 Task: Open Card Design Critique Meeting in Board Market Entry Feasibility Analysis to Workspace Human Resources and add a team member Softage.1@softage.net, a label Yellow, a checklist Event Planning, an attachment from your google drive, a color Yellow and finally, add a card description 'Plan and execute company team-building retreat with a focus on work-life integration' and a comment 'Let us approach this task with a sense of curiosity and a willingness to explore new ideas and approaches.'. Add a start date 'Jan 09, 1900' with a due date 'Jan 16, 1900'
Action: Mouse moved to (972, 537)
Screenshot: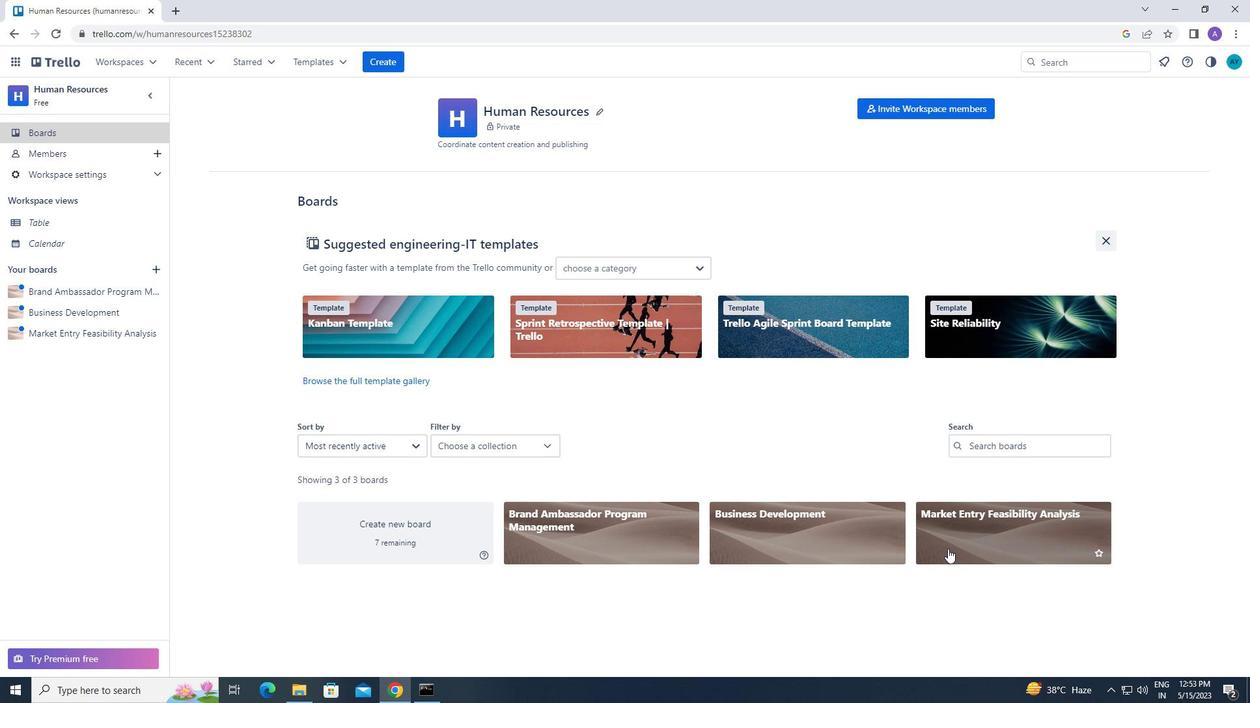 
Action: Mouse pressed left at (972, 537)
Screenshot: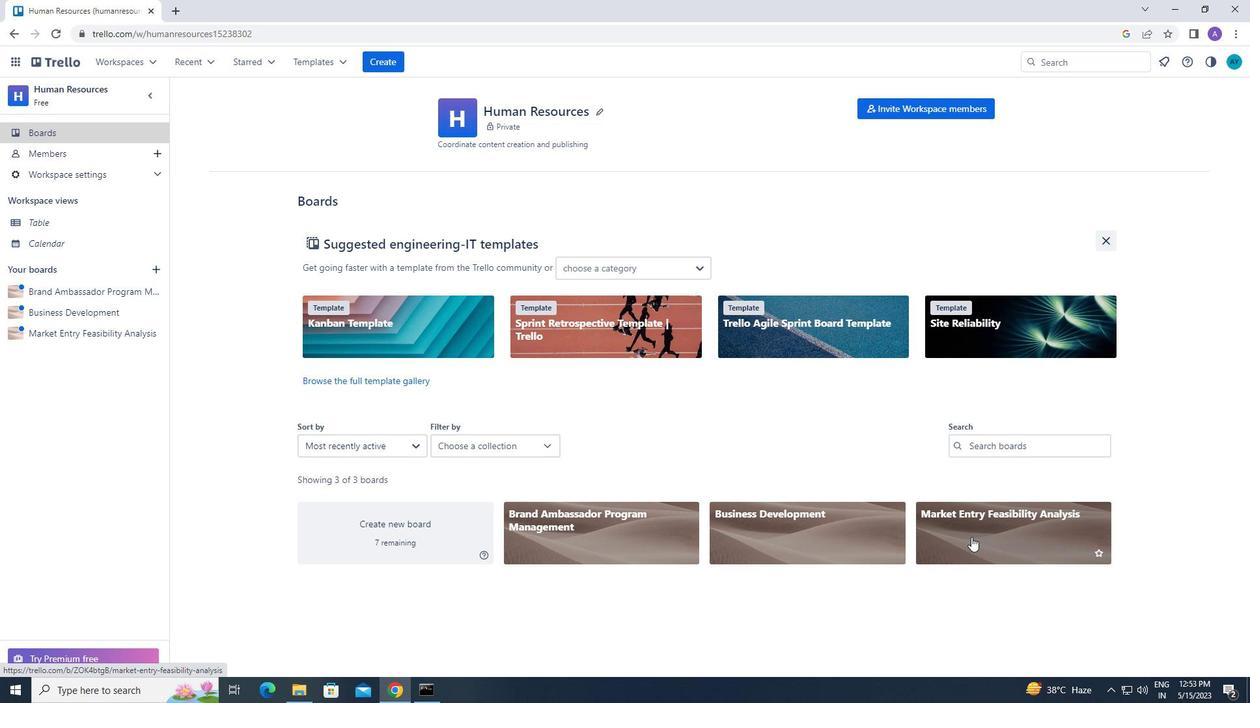 
Action: Mouse moved to (591, 162)
Screenshot: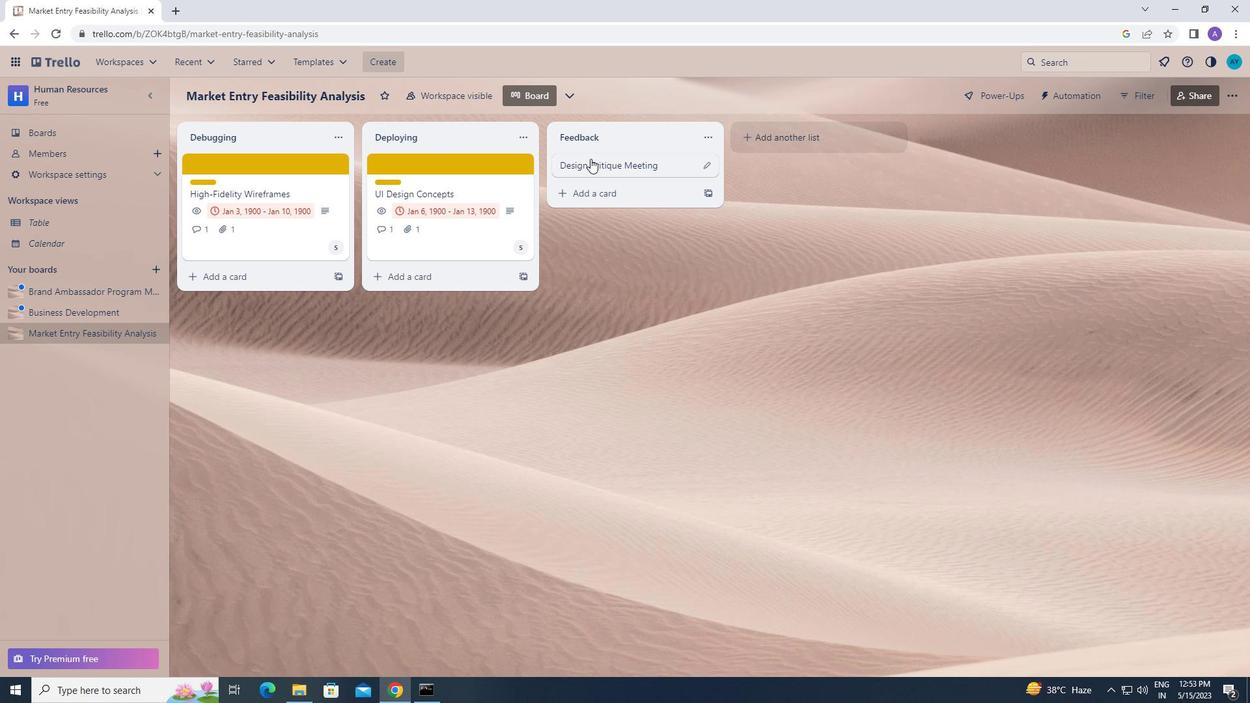 
Action: Mouse pressed left at (591, 162)
Screenshot: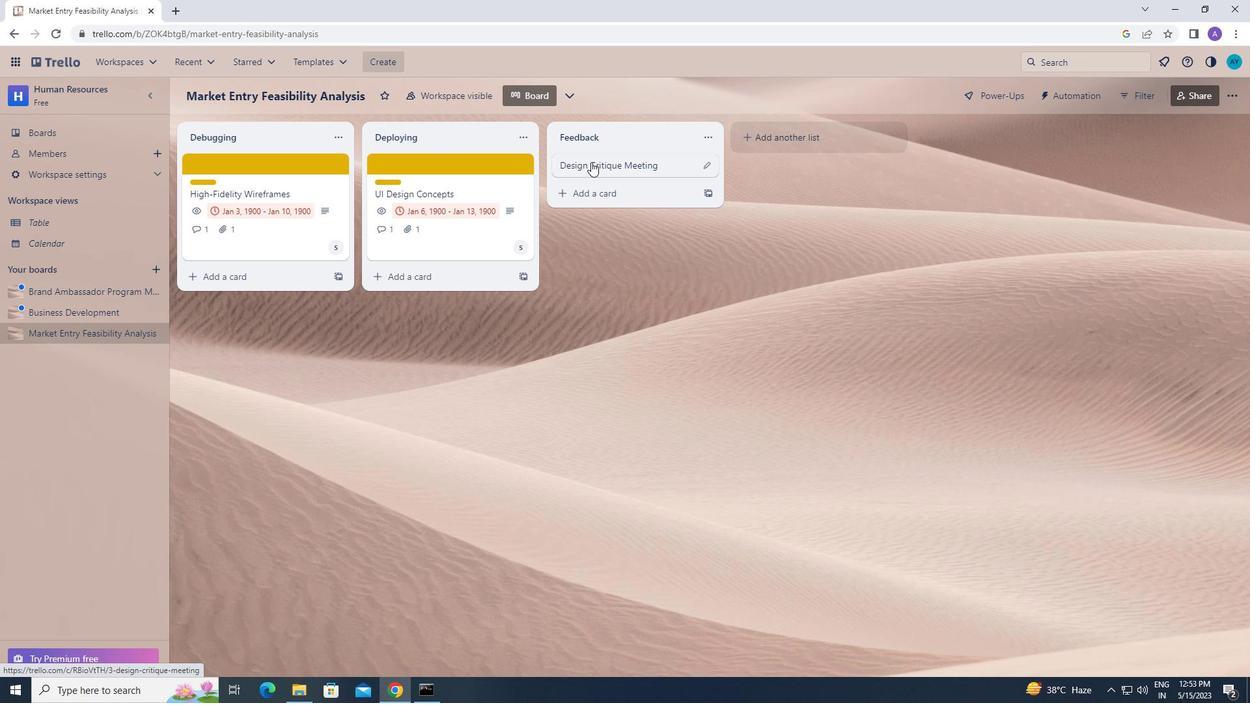 
Action: Mouse moved to (772, 212)
Screenshot: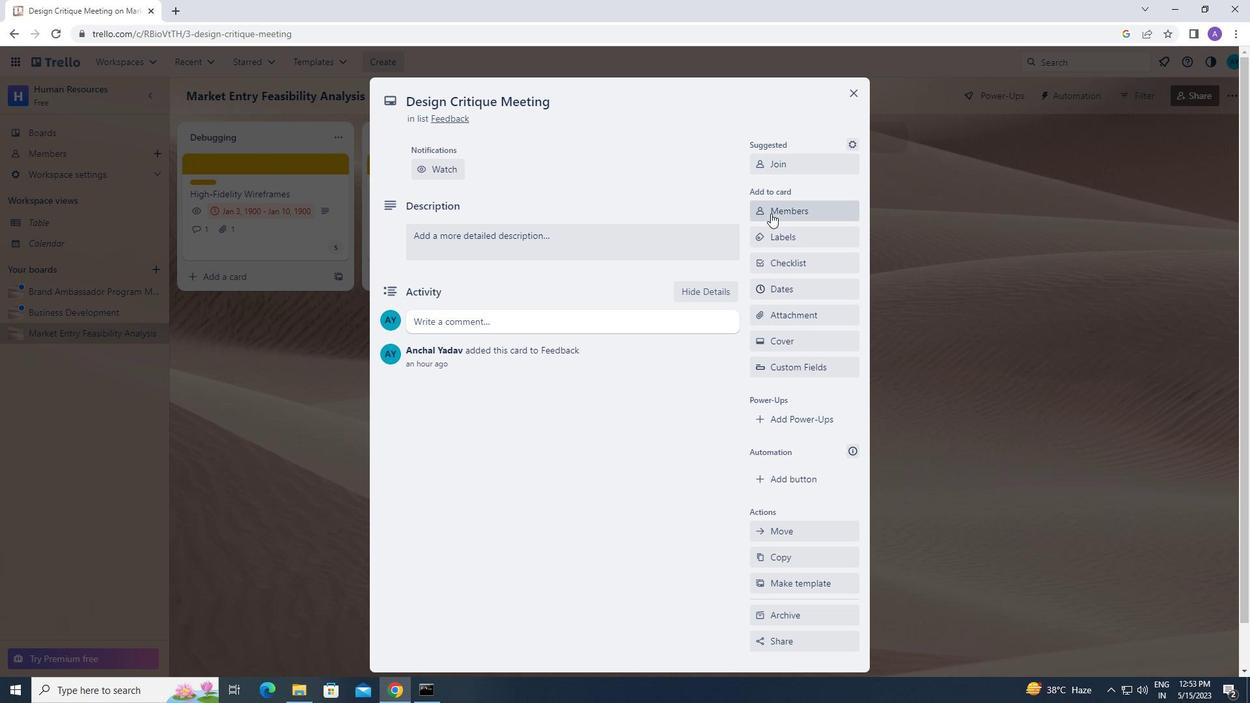 
Action: Mouse pressed left at (772, 212)
Screenshot: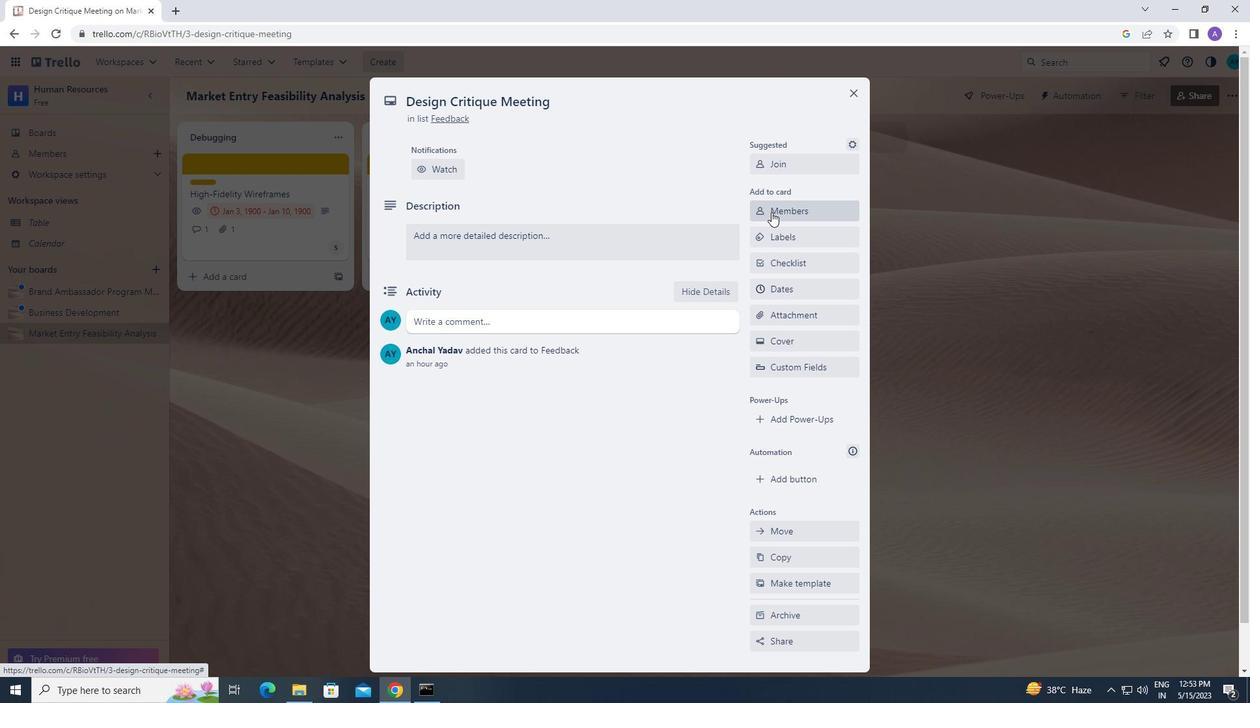 
Action: Mouse moved to (791, 265)
Screenshot: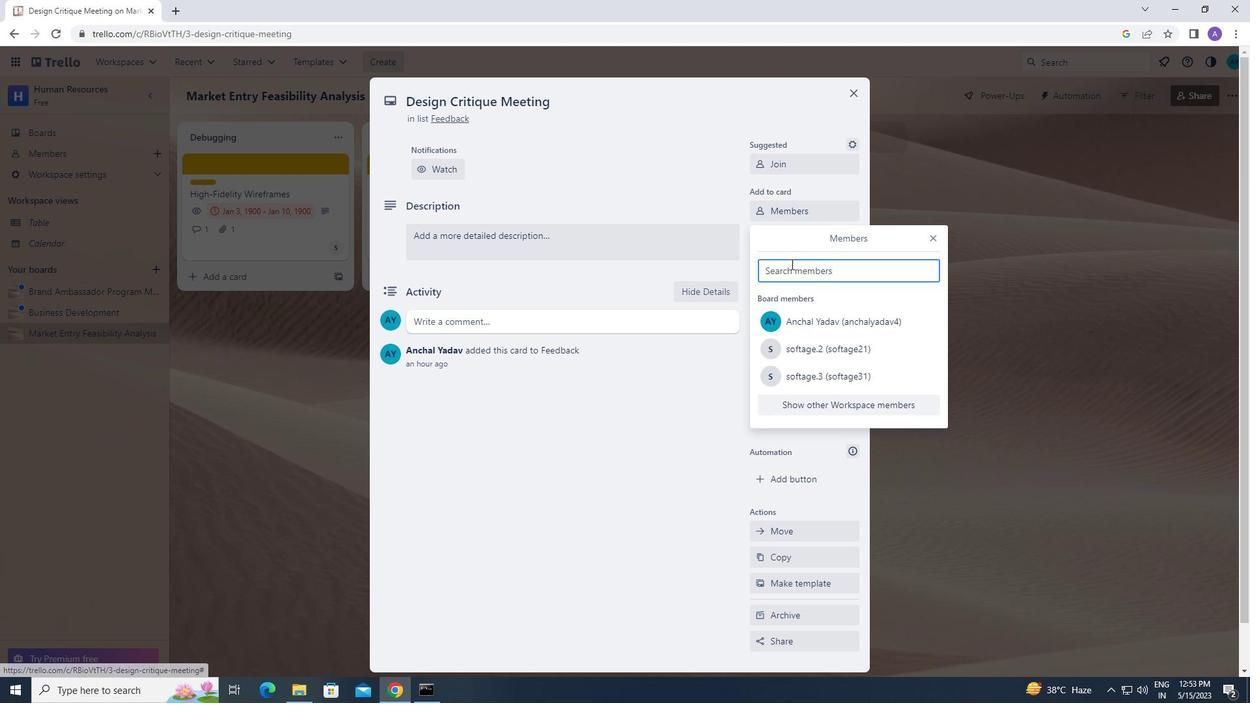 
Action: Mouse pressed left at (791, 265)
Screenshot: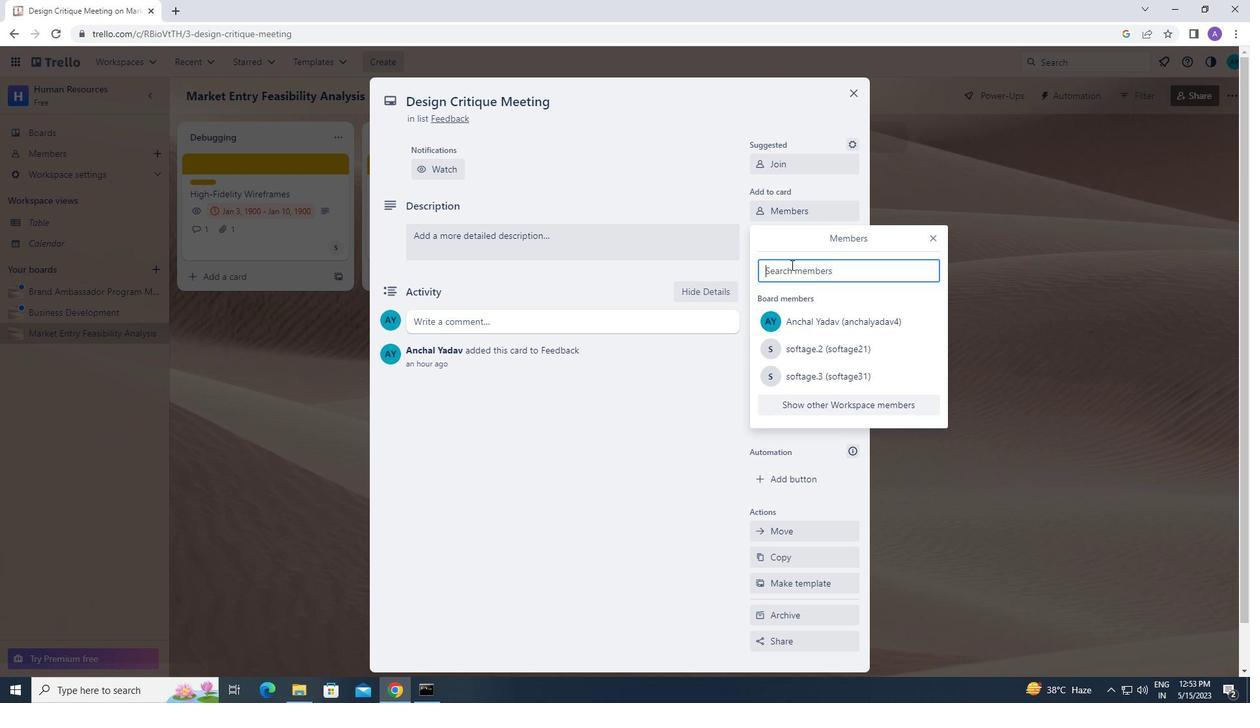 
Action: Key pressed s<Key.caps_lock>oftage
Screenshot: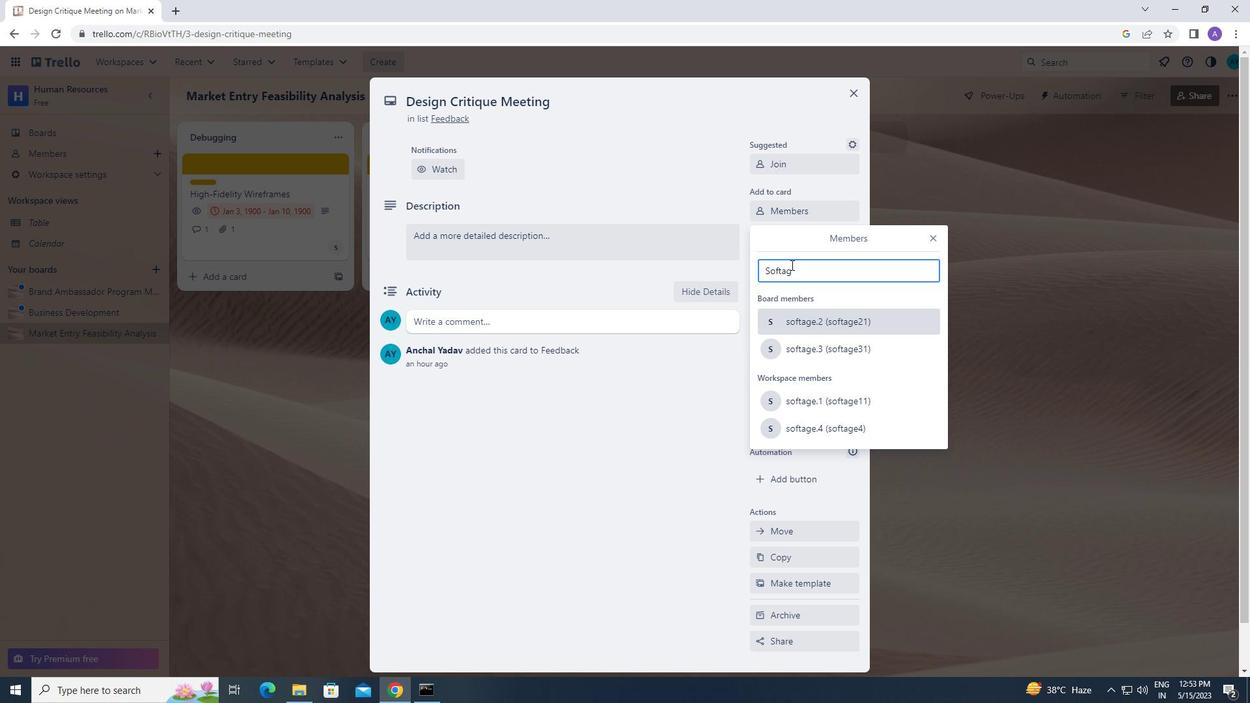 
Action: Mouse moved to (905, 301)
Screenshot: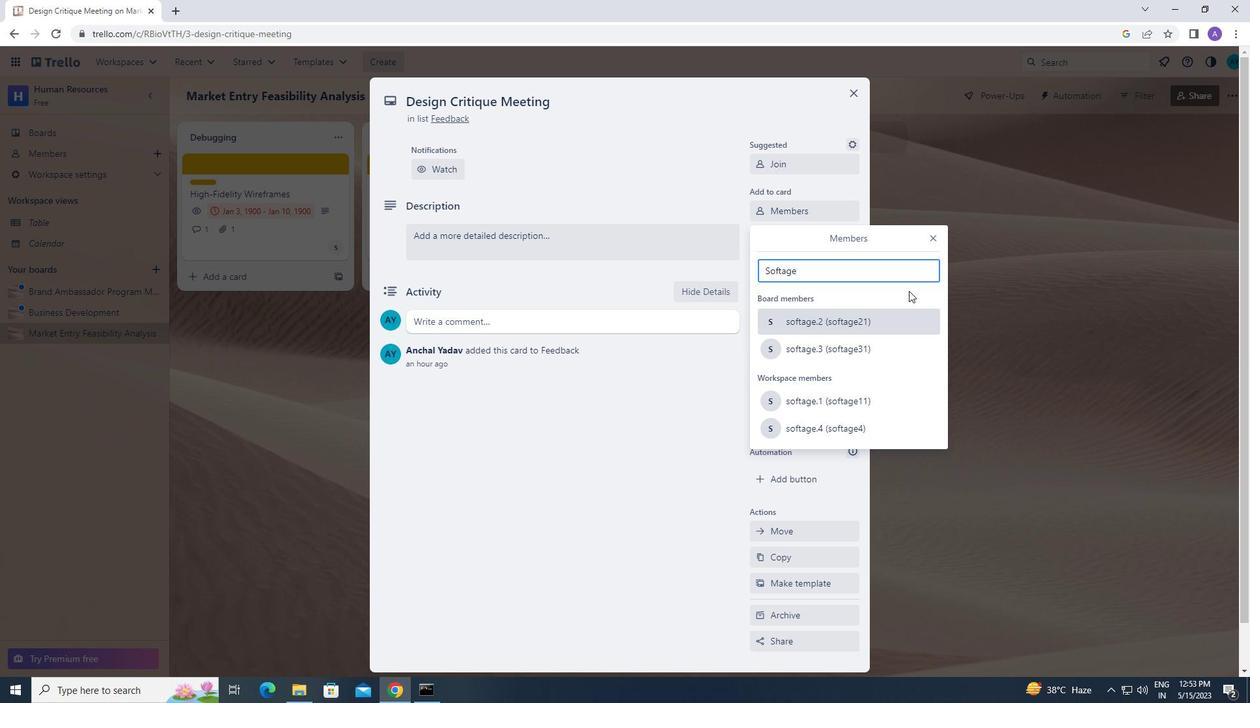 
Action: Key pressed .
Screenshot: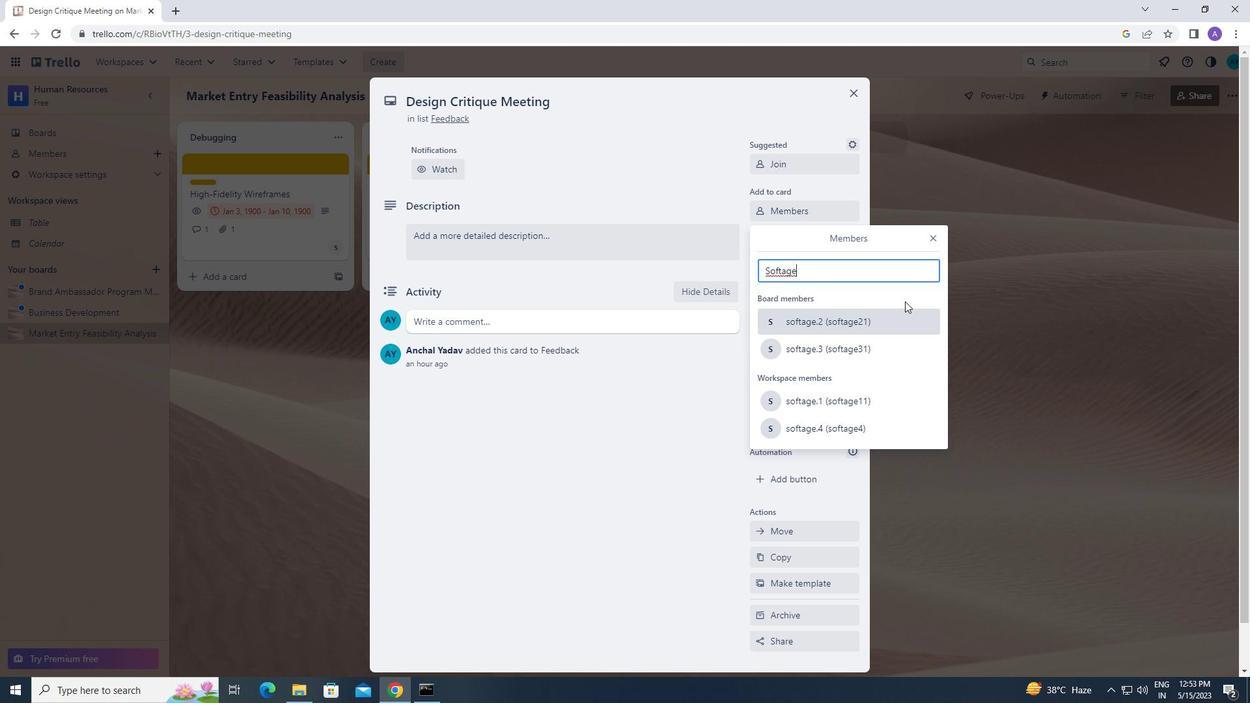 
Action: Mouse moved to (904, 301)
Screenshot: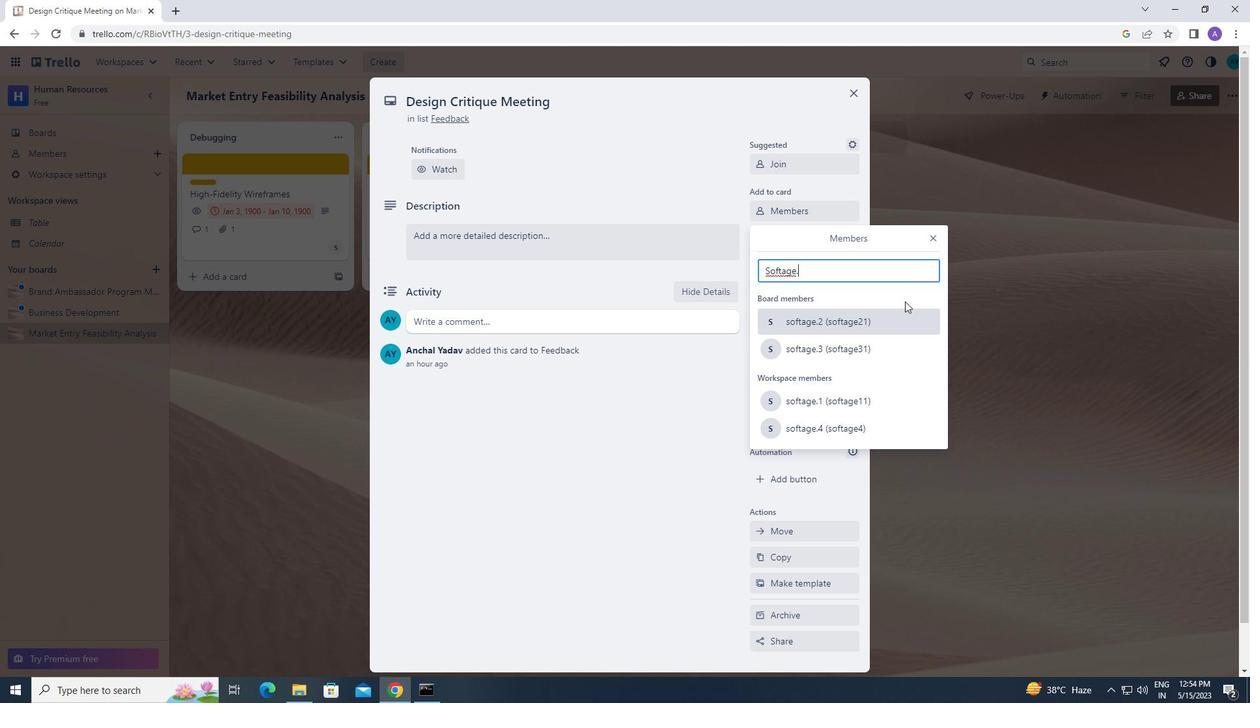 
Action: Key pressed 1<Key.shift_r>@softage.net
Screenshot: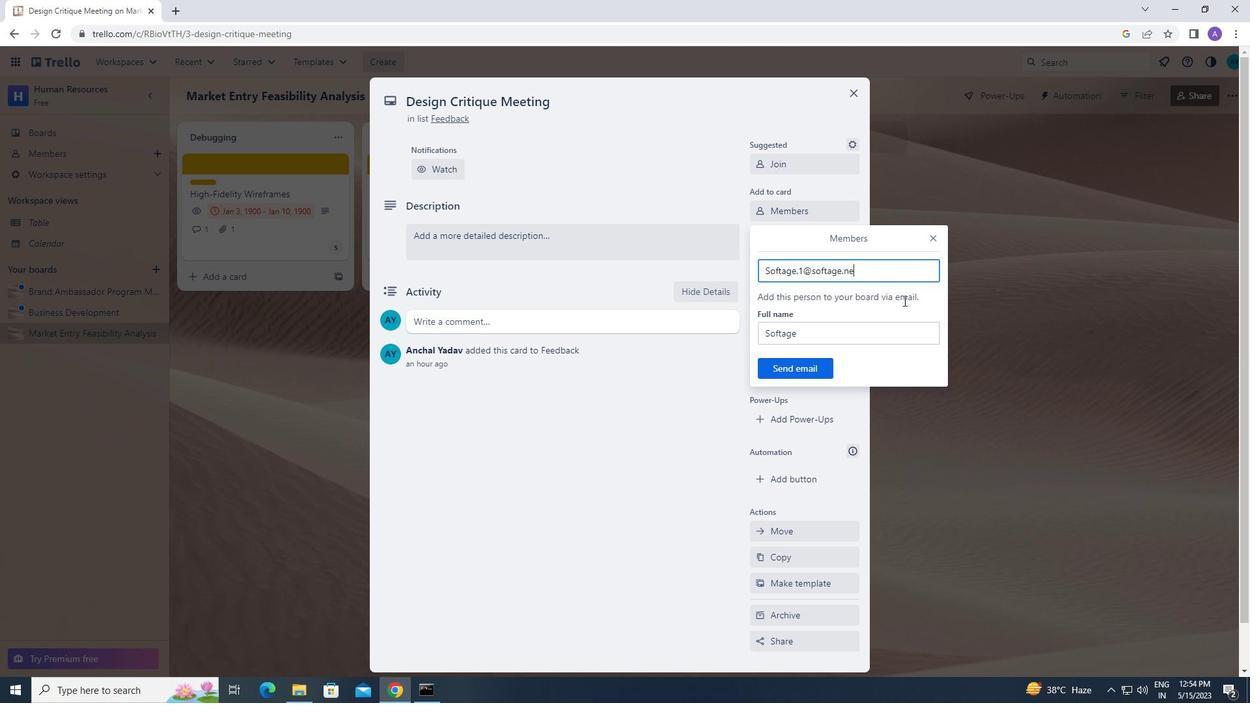 
Action: Mouse moved to (799, 370)
Screenshot: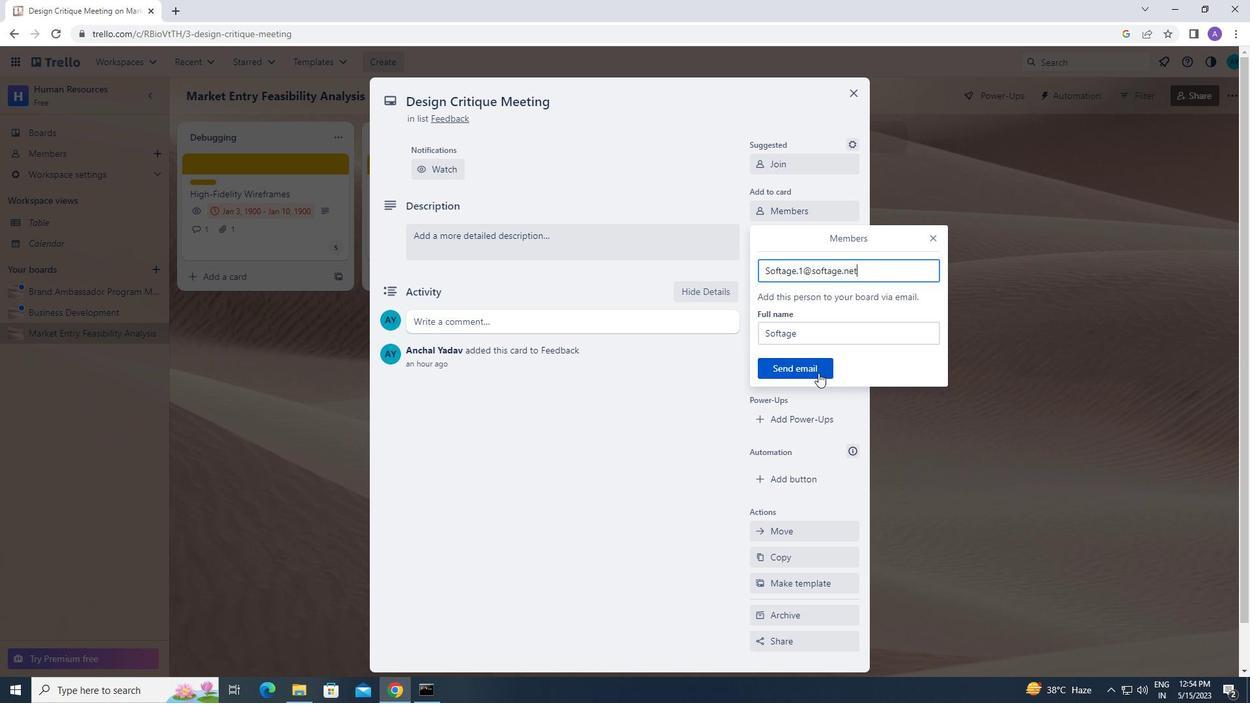 
Action: Mouse pressed left at (799, 370)
Screenshot: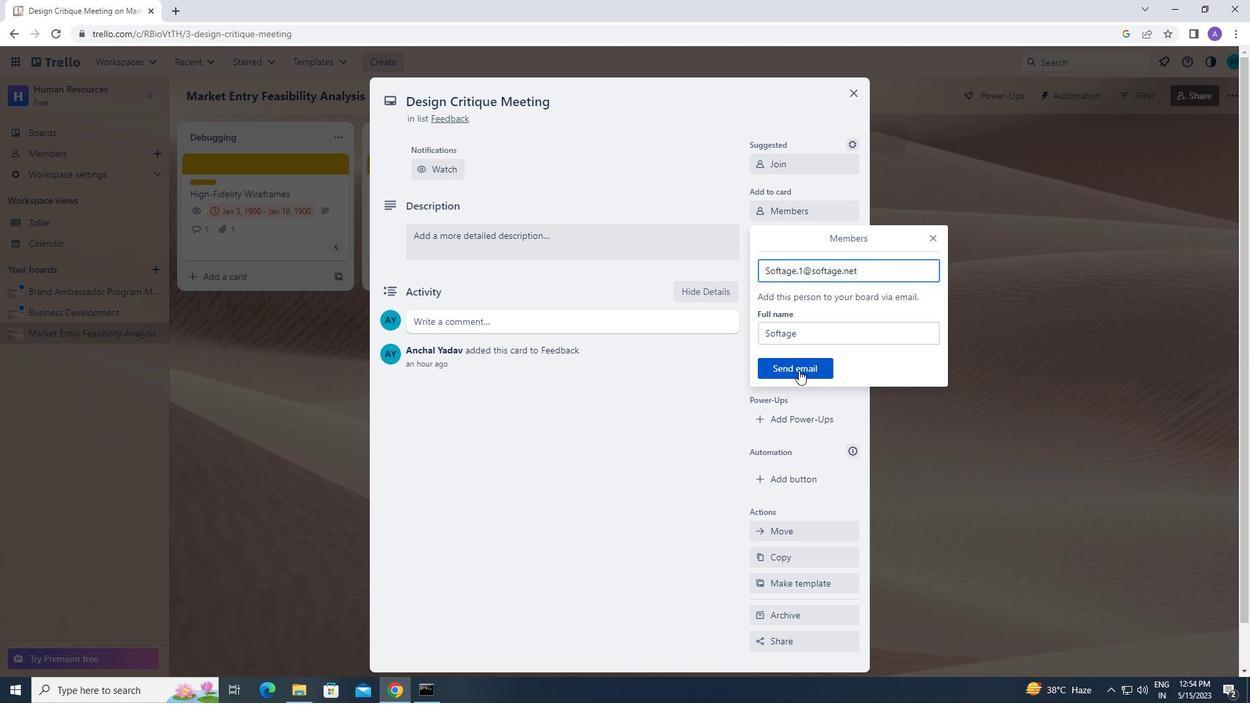 
Action: Mouse moved to (811, 240)
Screenshot: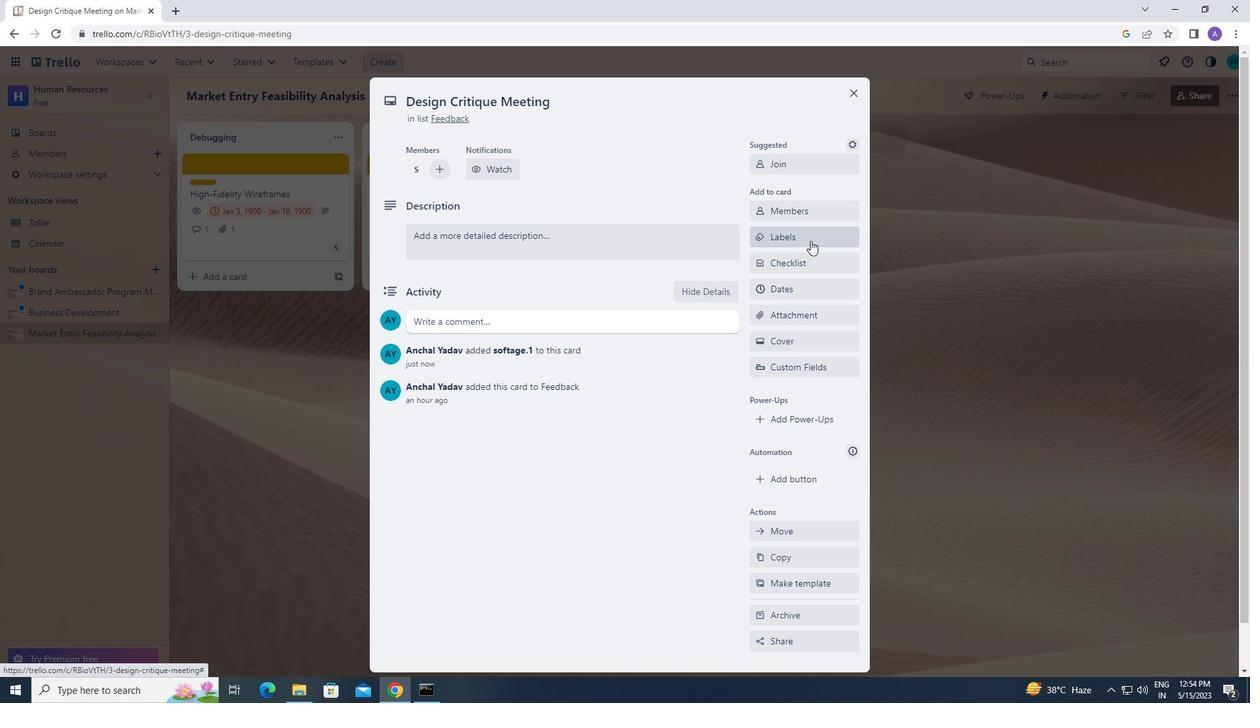 
Action: Mouse pressed left at (811, 240)
Screenshot: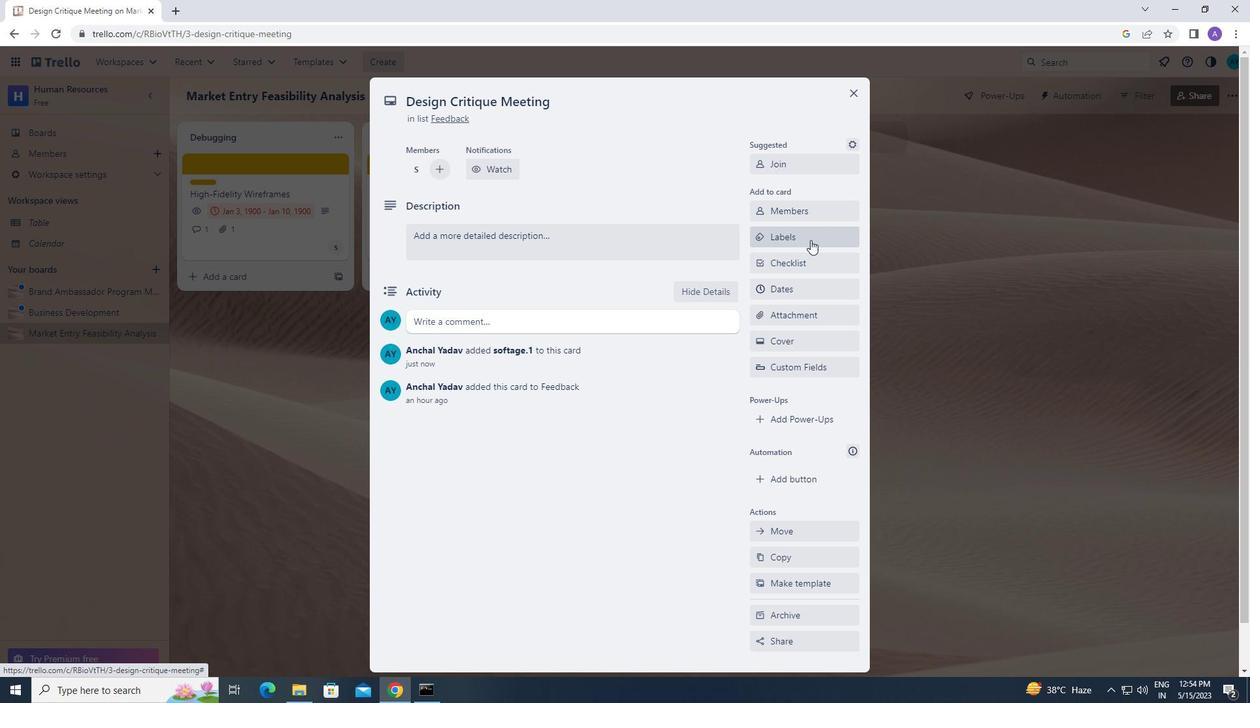 
Action: Mouse moved to (827, 491)
Screenshot: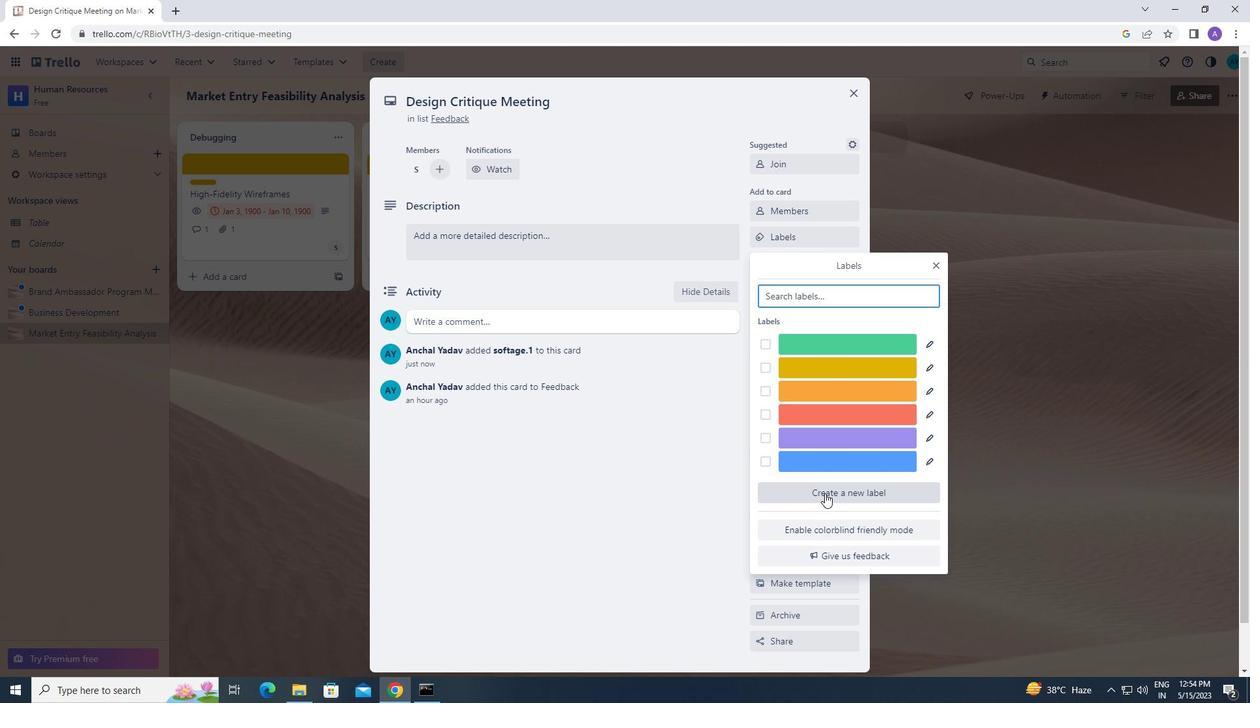 
Action: Mouse pressed left at (827, 491)
Screenshot: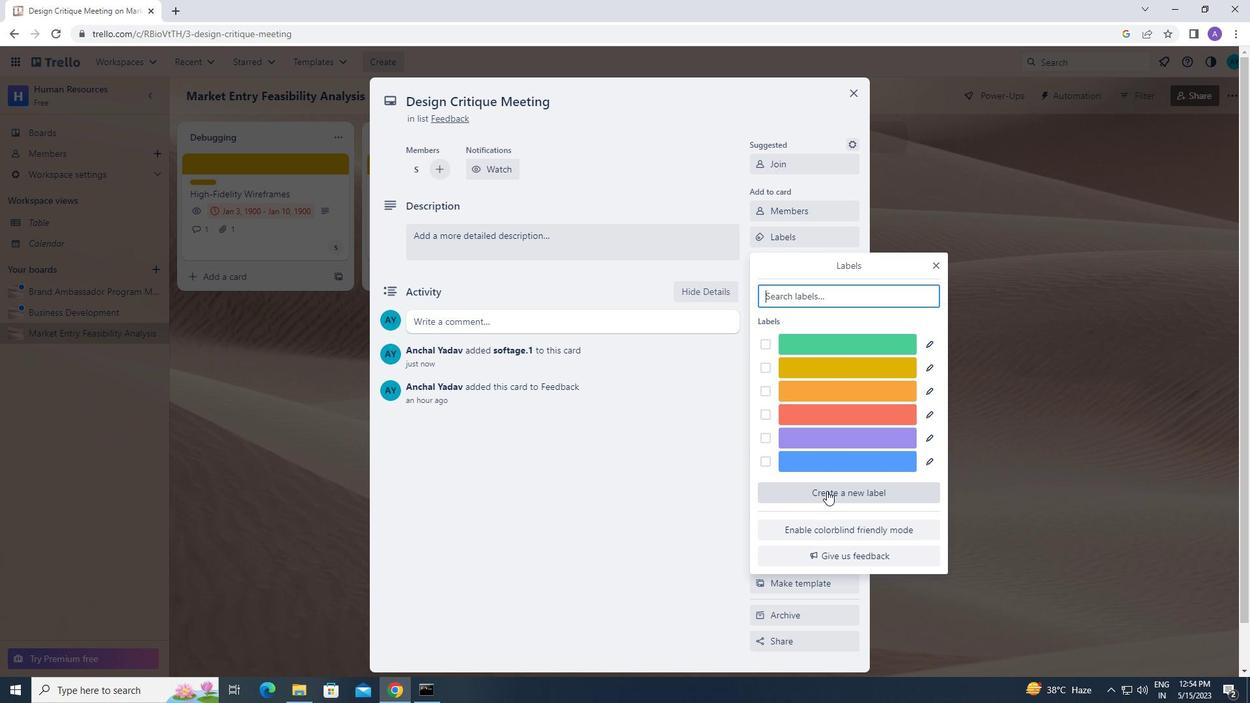 
Action: Mouse moved to (815, 450)
Screenshot: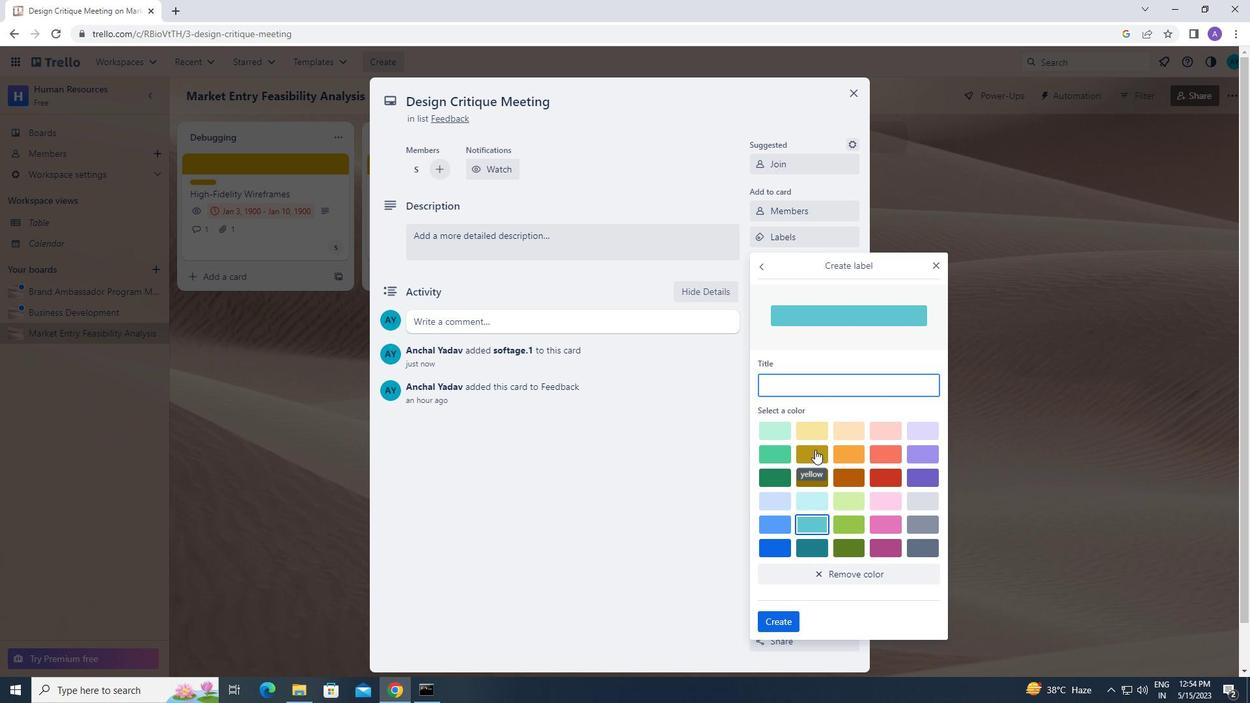 
Action: Mouse pressed left at (815, 450)
Screenshot: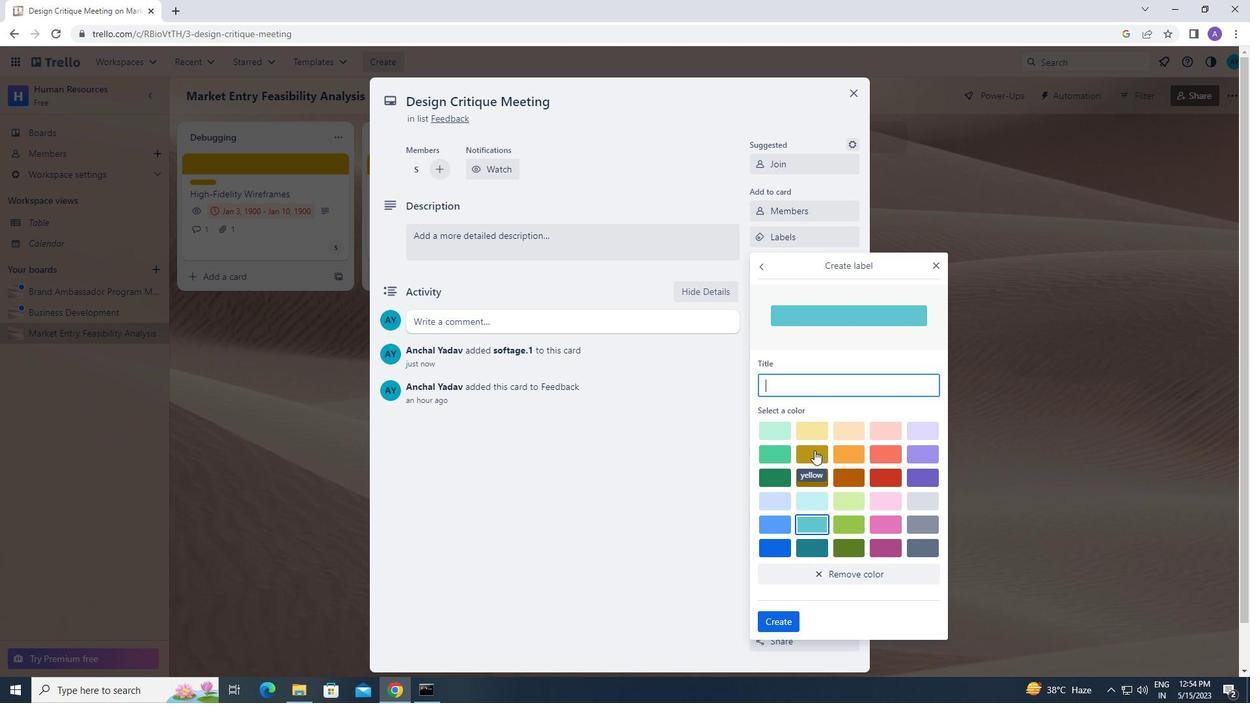 
Action: Mouse moved to (774, 613)
Screenshot: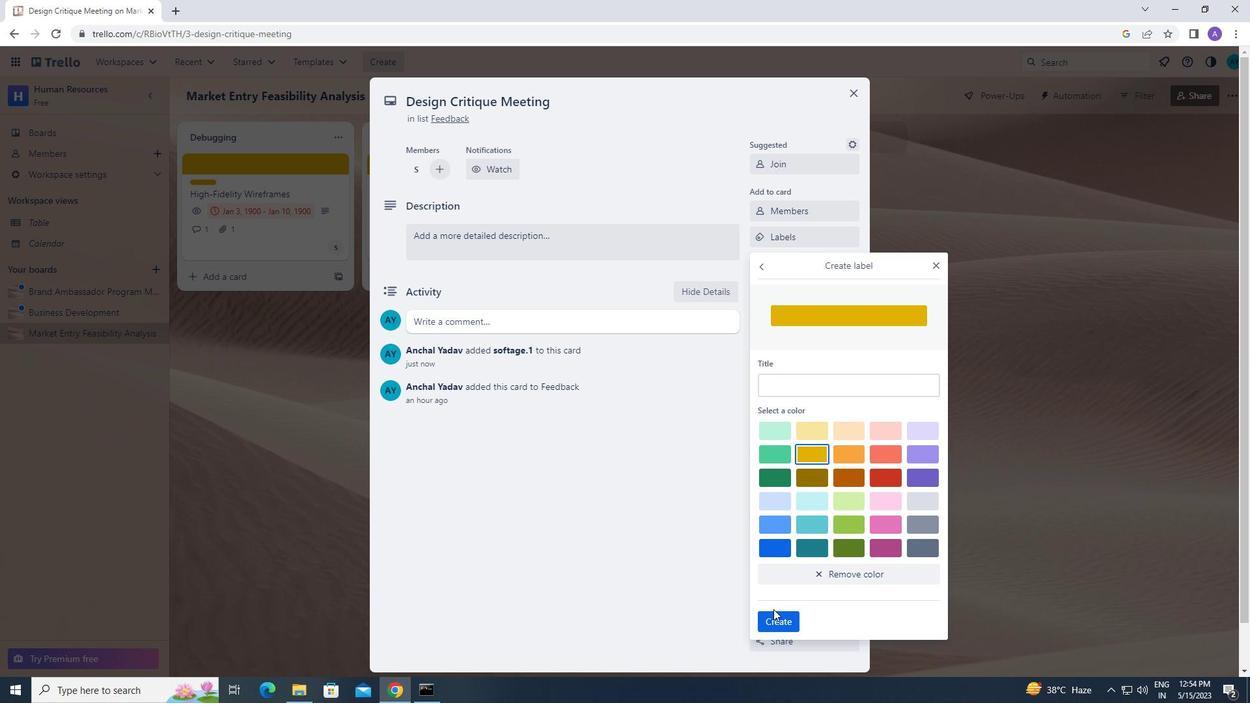 
Action: Mouse pressed left at (774, 613)
Screenshot: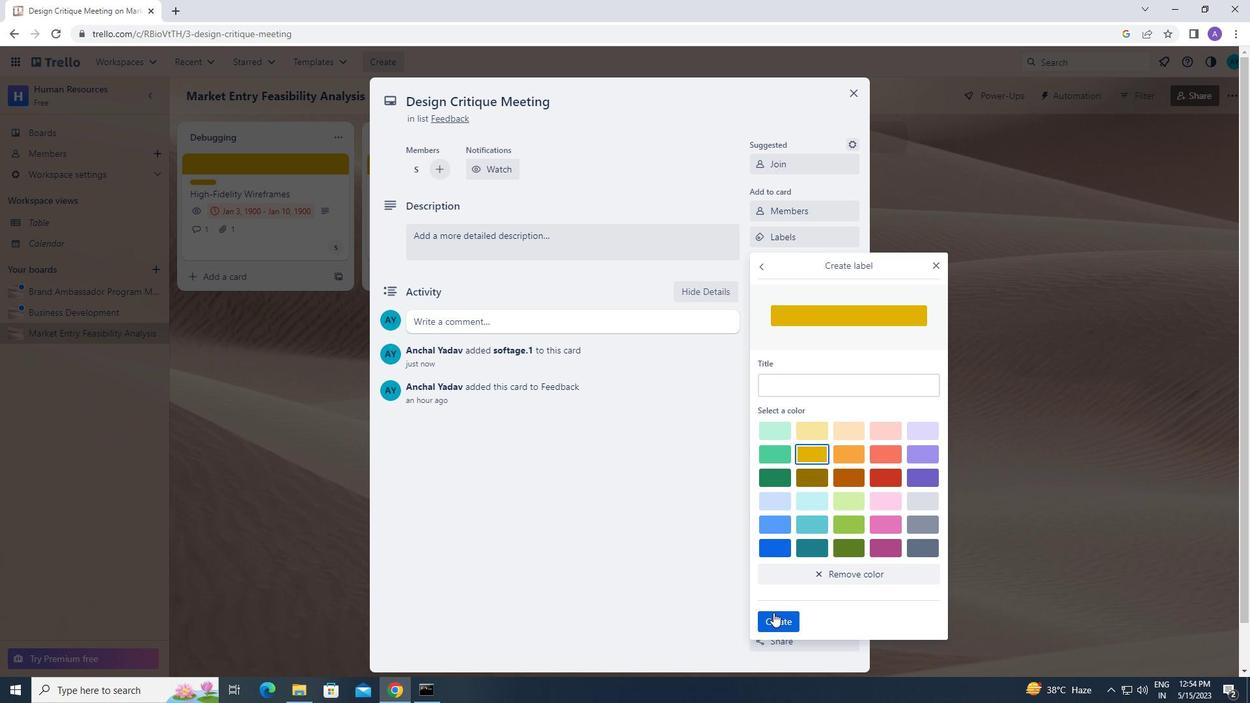 
Action: Mouse moved to (940, 259)
Screenshot: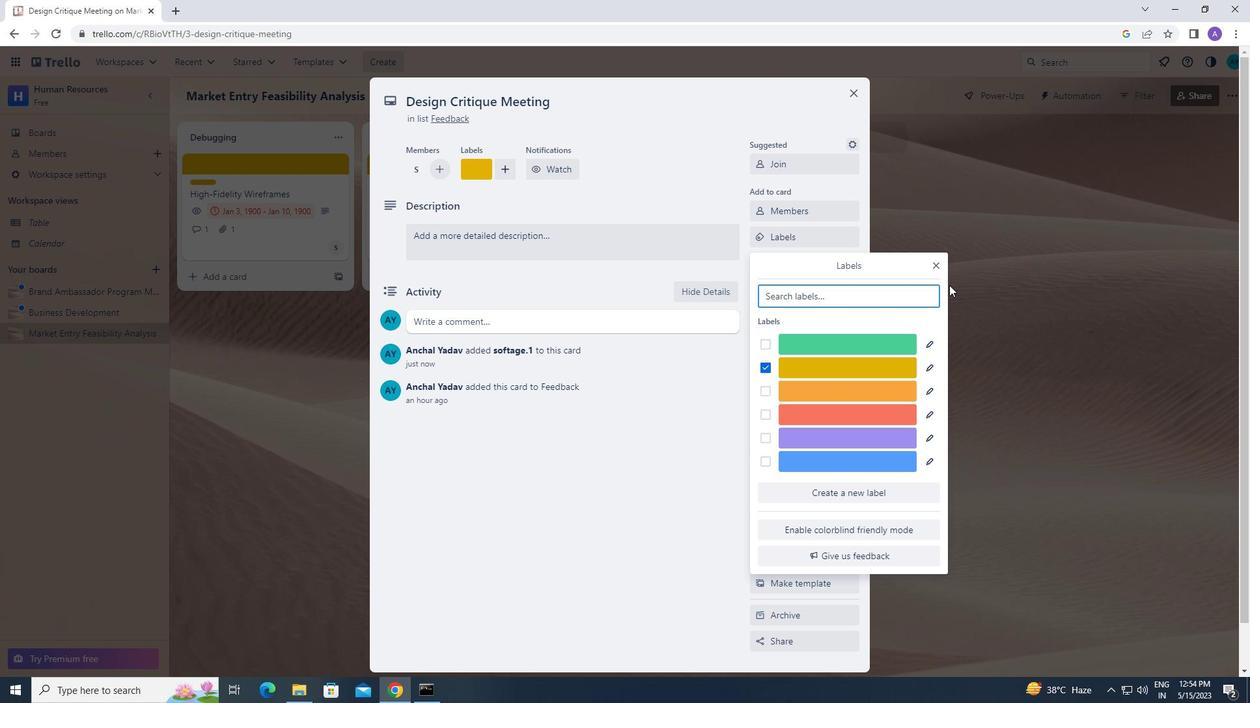 
Action: Mouse pressed left at (940, 259)
Screenshot: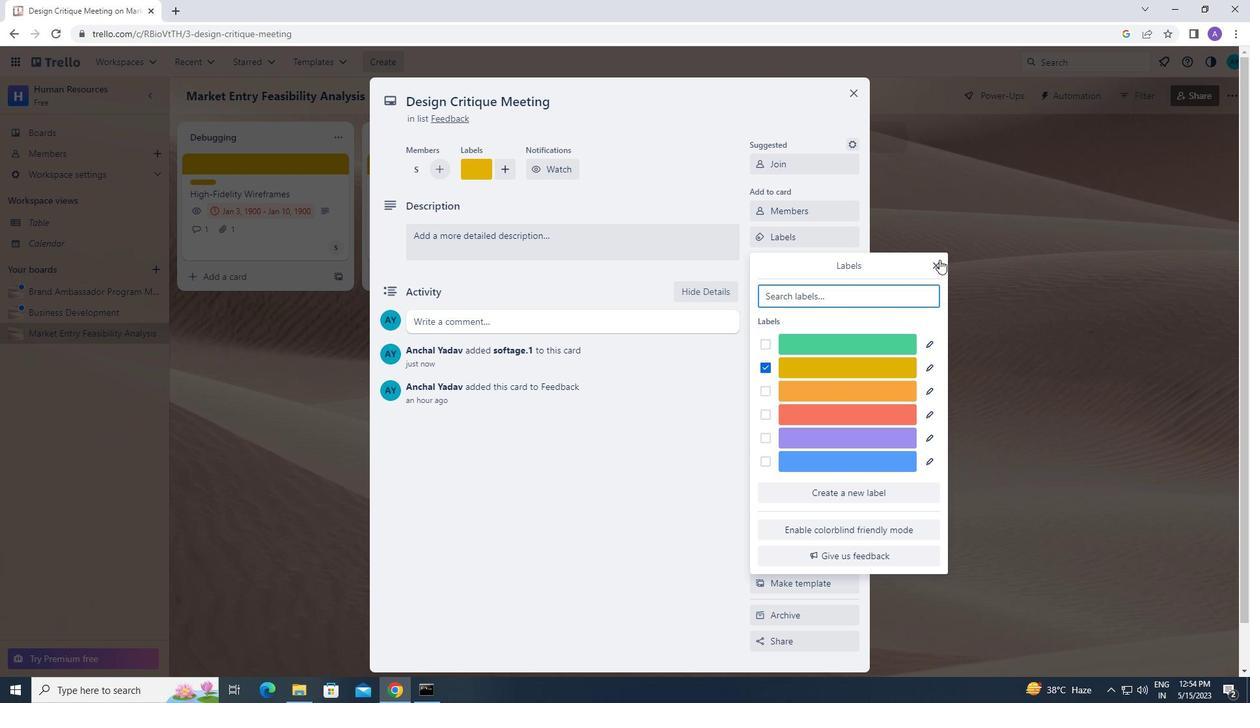 
Action: Mouse moved to (807, 264)
Screenshot: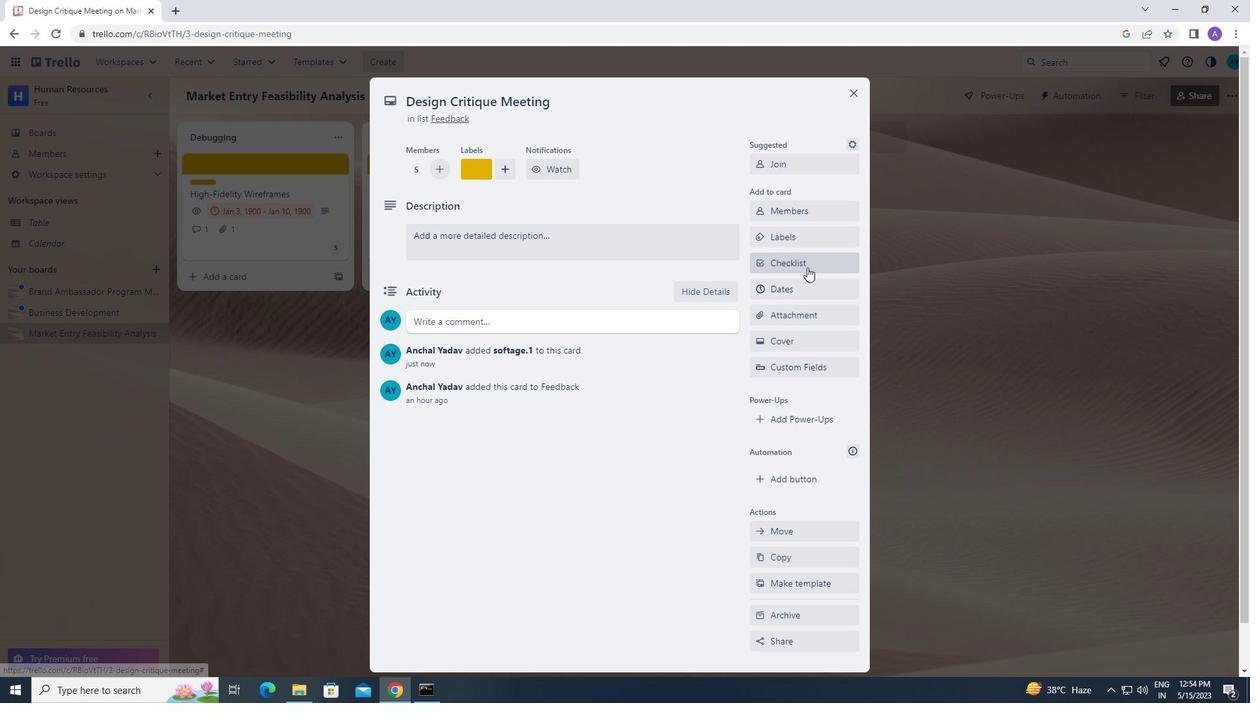 
Action: Mouse pressed left at (807, 264)
Screenshot: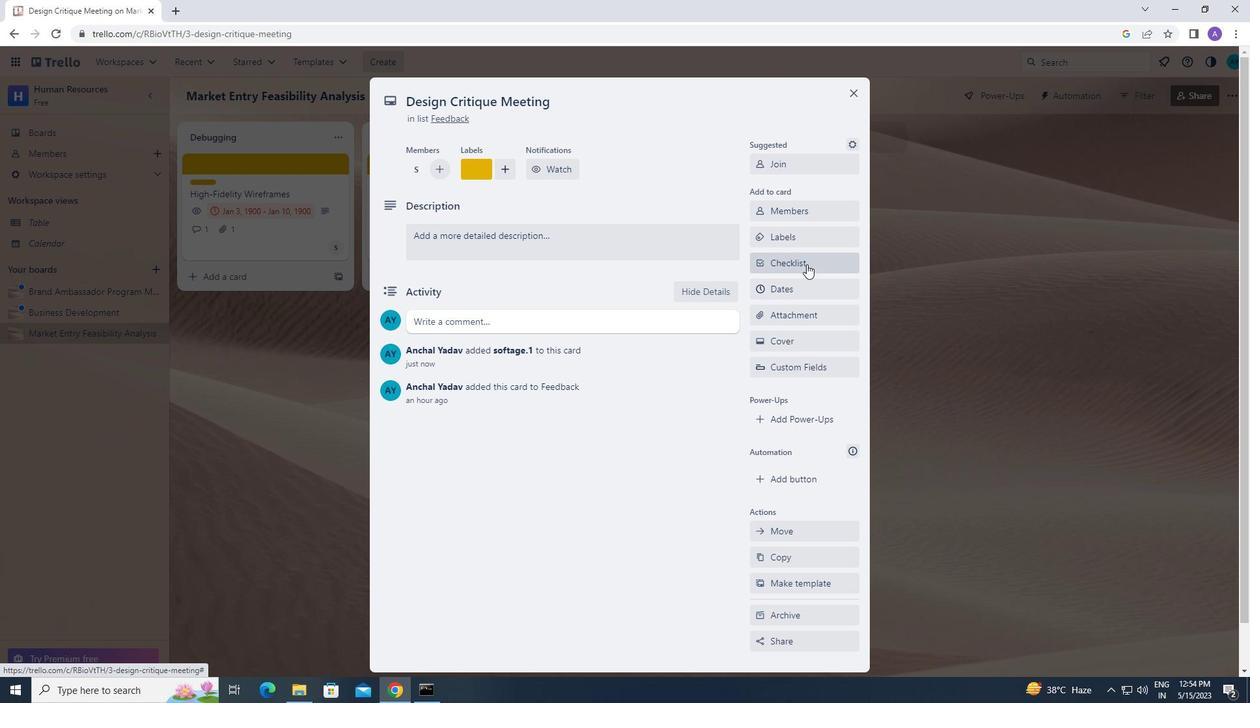
Action: Mouse moved to (796, 319)
Screenshot: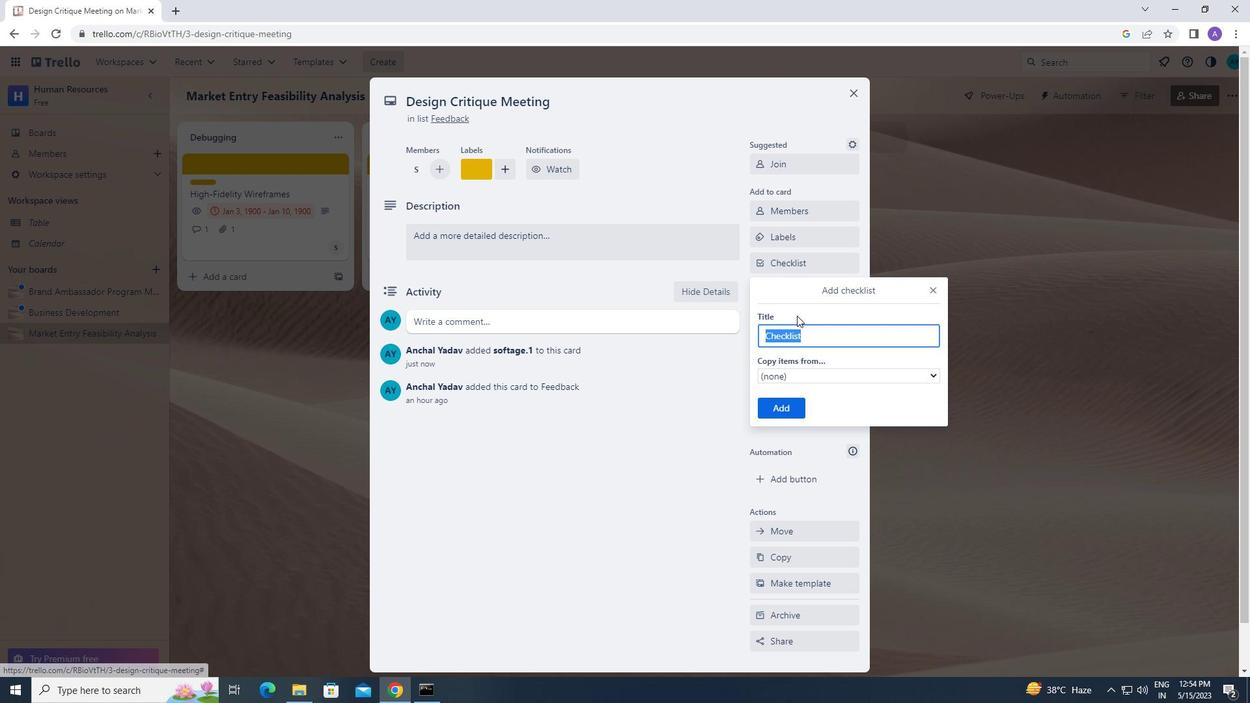 
Action: Key pressed <Key.caps_lock>e<Key.caps_lock>vent<Key.space><Key.caps_lock>p<Key.caps_lock>
Screenshot: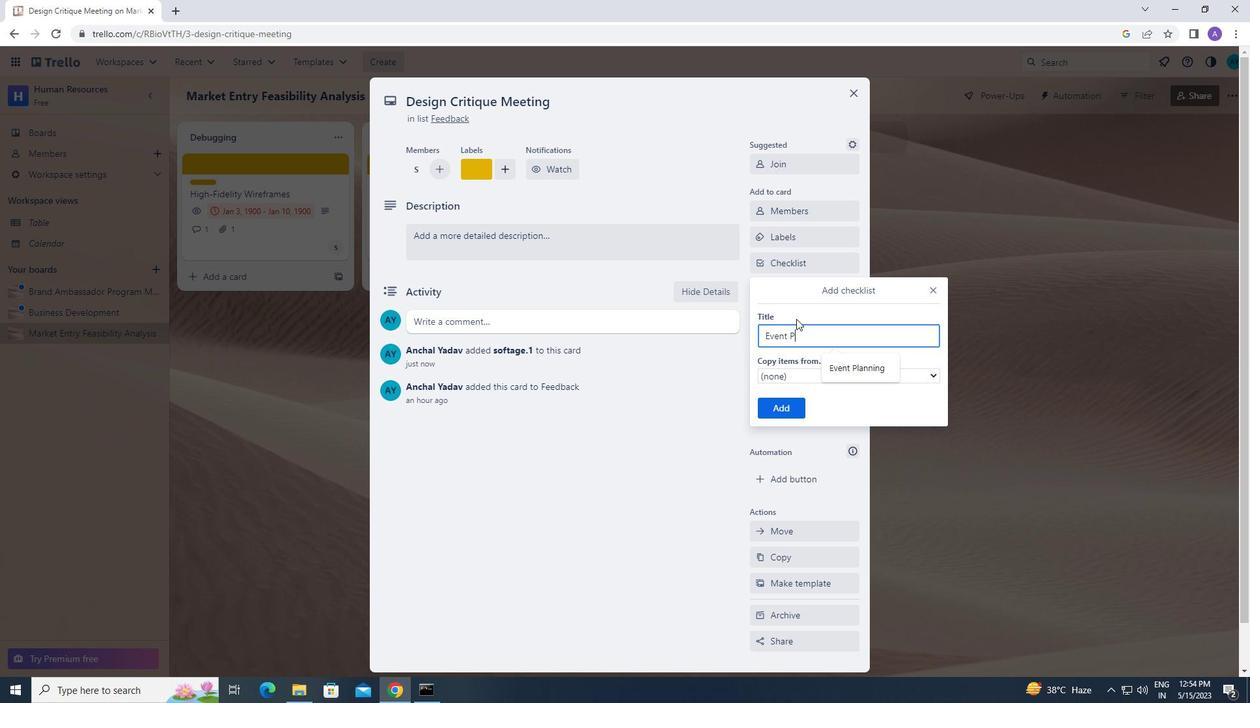 
Action: Mouse moved to (1140, 416)
Screenshot: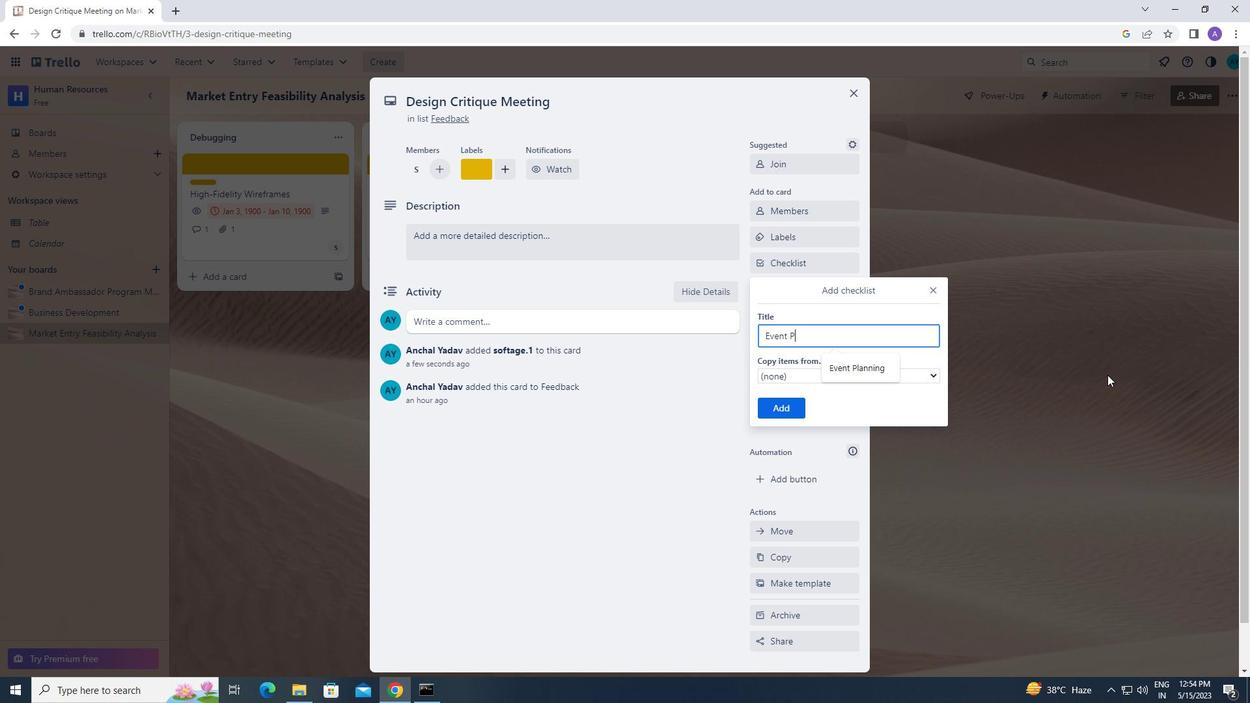 
Action: Key pressed lanning
Screenshot: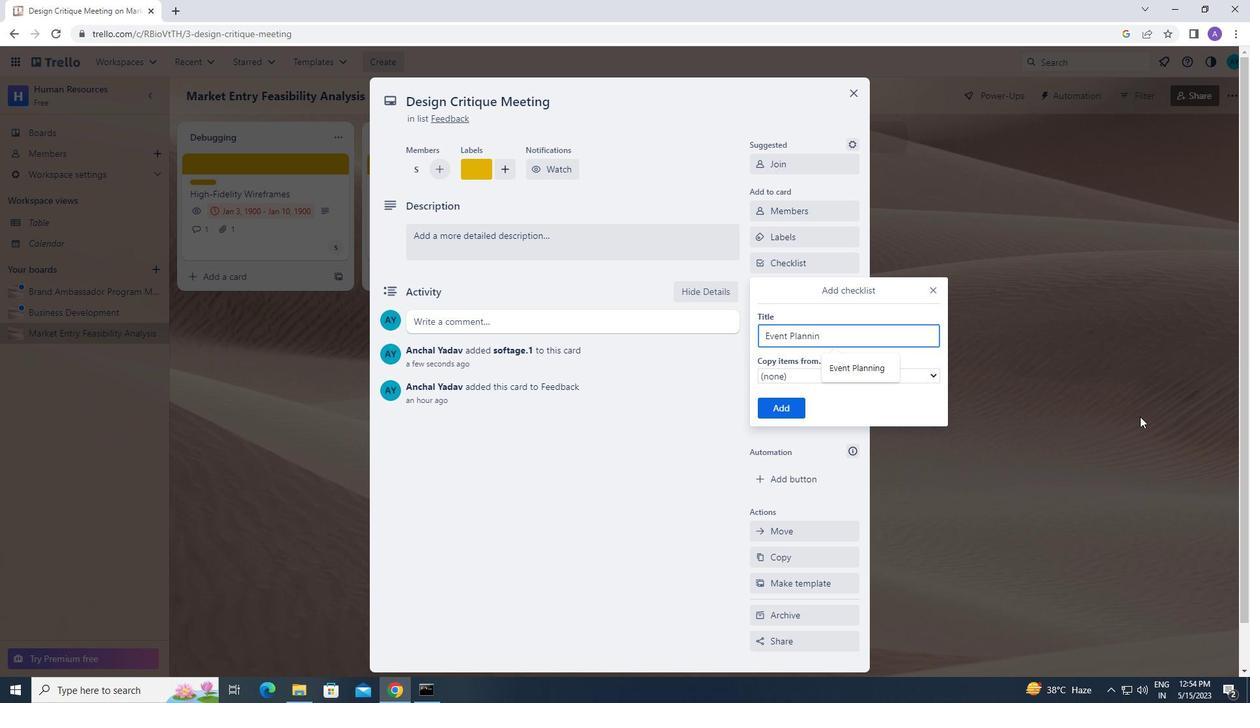 
Action: Mouse moved to (793, 411)
Screenshot: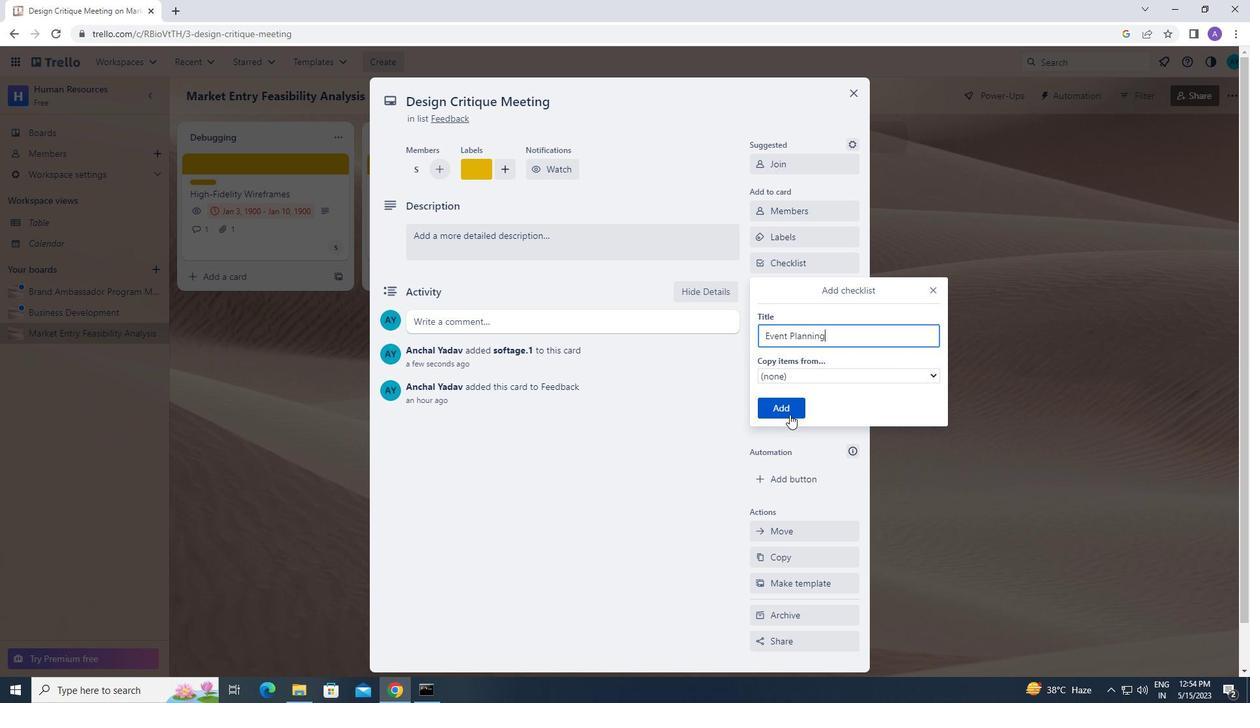 
Action: Mouse pressed left at (793, 411)
Screenshot: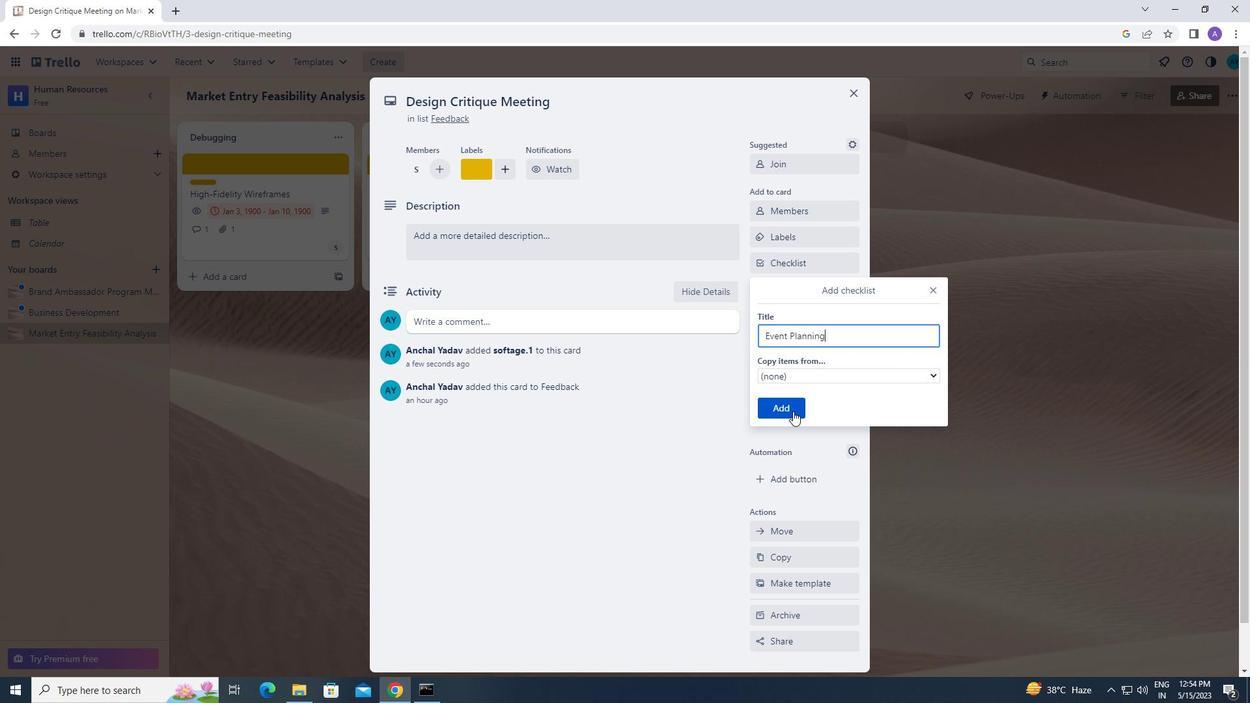 
Action: Mouse moved to (798, 309)
Screenshot: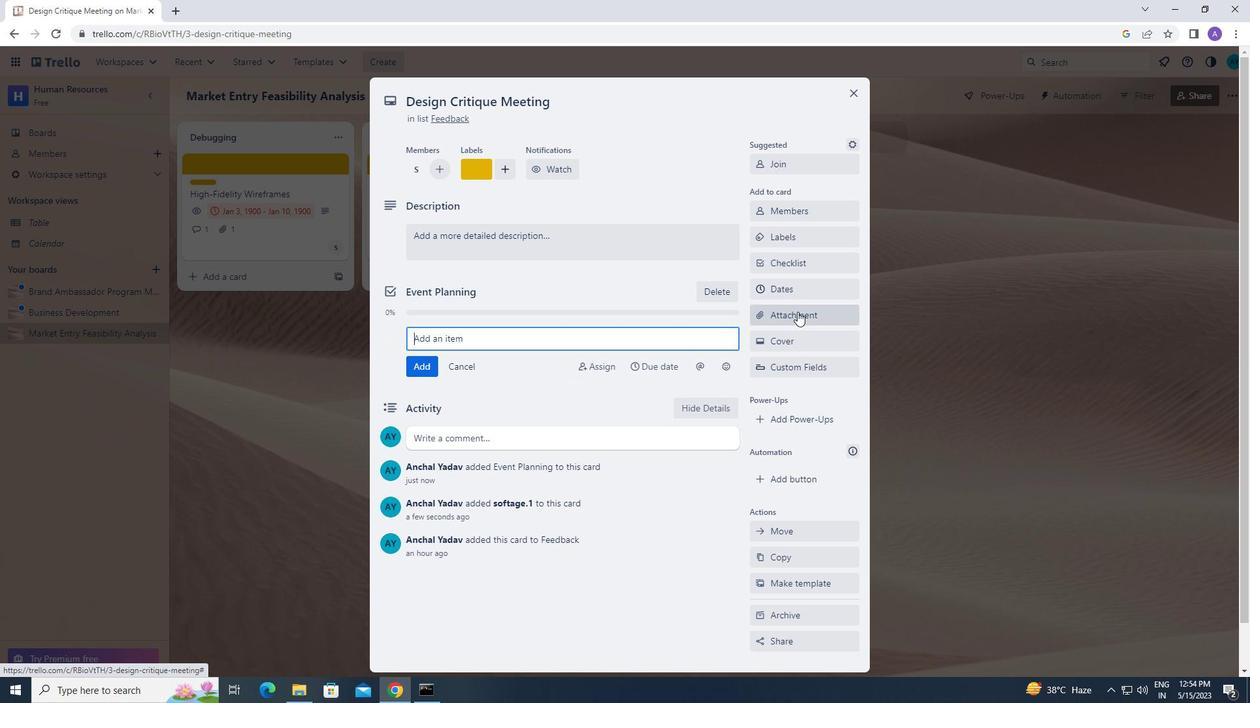 
Action: Mouse pressed left at (798, 309)
Screenshot: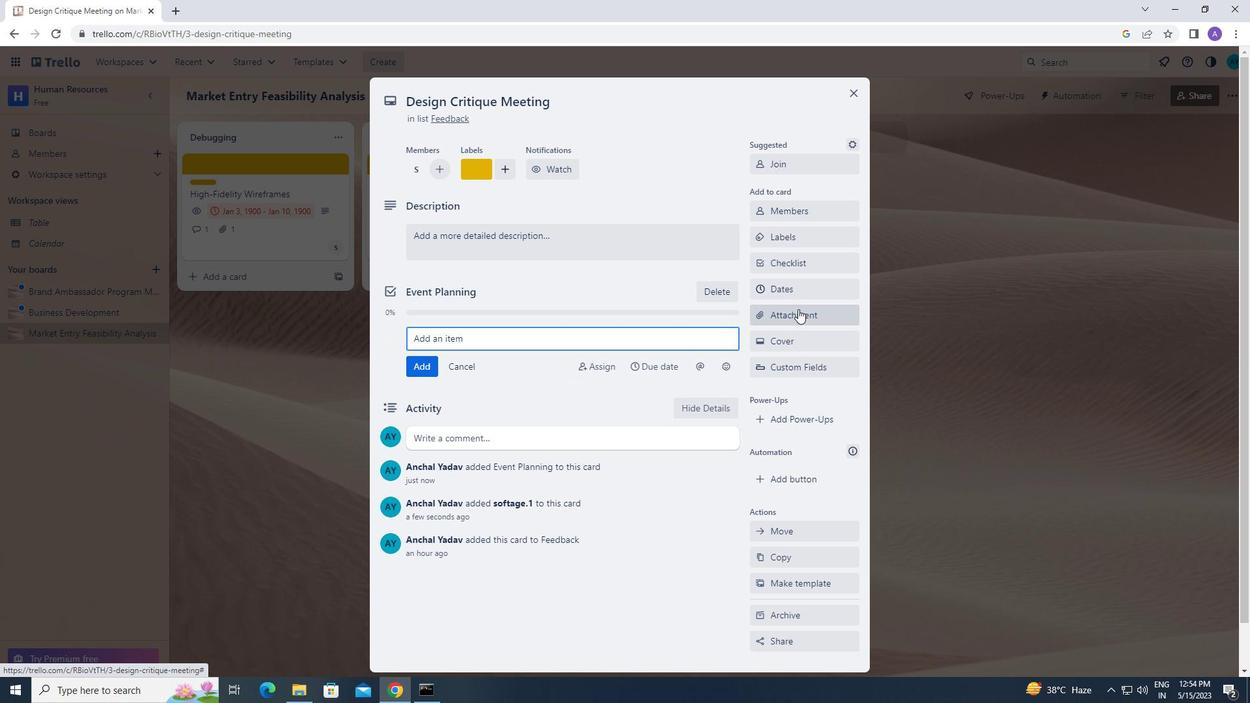 
Action: Mouse moved to (805, 411)
Screenshot: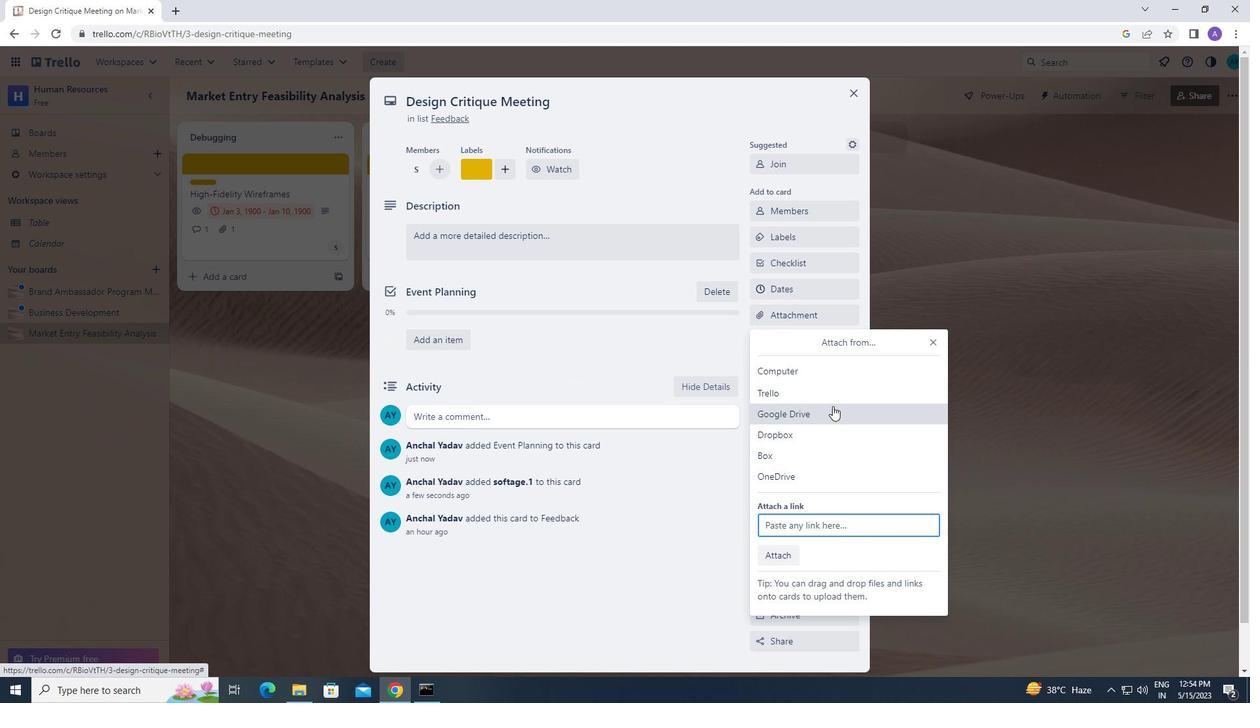 
Action: Mouse pressed left at (805, 411)
Screenshot: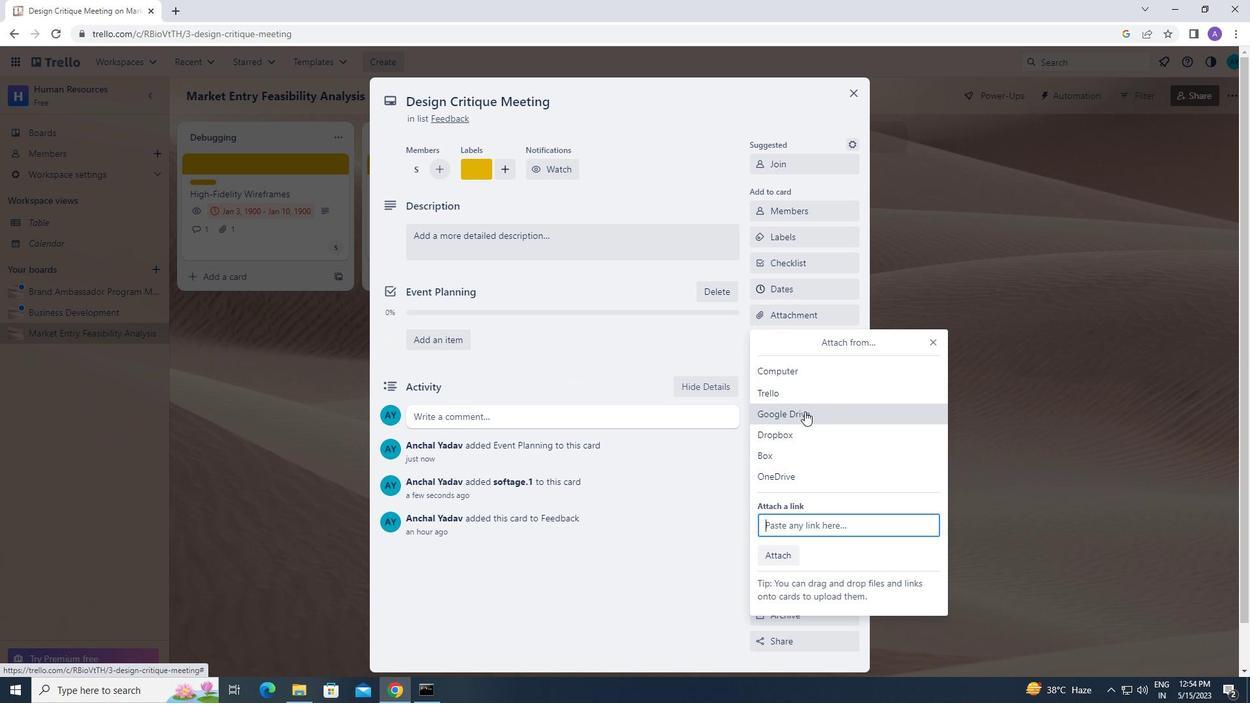 
Action: Mouse moved to (332, 345)
Screenshot: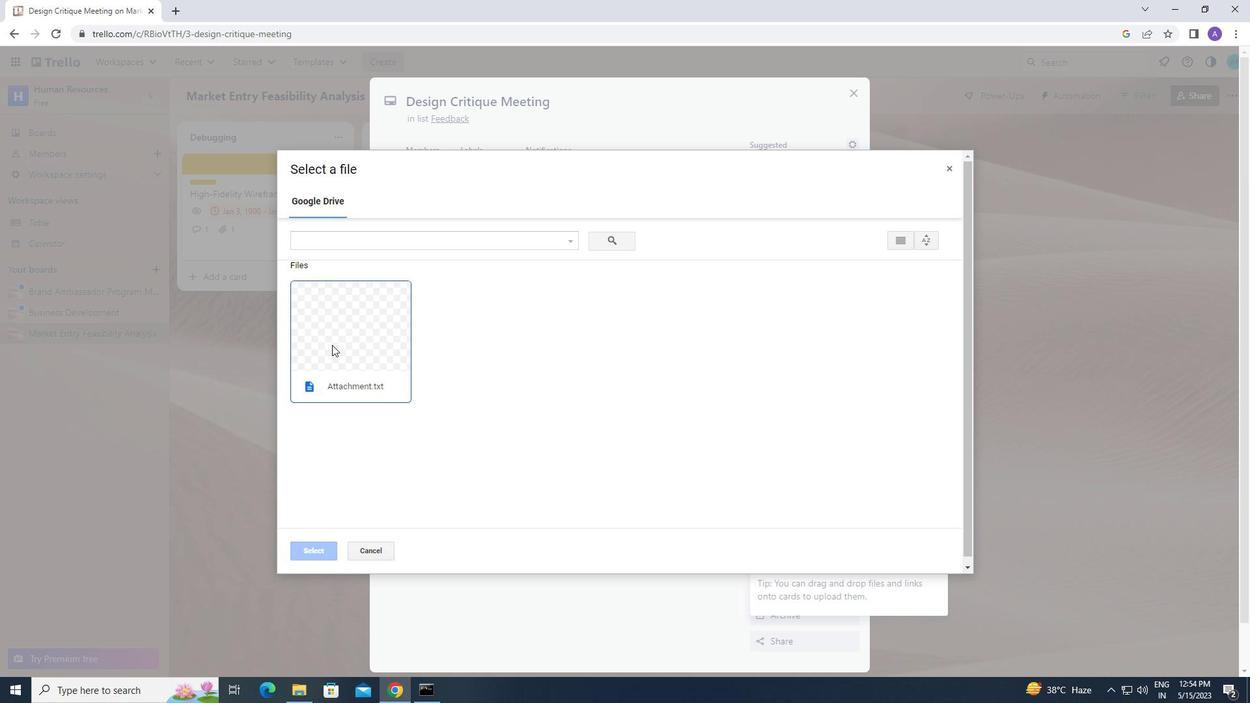 
Action: Mouse pressed left at (332, 345)
Screenshot: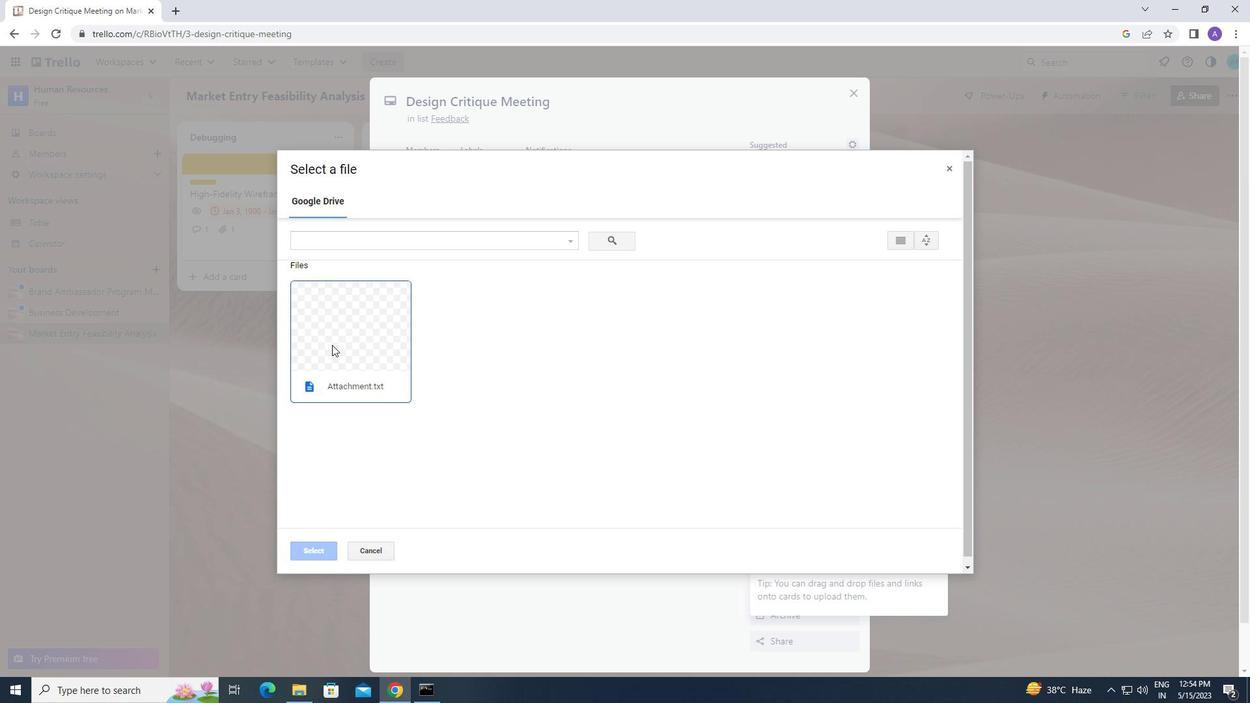
Action: Mouse moved to (319, 549)
Screenshot: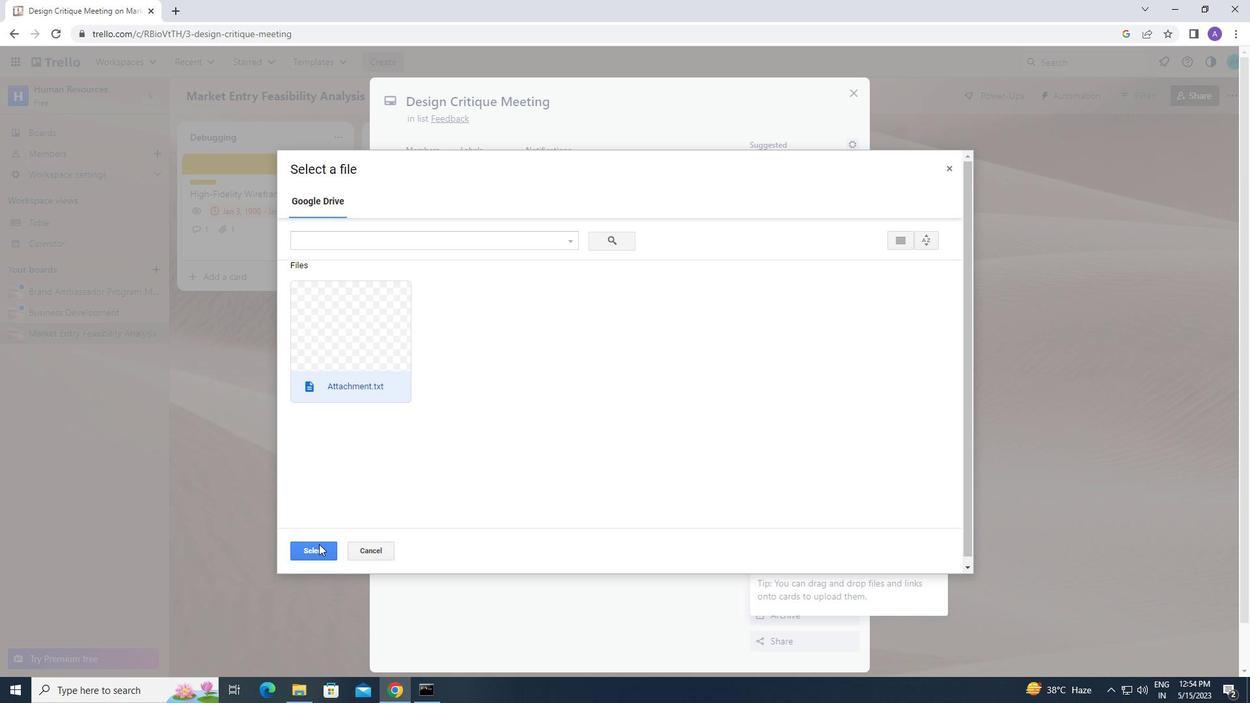 
Action: Mouse pressed left at (319, 549)
Screenshot: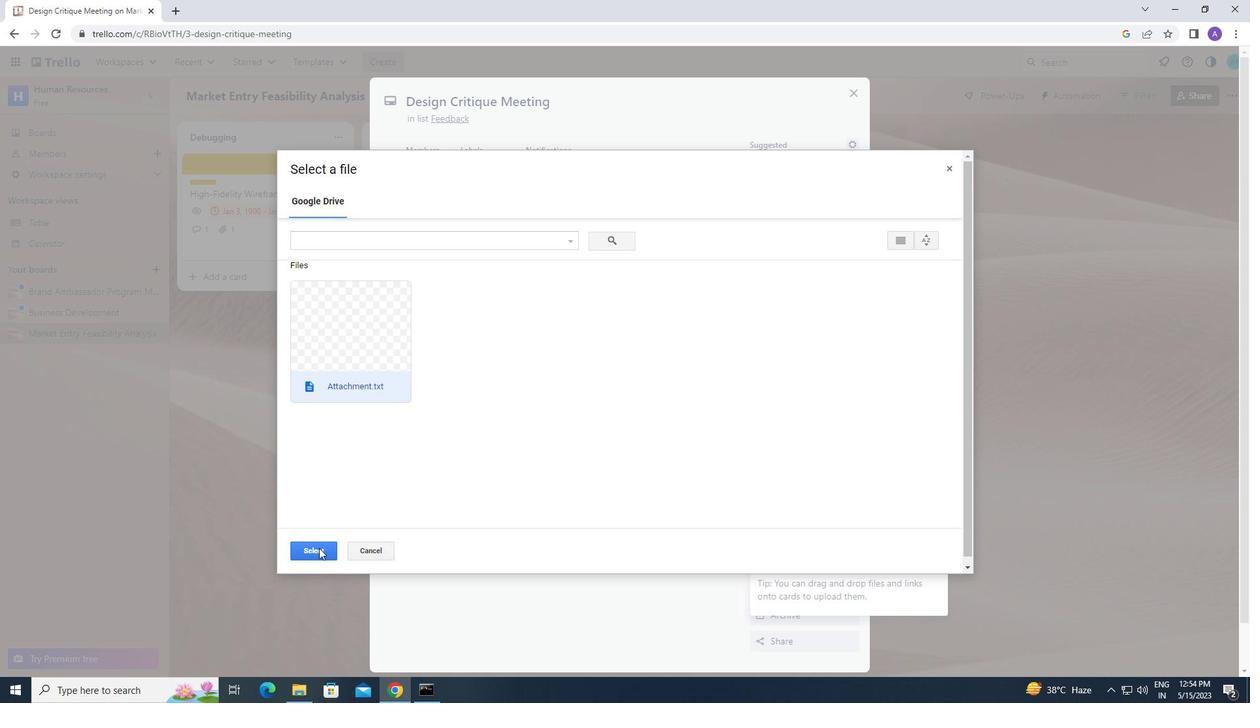 
Action: Mouse moved to (781, 339)
Screenshot: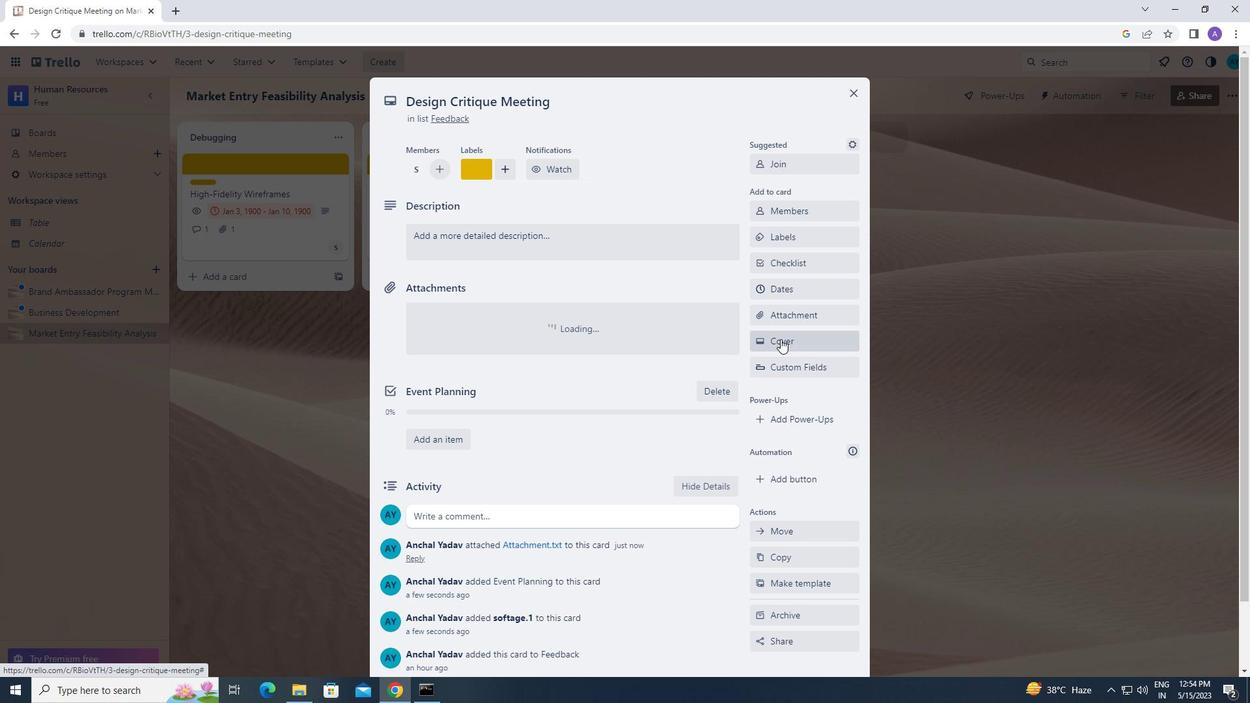 
Action: Mouse pressed left at (781, 339)
Screenshot: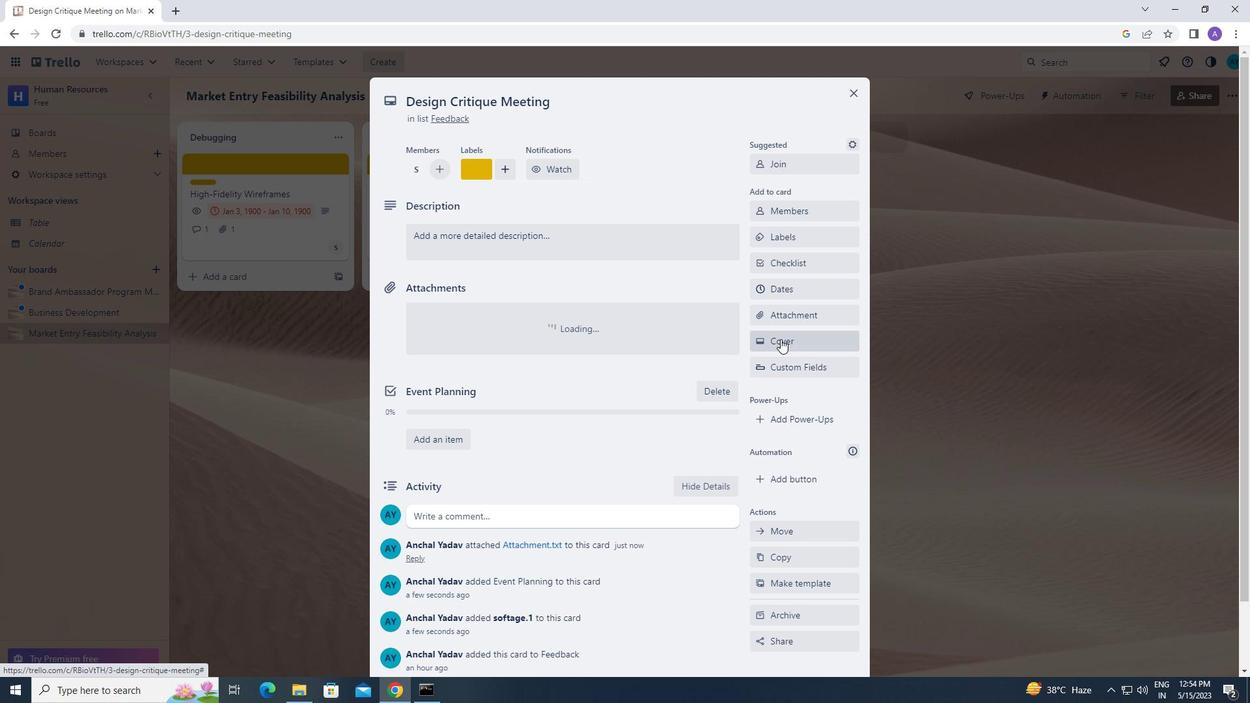 
Action: Mouse moved to (818, 416)
Screenshot: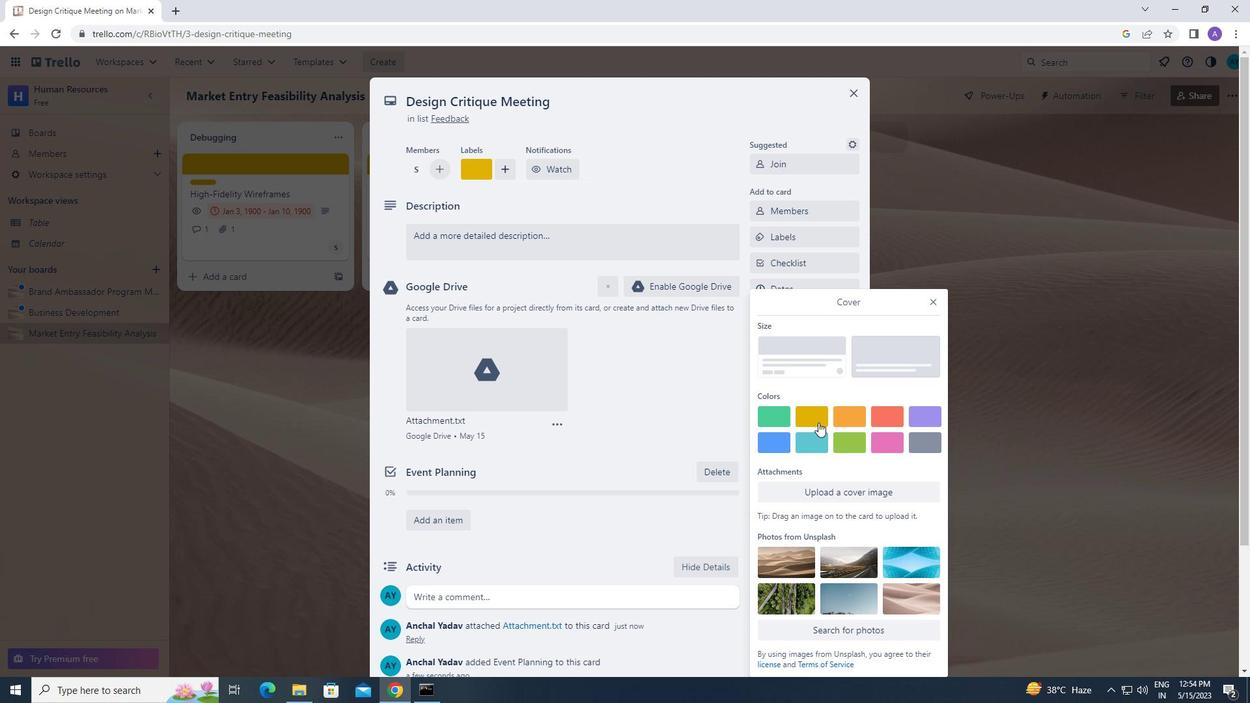 
Action: Mouse pressed left at (818, 416)
Screenshot: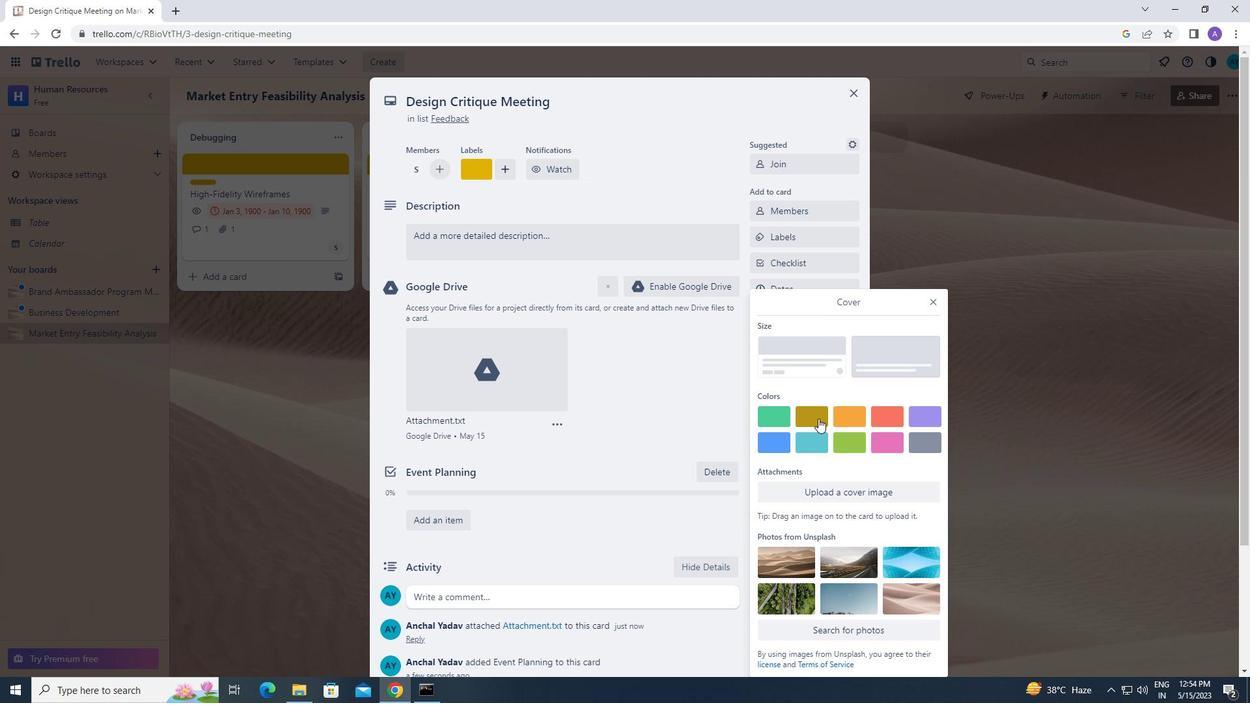 
Action: Mouse moved to (934, 277)
Screenshot: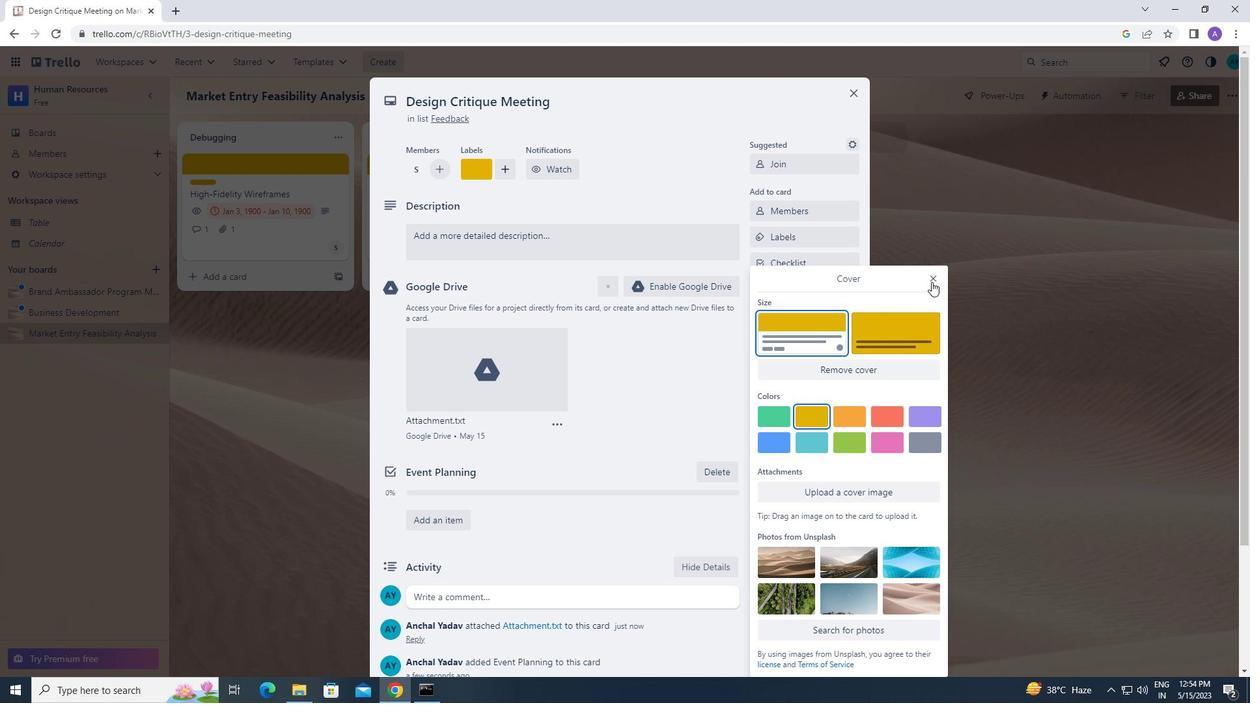 
Action: Mouse pressed left at (934, 277)
Screenshot: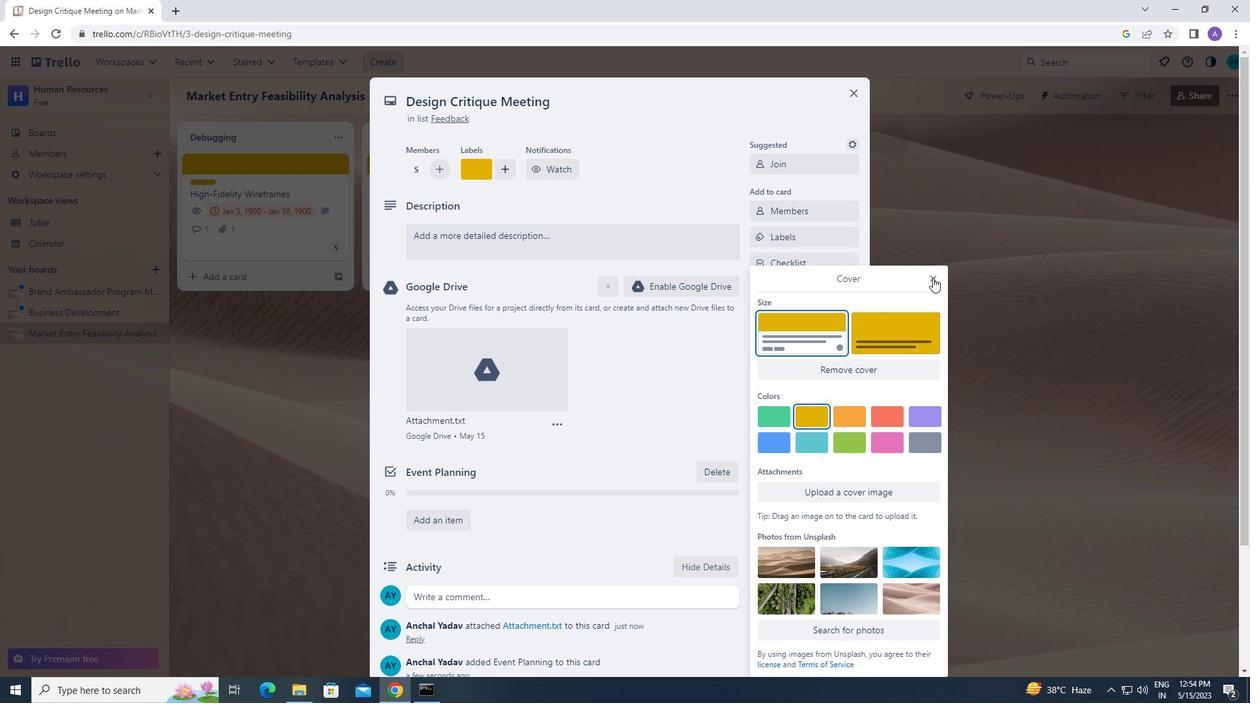 
Action: Mouse moved to (495, 313)
Screenshot: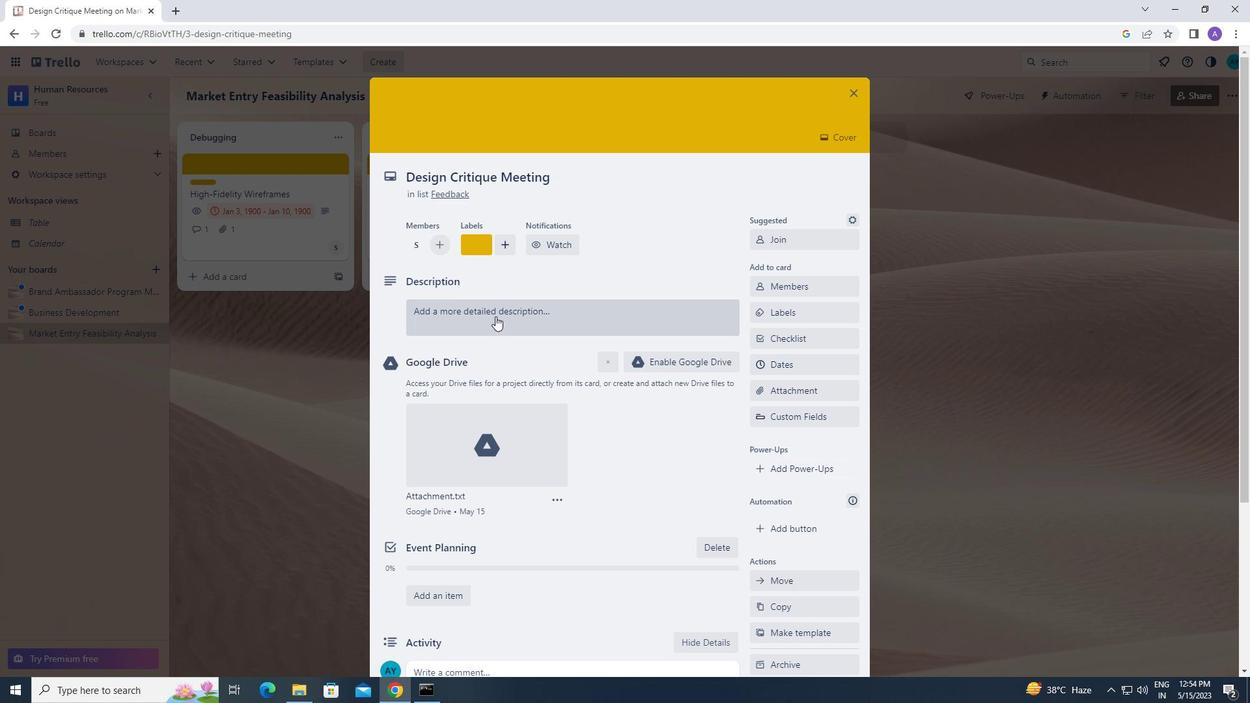 
Action: Mouse pressed left at (495, 313)
Screenshot: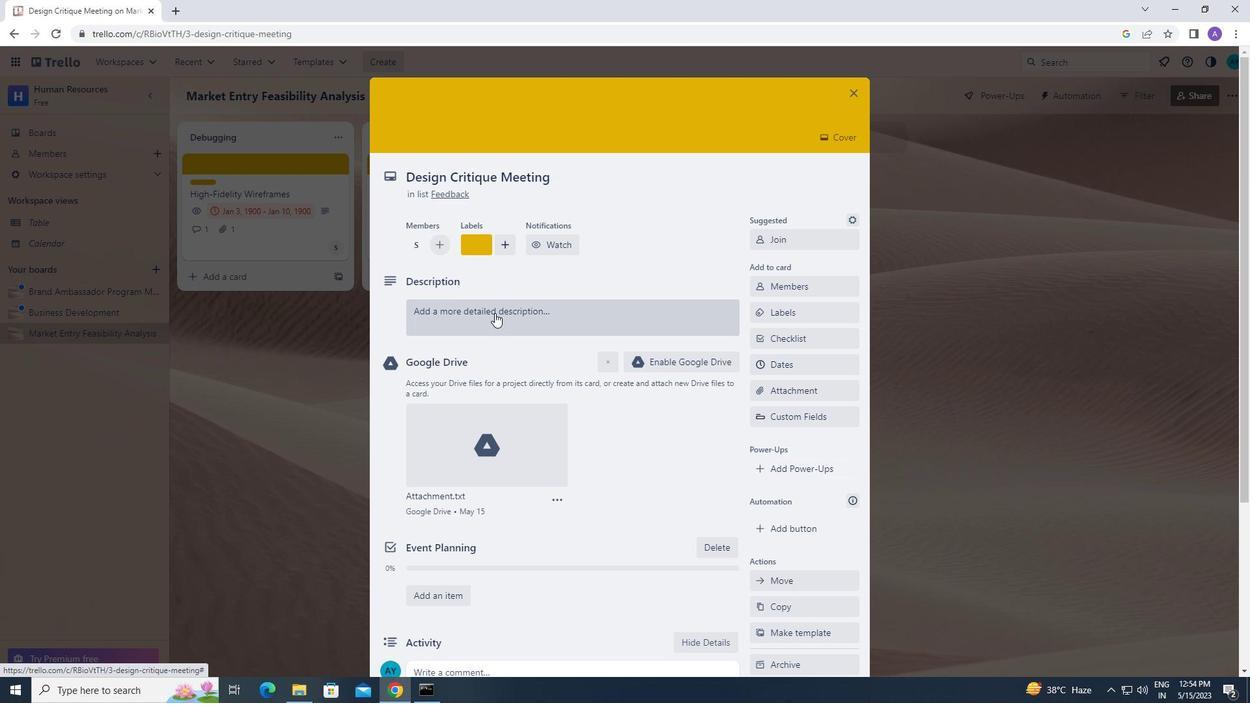 
Action: Mouse moved to (457, 354)
Screenshot: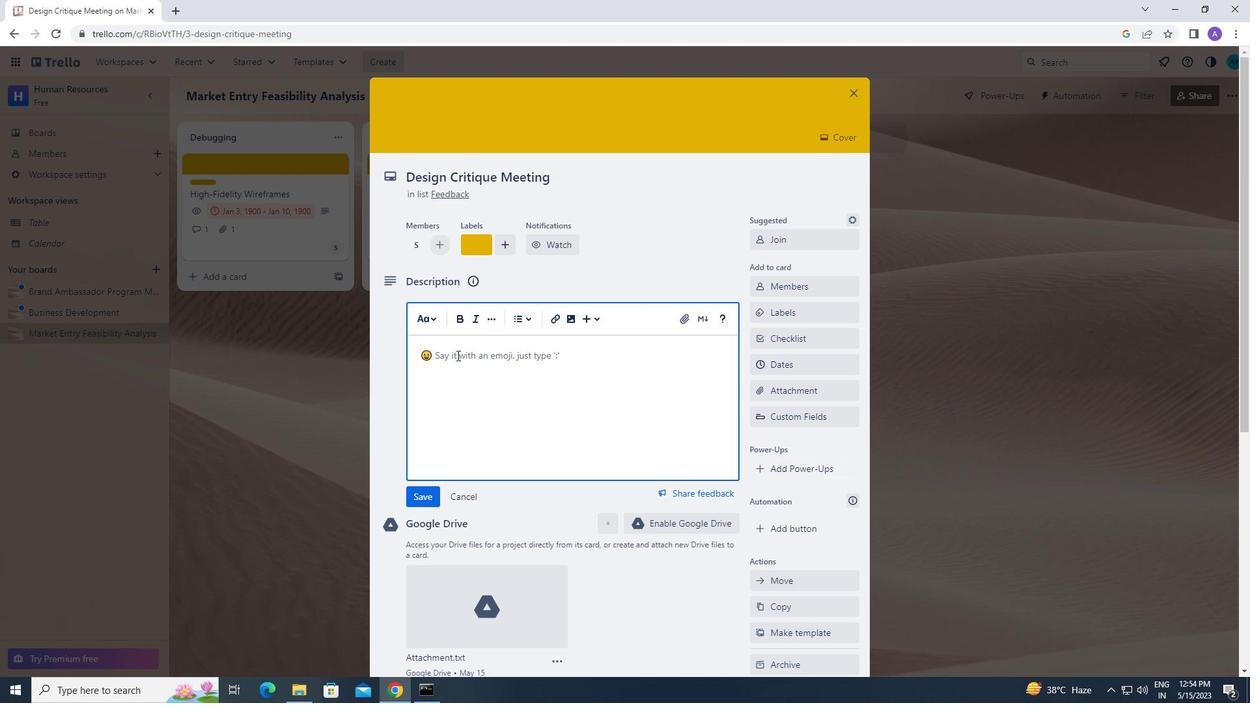 
Action: Mouse pressed left at (457, 354)
Screenshot: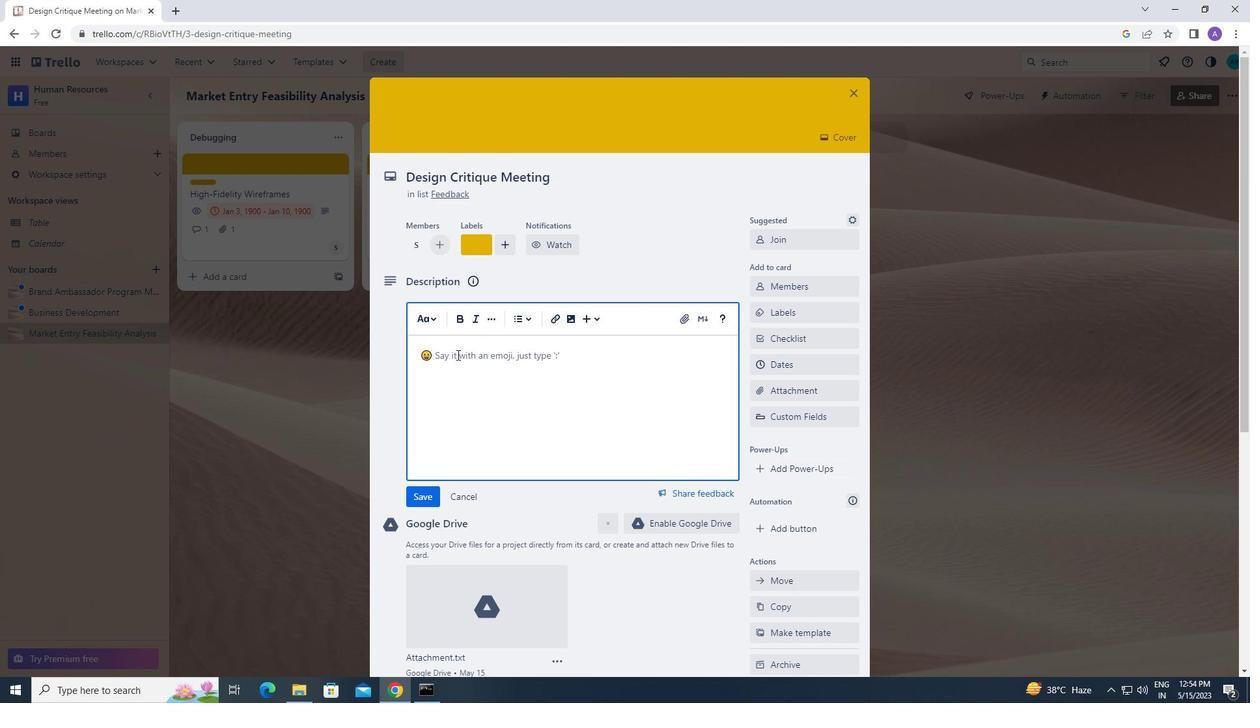 
Action: Mouse moved to (457, 353)
Screenshot: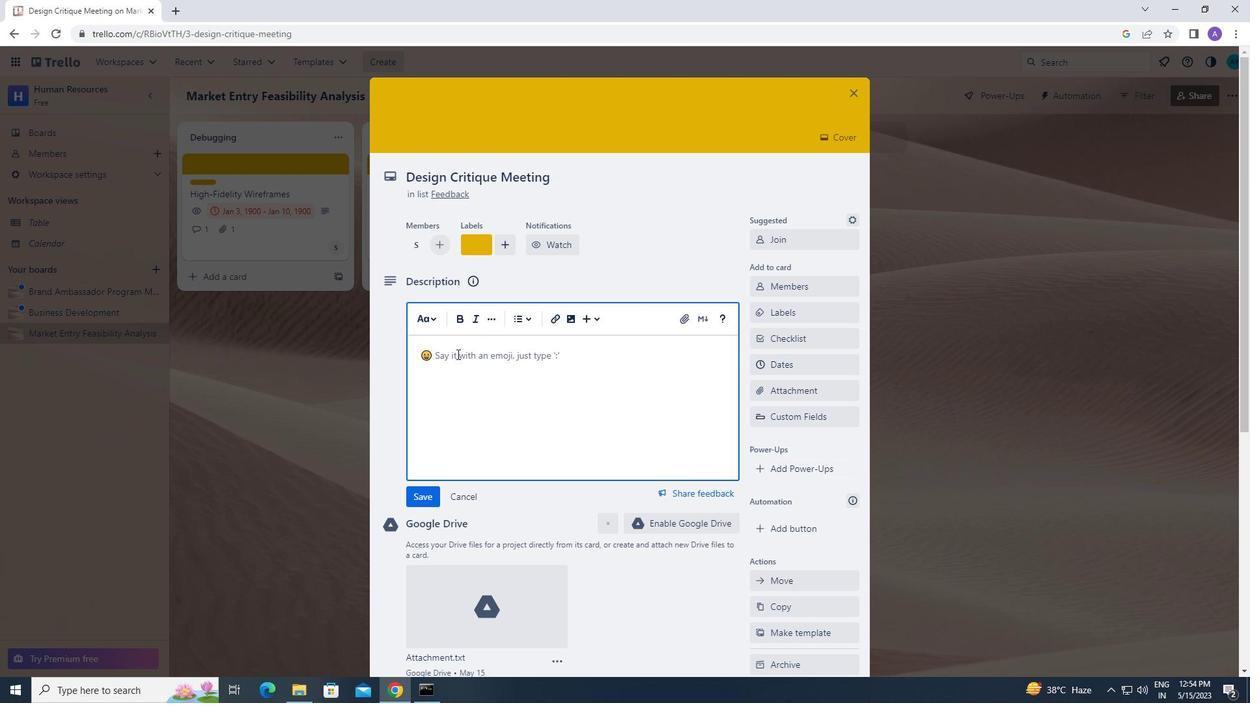 
Action: Key pressed <Key.caps_lock>p<Key.caps_lock>lan<Key.space>and<Key.space>execute<Key.space>company<Key.space>team-building<Key.space>retreat<Key.space>with<Key.space>a<Key.space>focus<Key.space>on<Key.space>work-life<Key.space>integration
Screenshot: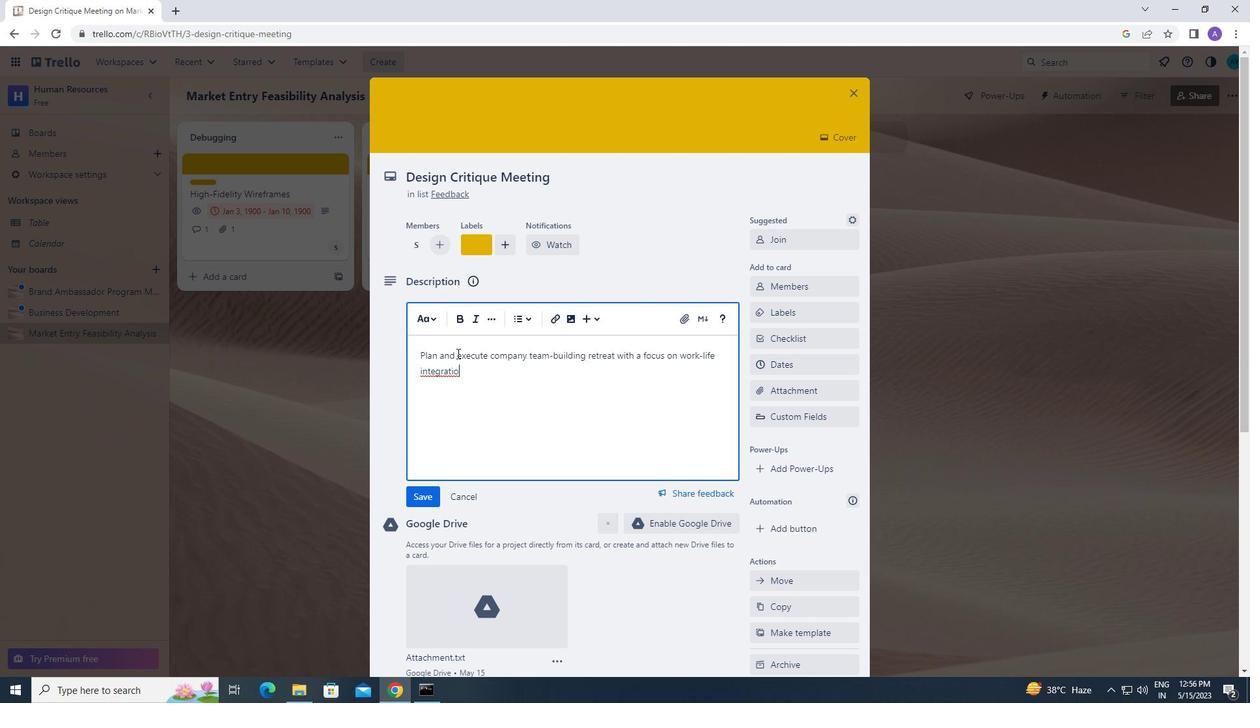 
Action: Mouse moved to (459, 353)
Screenshot: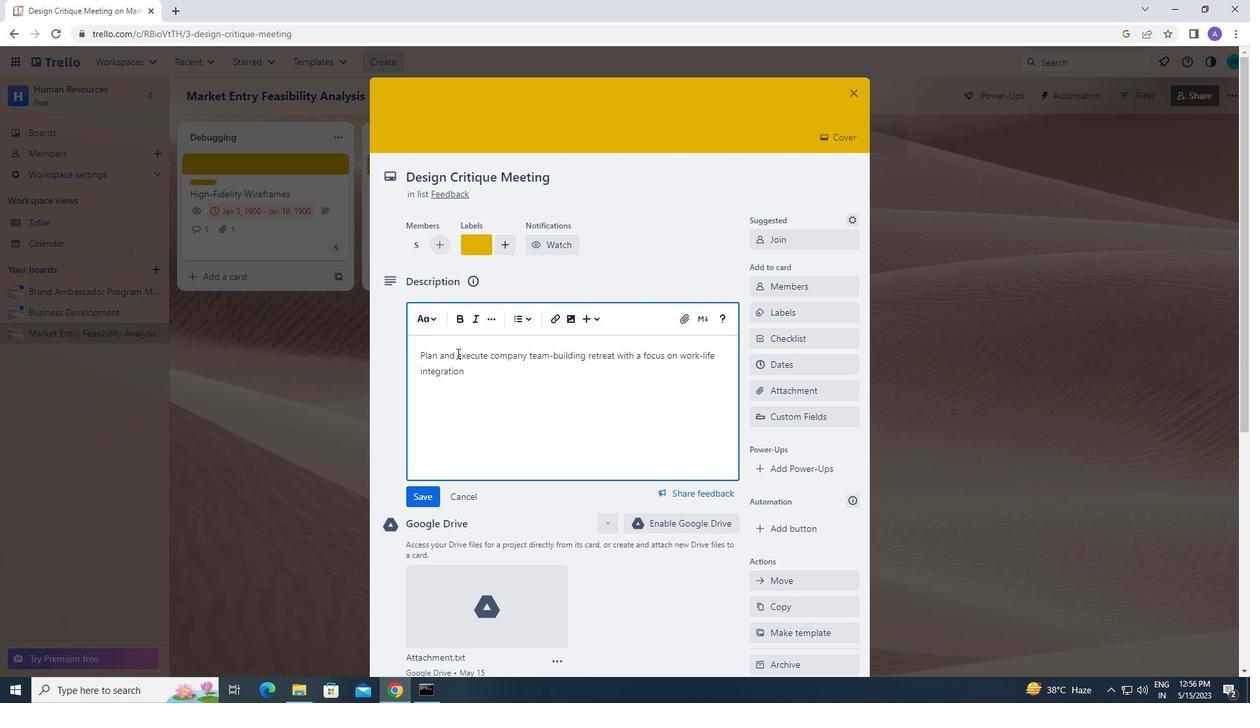 
Action: Mouse scrolled (459, 353) with delta (0, 0)
Screenshot: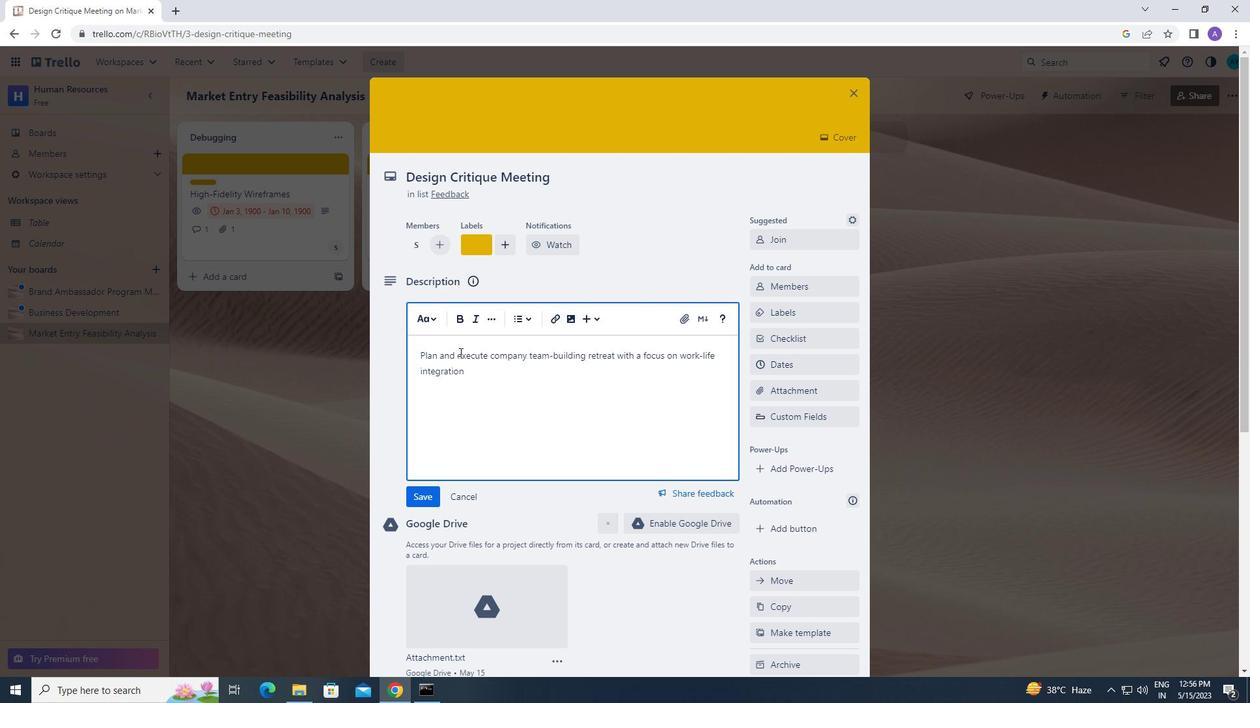 
Action: Mouse moved to (426, 496)
Screenshot: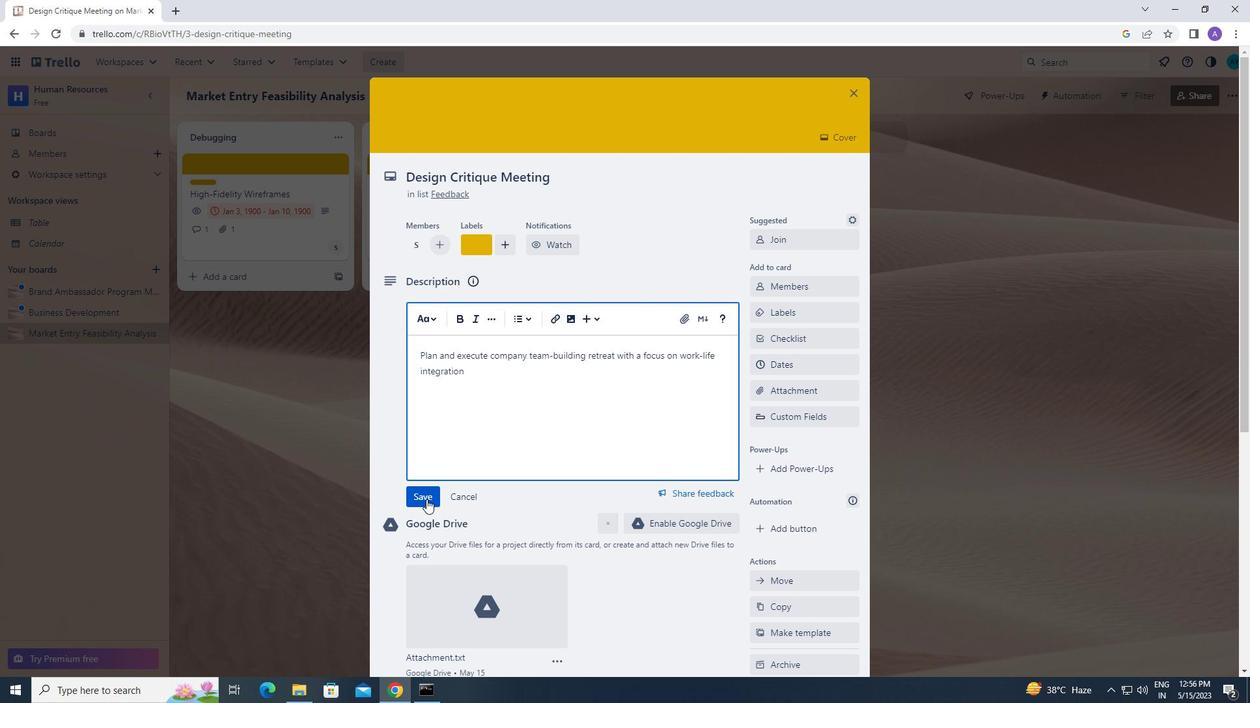 
Action: Mouse pressed left at (426, 496)
Screenshot: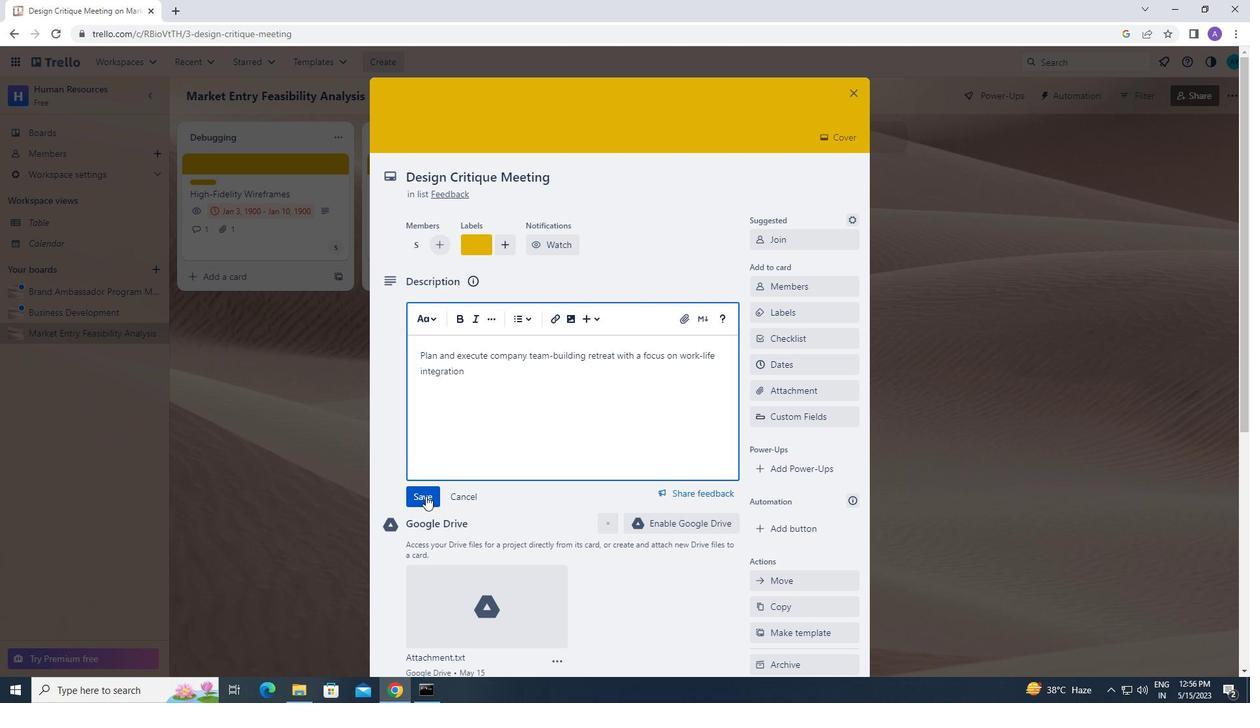 
Action: Mouse moved to (533, 537)
Screenshot: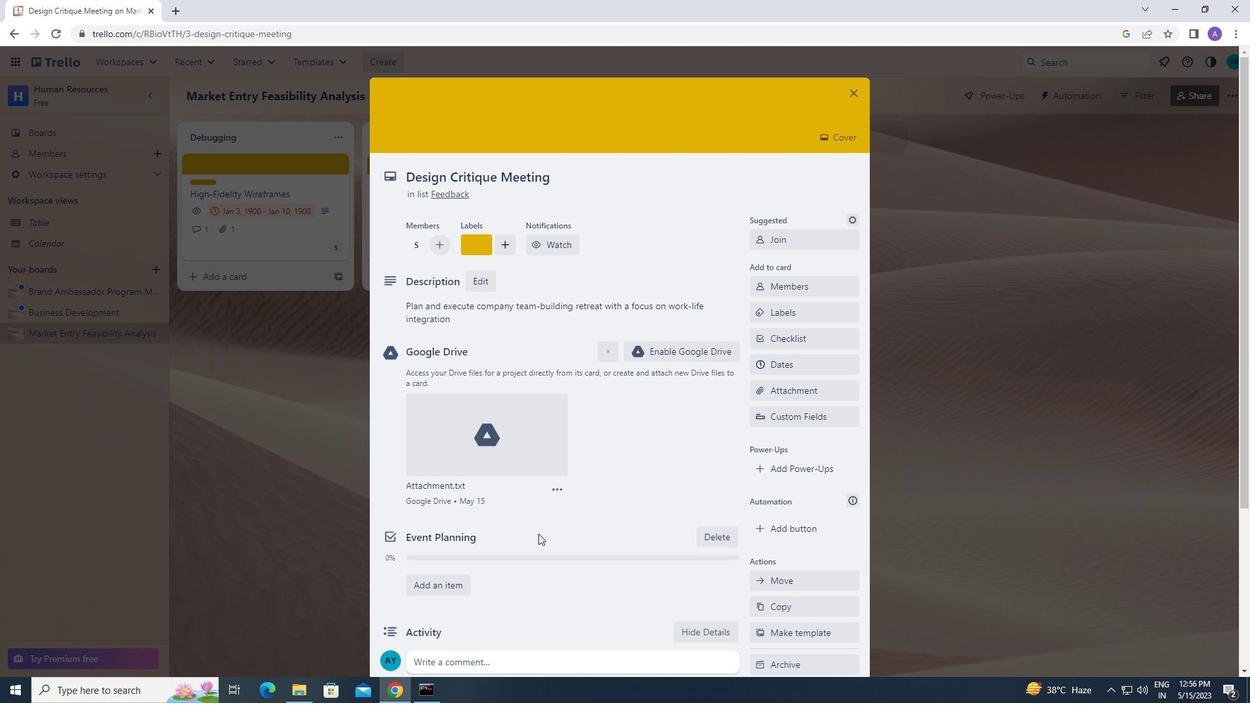 
Action: Mouse scrolled (533, 536) with delta (0, 0)
Screenshot: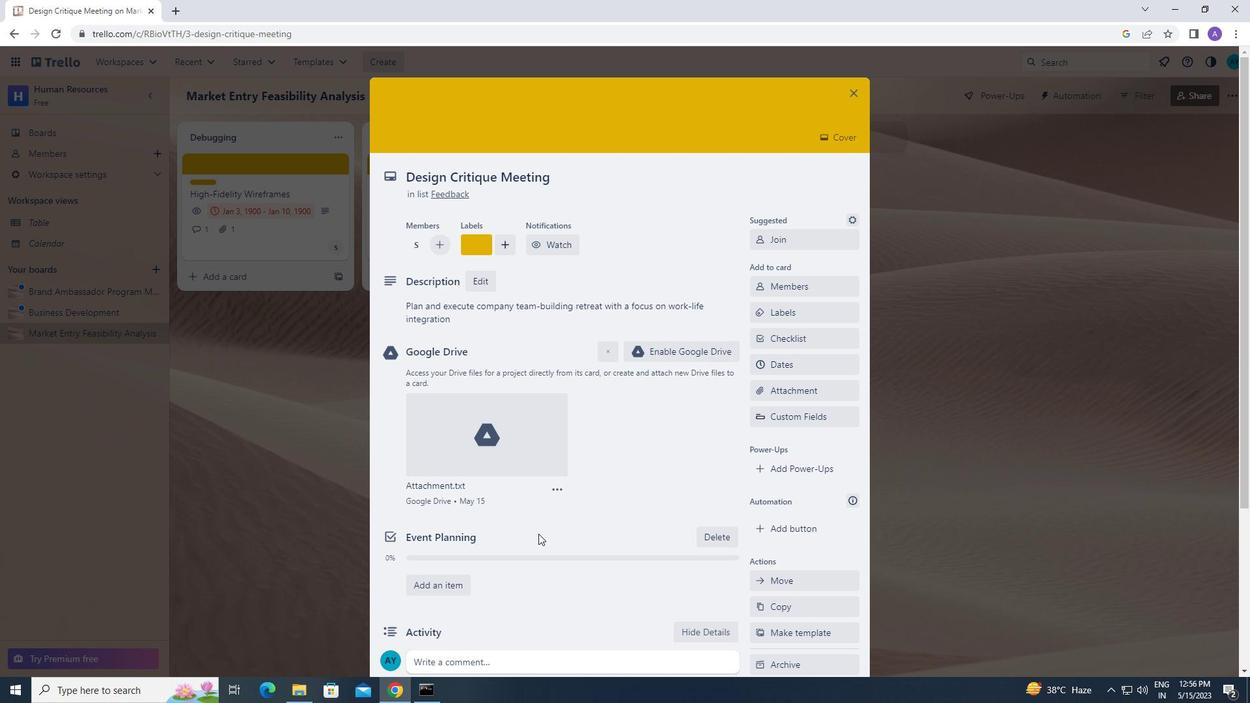 
Action: Mouse moved to (533, 538)
Screenshot: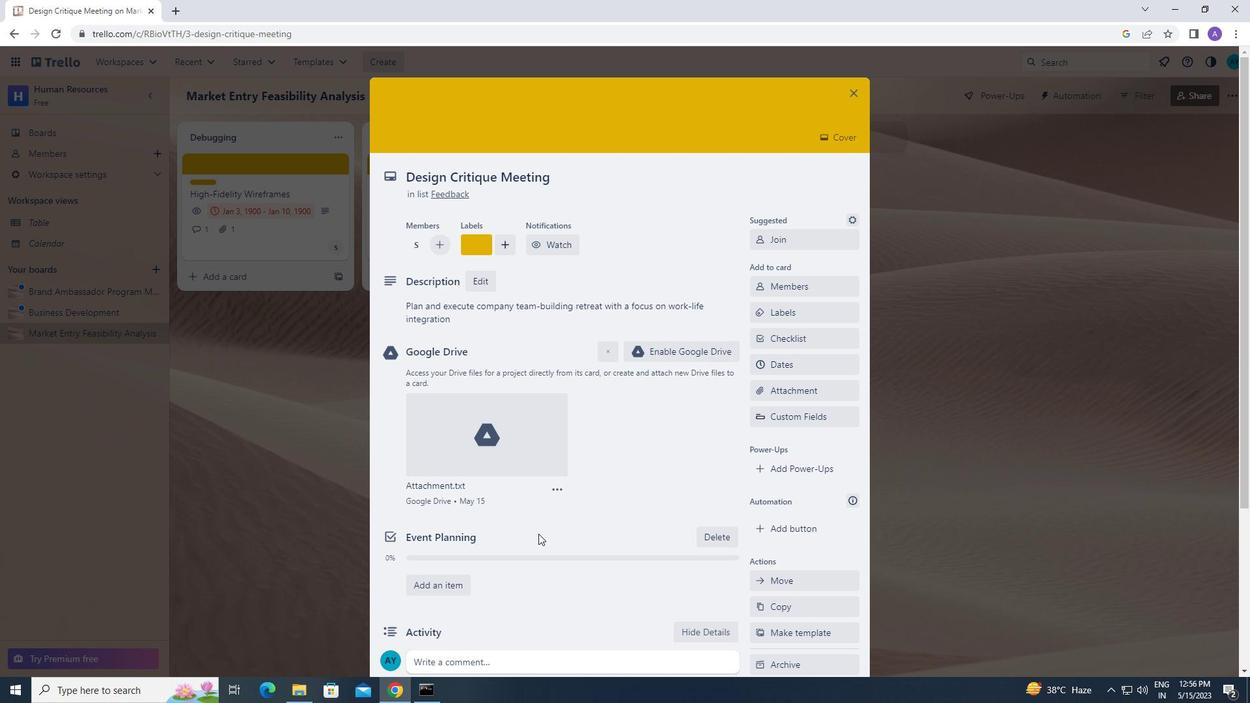 
Action: Mouse scrolled (533, 537) with delta (0, 0)
Screenshot: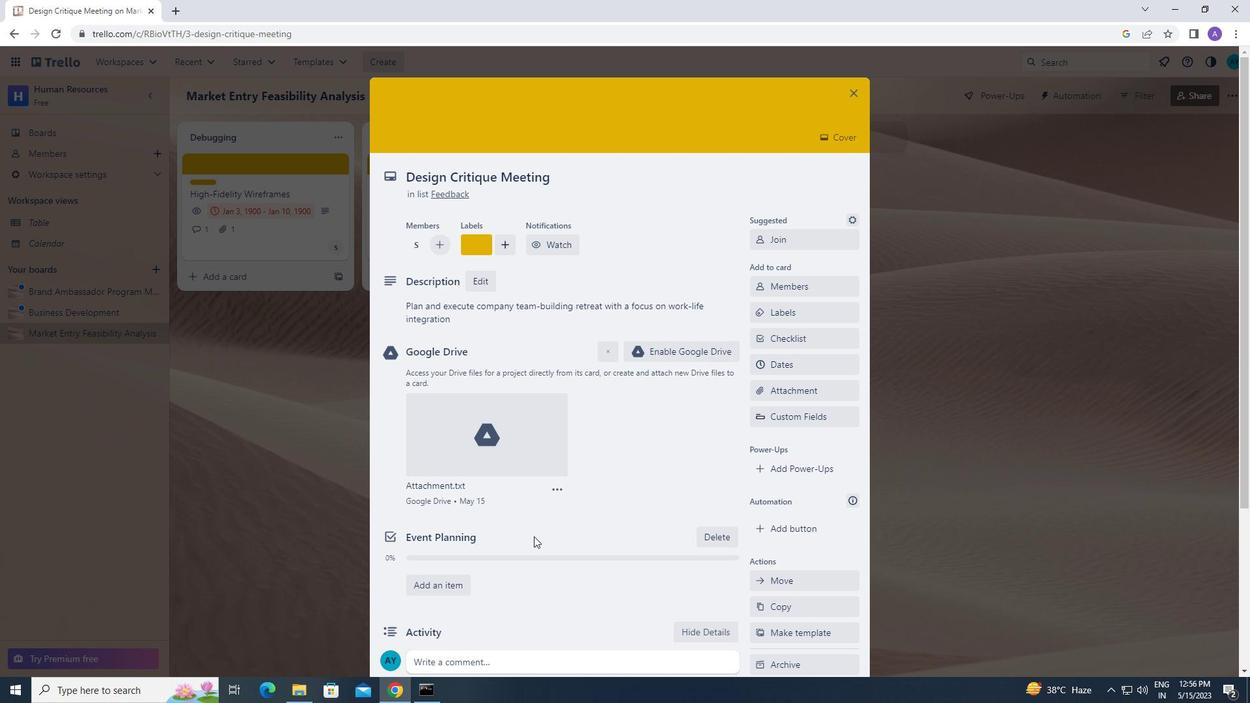 
Action: Mouse moved to (485, 534)
Screenshot: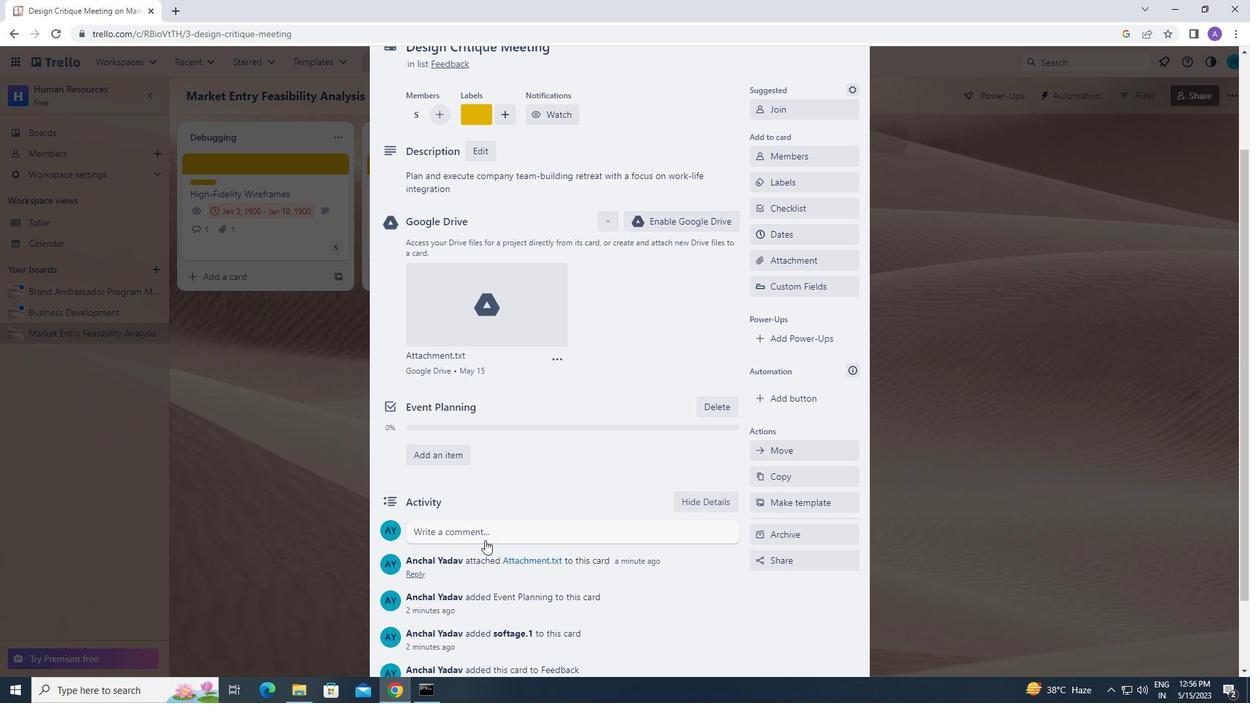 
Action: Mouse pressed left at (485, 534)
Screenshot: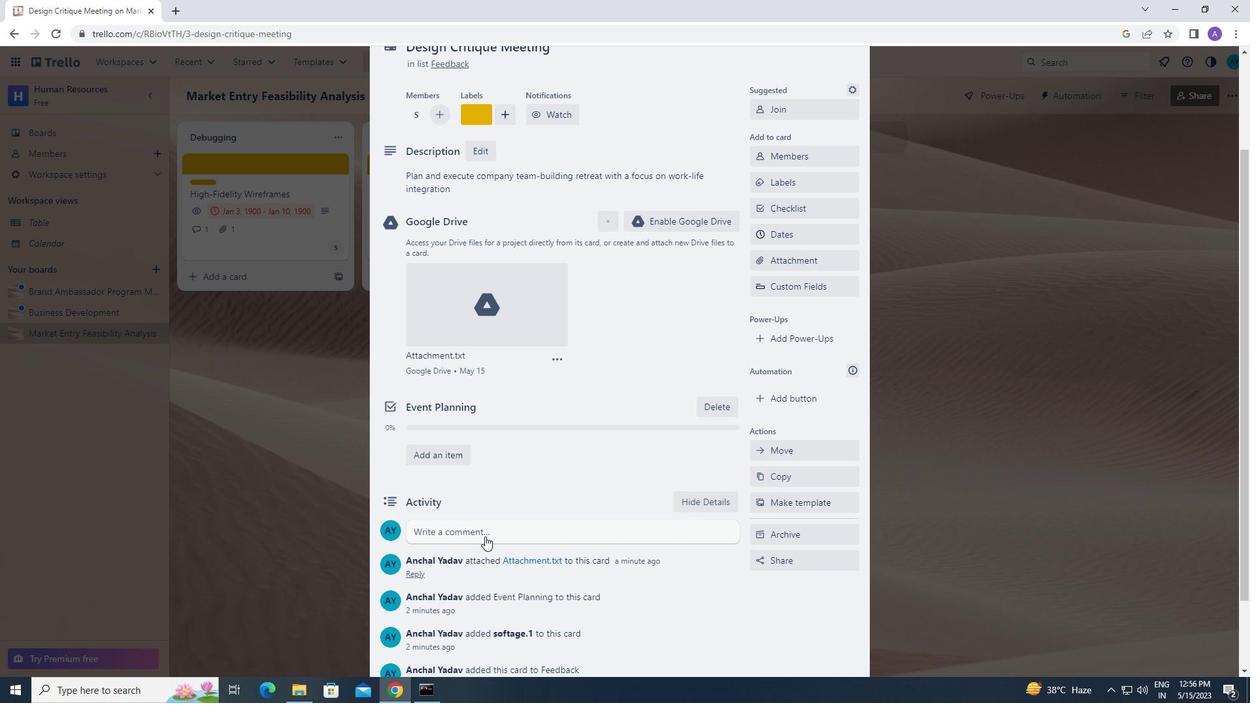 
Action: Mouse moved to (459, 572)
Screenshot: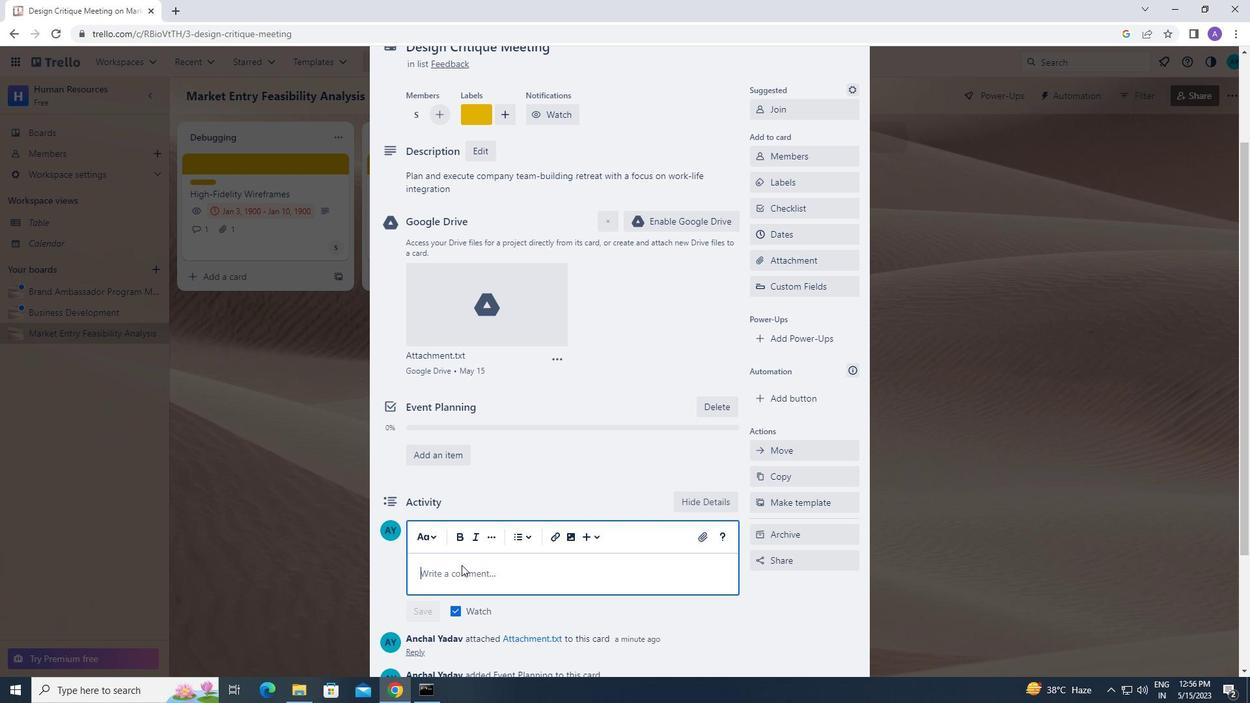 
Action: Mouse pressed left at (459, 572)
Screenshot: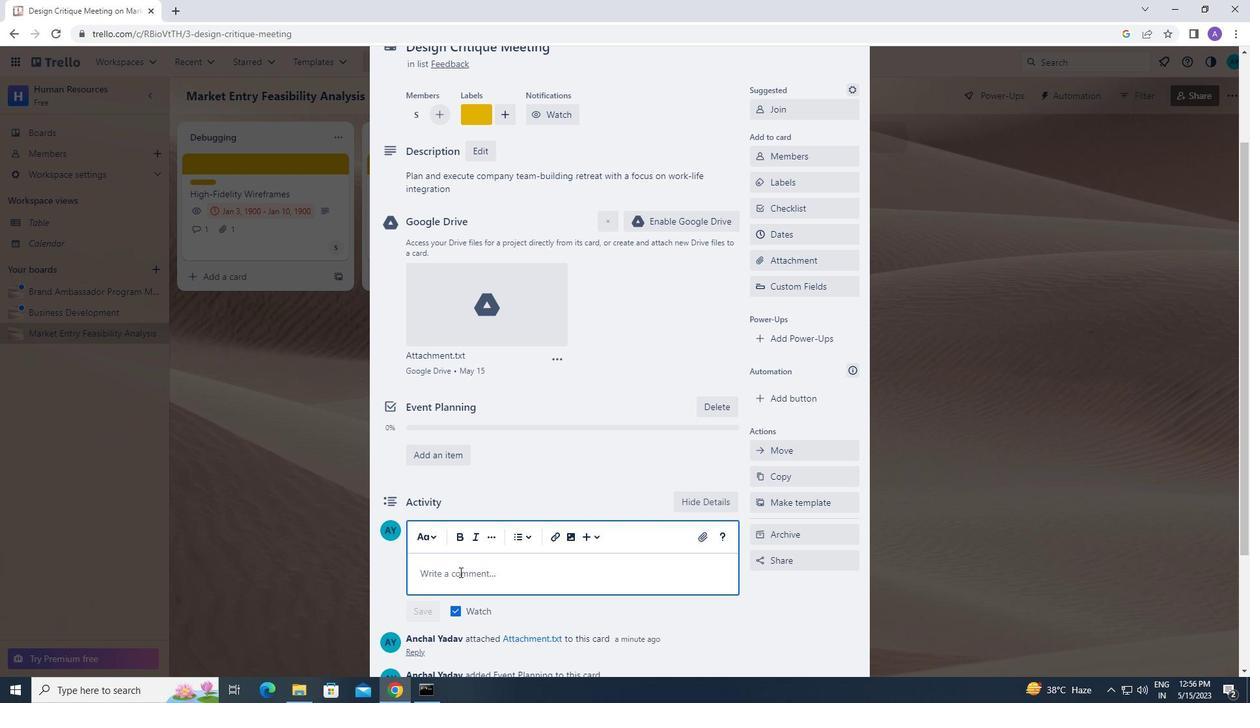 
Action: Key pressed <Key.caps_lock>l<Key.caps_lock>et<Key.space>us<Key.space>approach<Key.space>this<Key.space>task<Key.space>with<Key.space>a<Key.space>sense<Key.space>of<Key.space>curiosity<Key.space>and<Key.space>a<Key.space>willingness<Key.space>to<Key.space>explore<Key.space>new<Key.space>ideas<Key.space>and<Key.space>approaches
Screenshot: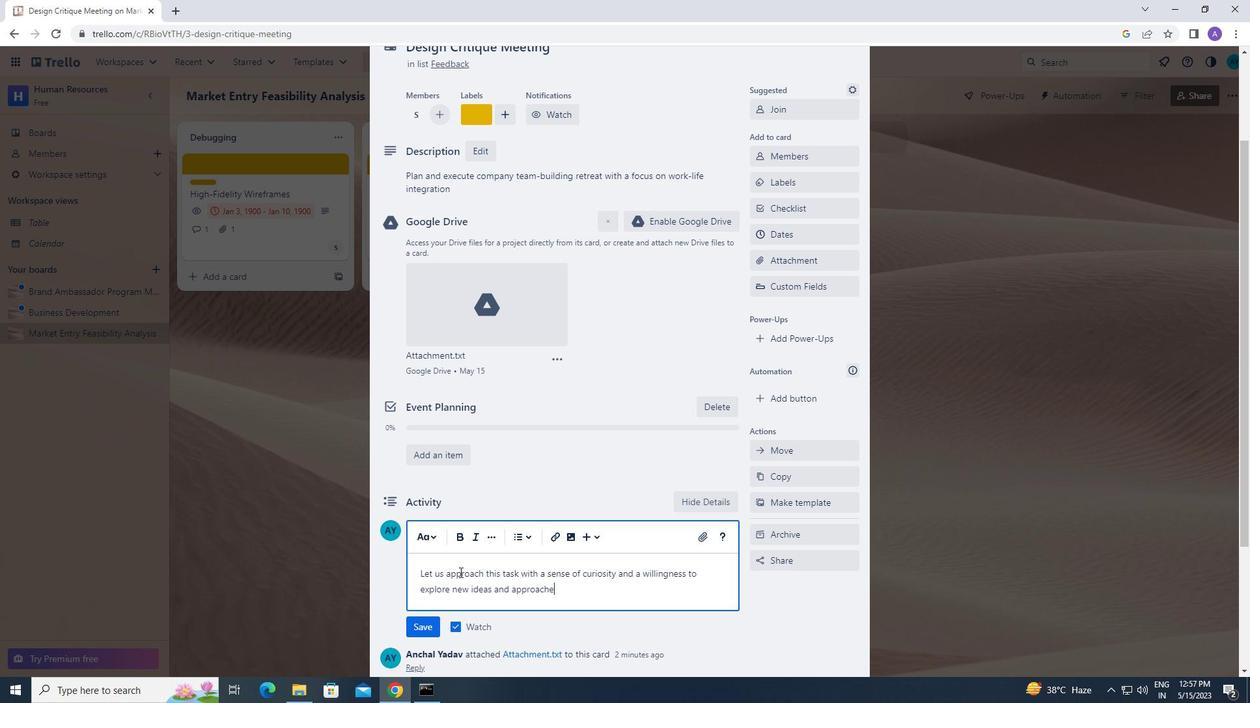 
Action: Mouse moved to (418, 626)
Screenshot: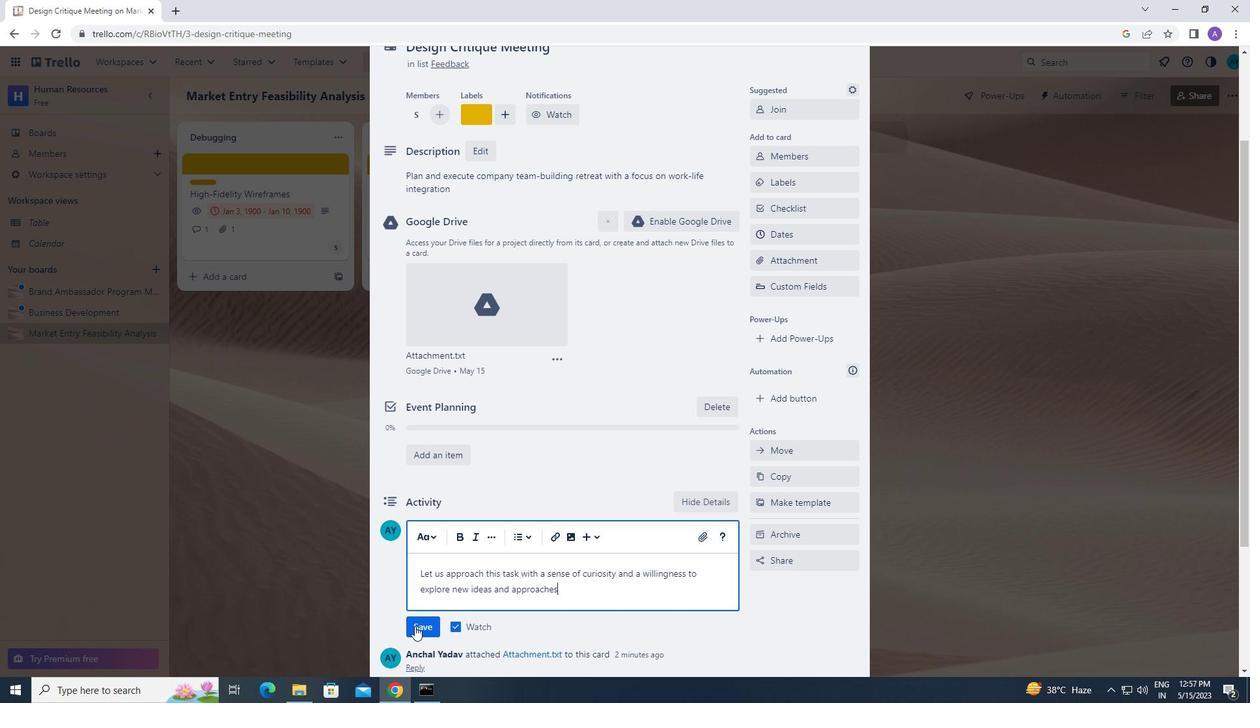 
Action: Mouse pressed left at (418, 626)
Screenshot: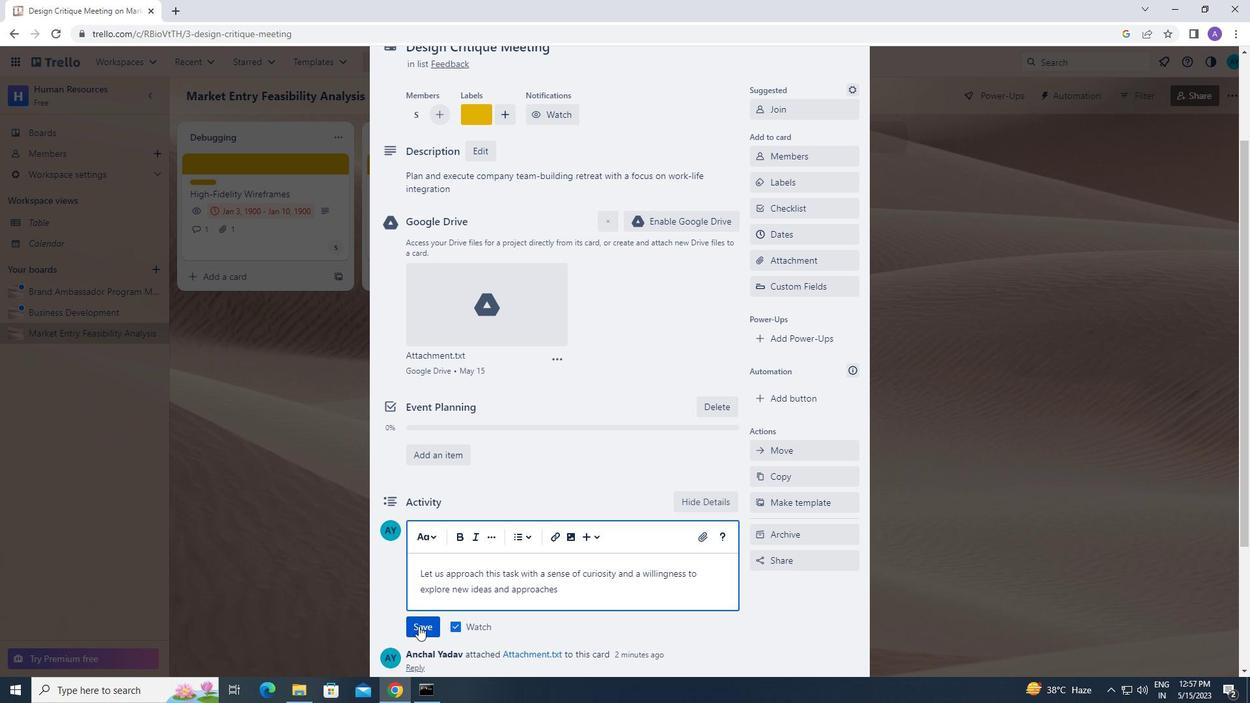 
Action: Mouse moved to (793, 233)
Screenshot: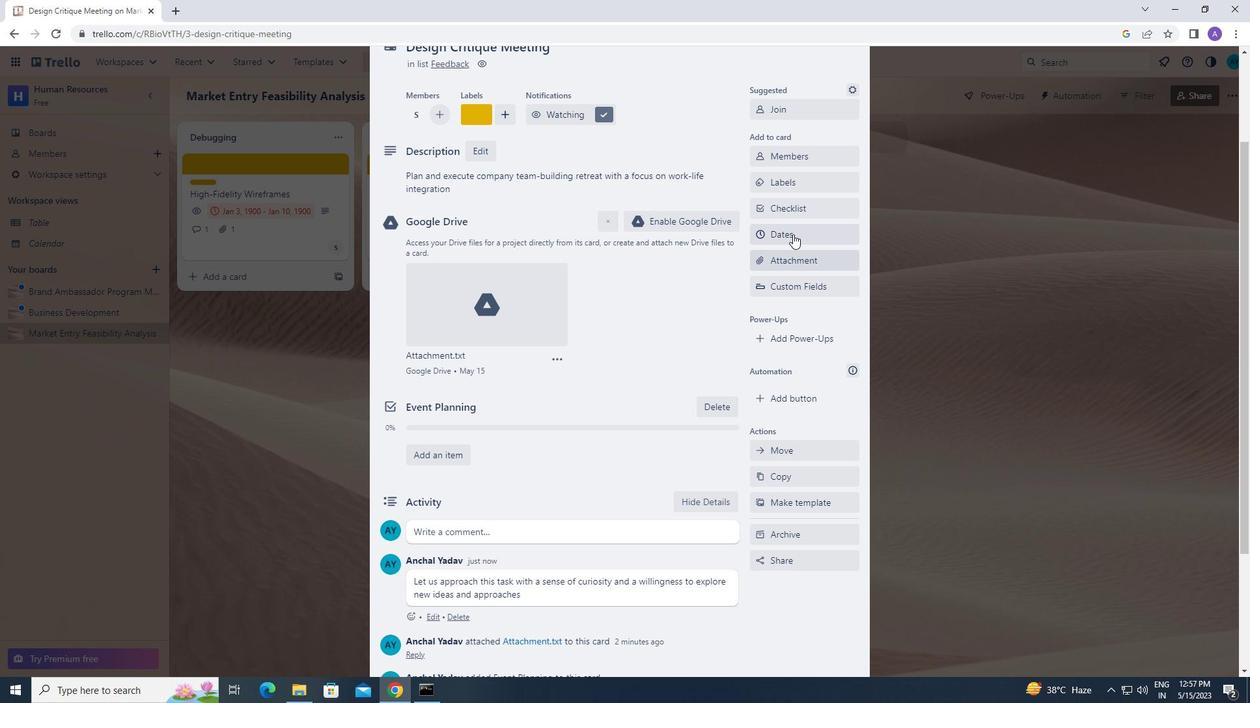 
Action: Mouse pressed left at (793, 233)
Screenshot: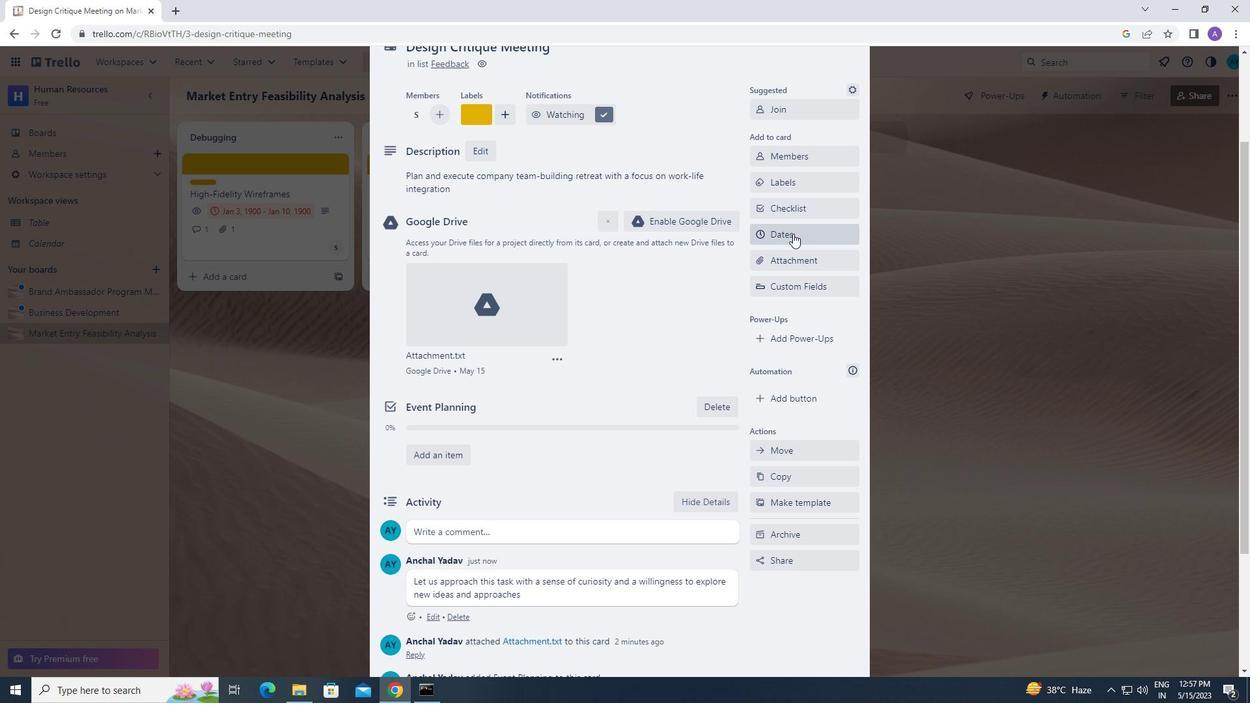 
Action: Mouse moved to (759, 329)
Screenshot: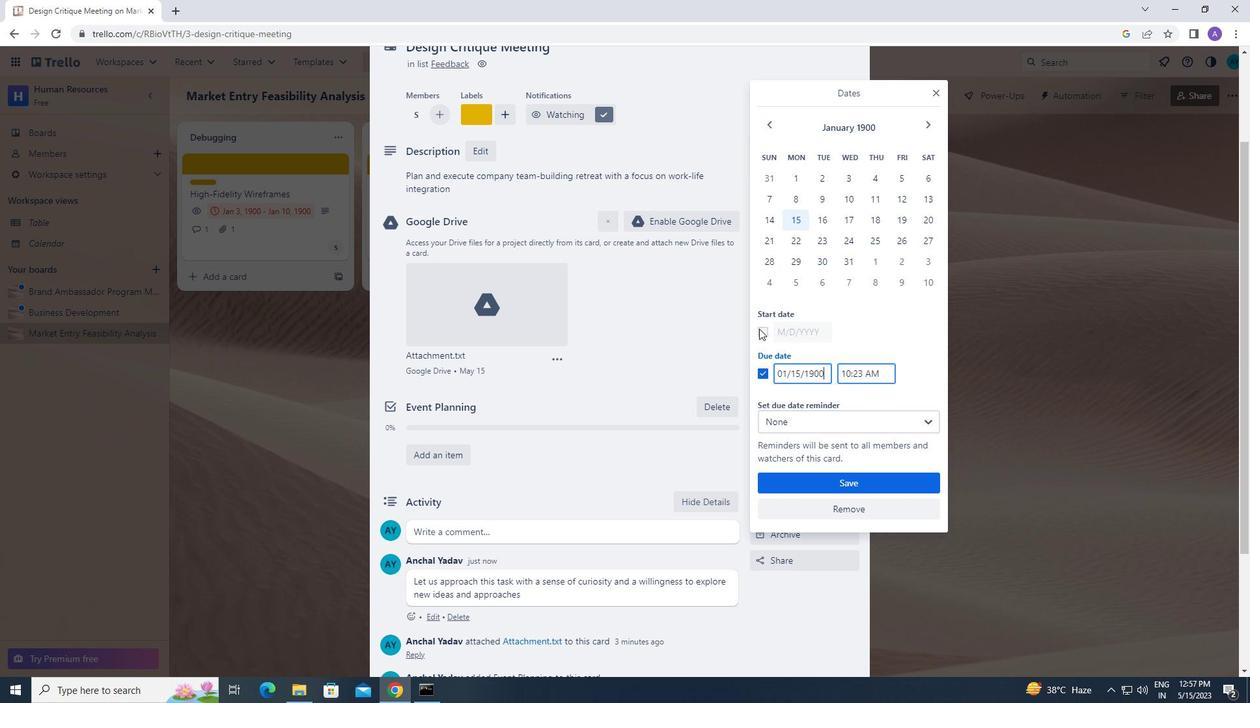 
Action: Mouse pressed left at (759, 329)
Screenshot: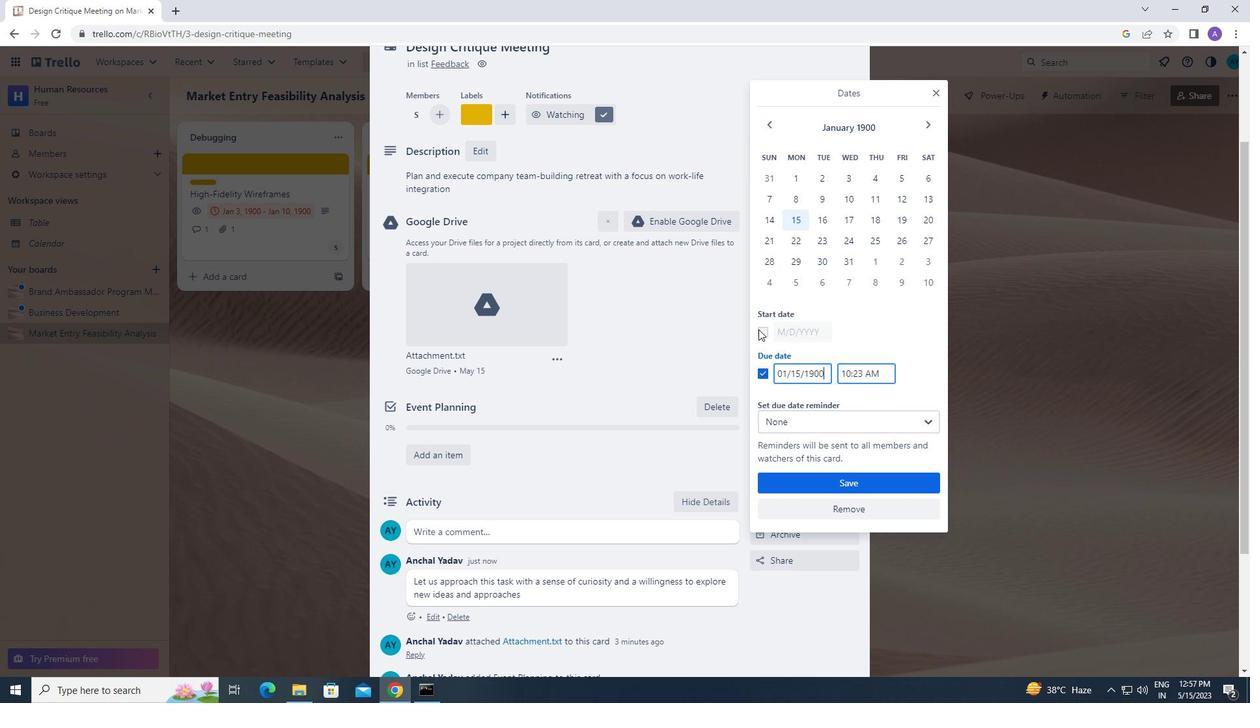 
Action: Mouse moved to (797, 332)
Screenshot: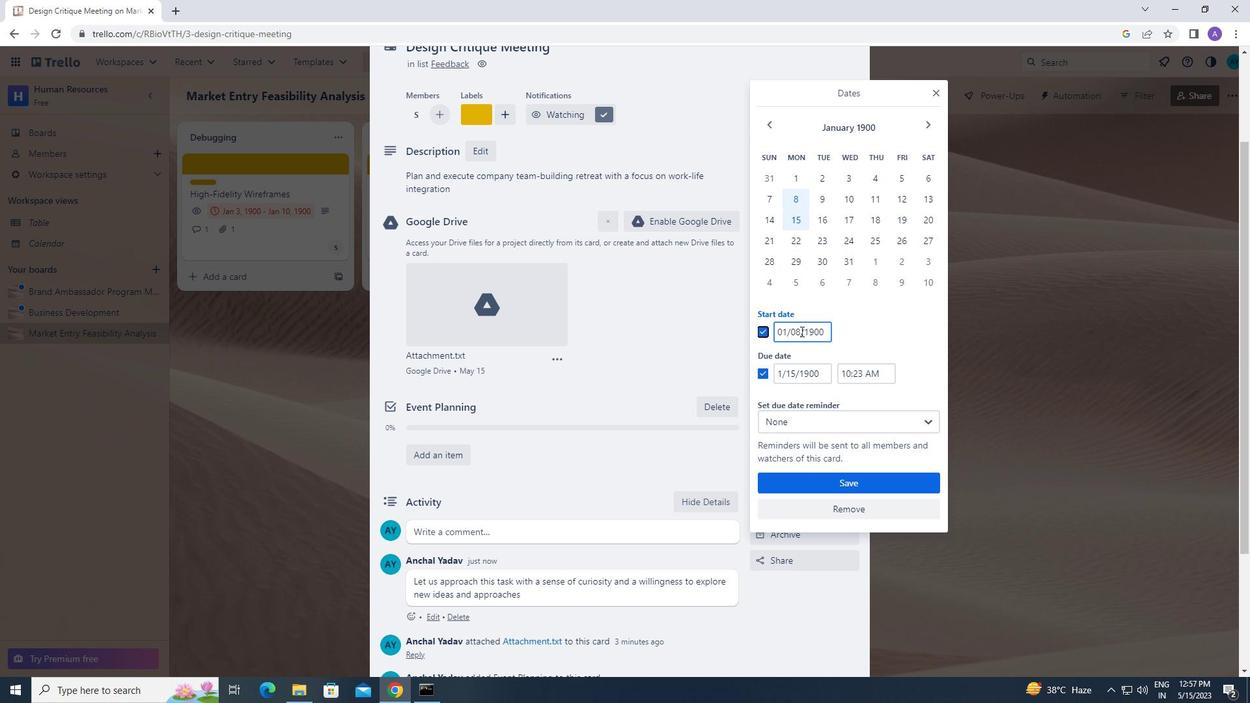 
Action: Mouse pressed left at (797, 332)
Screenshot: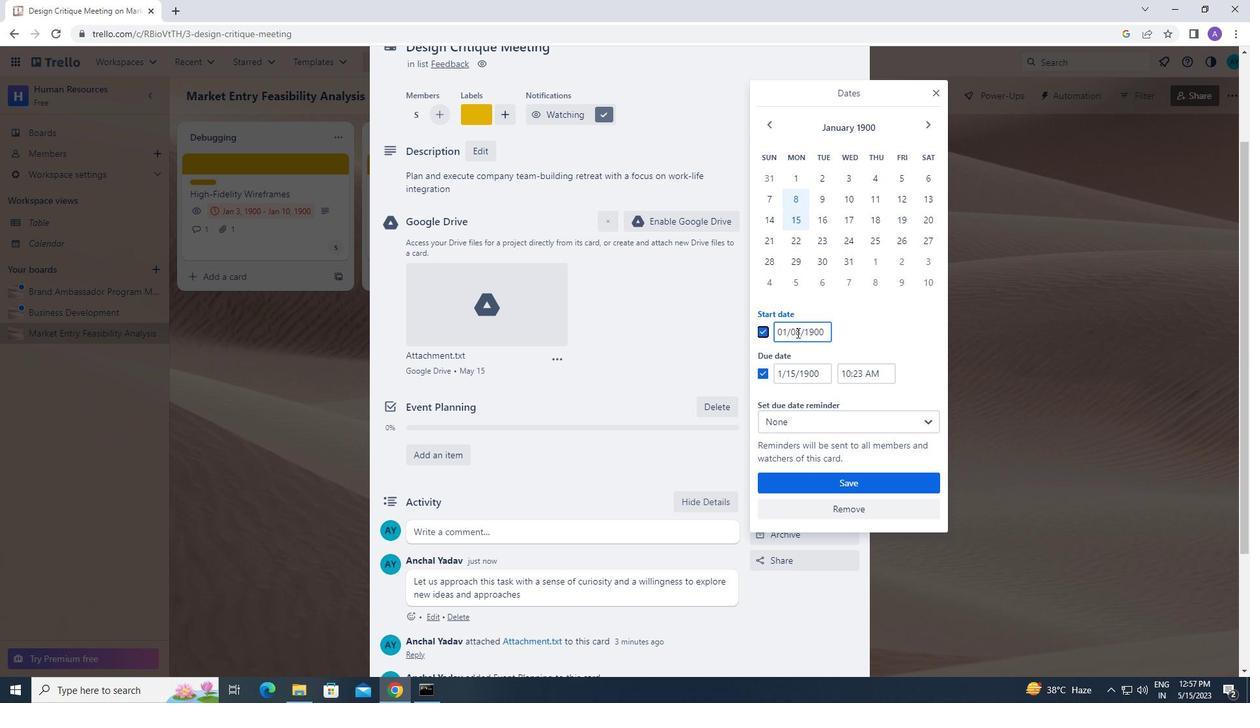 
Action: Mouse moved to (790, 331)
Screenshot: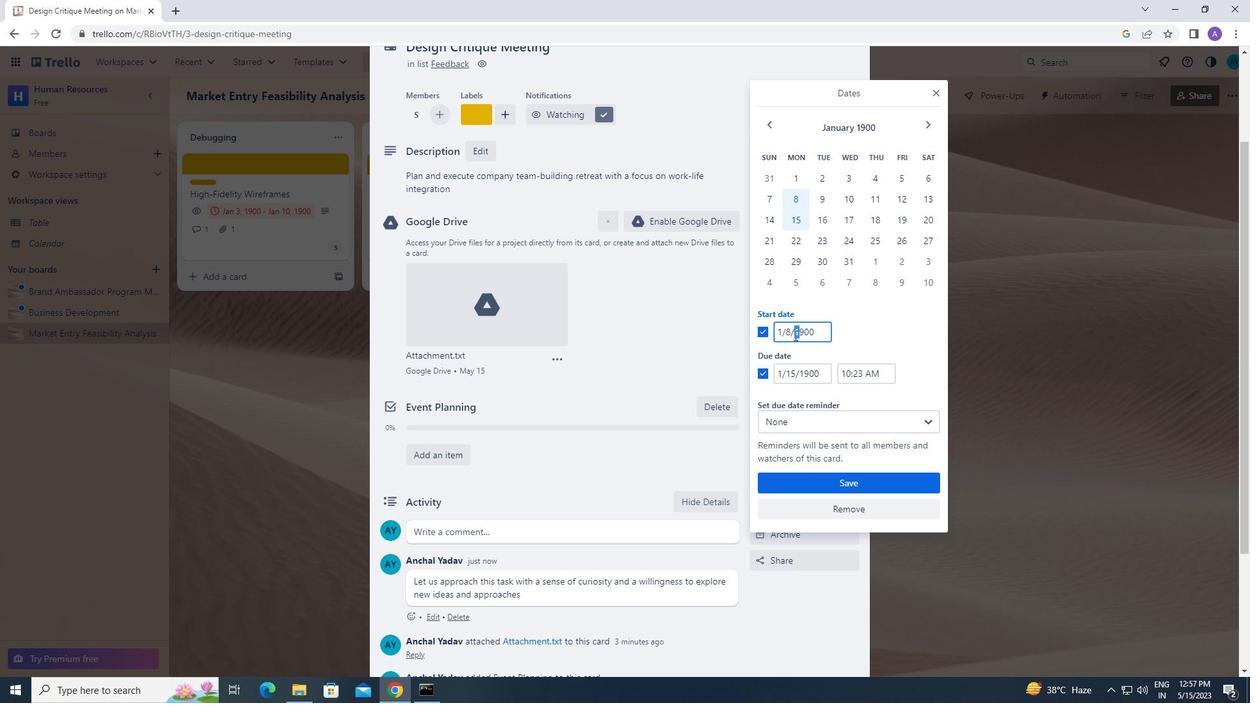 
Action: Mouse pressed left at (790, 331)
Screenshot: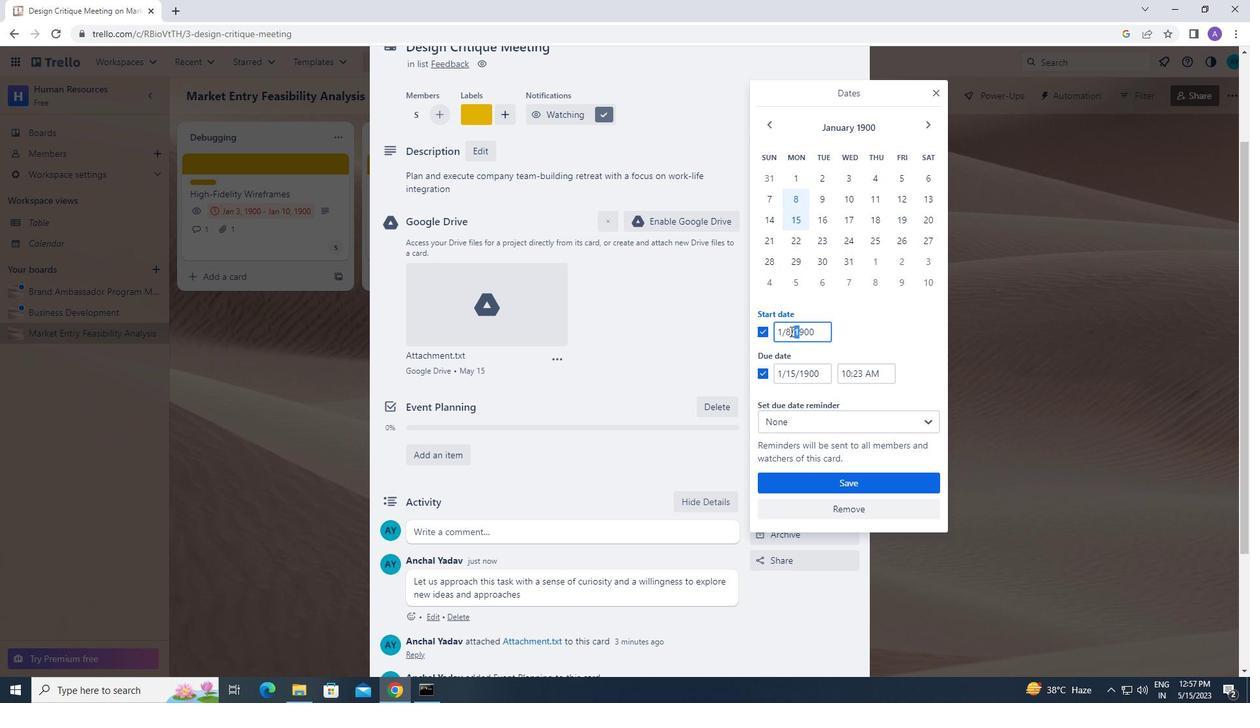 
Action: Mouse moved to (808, 335)
Screenshot: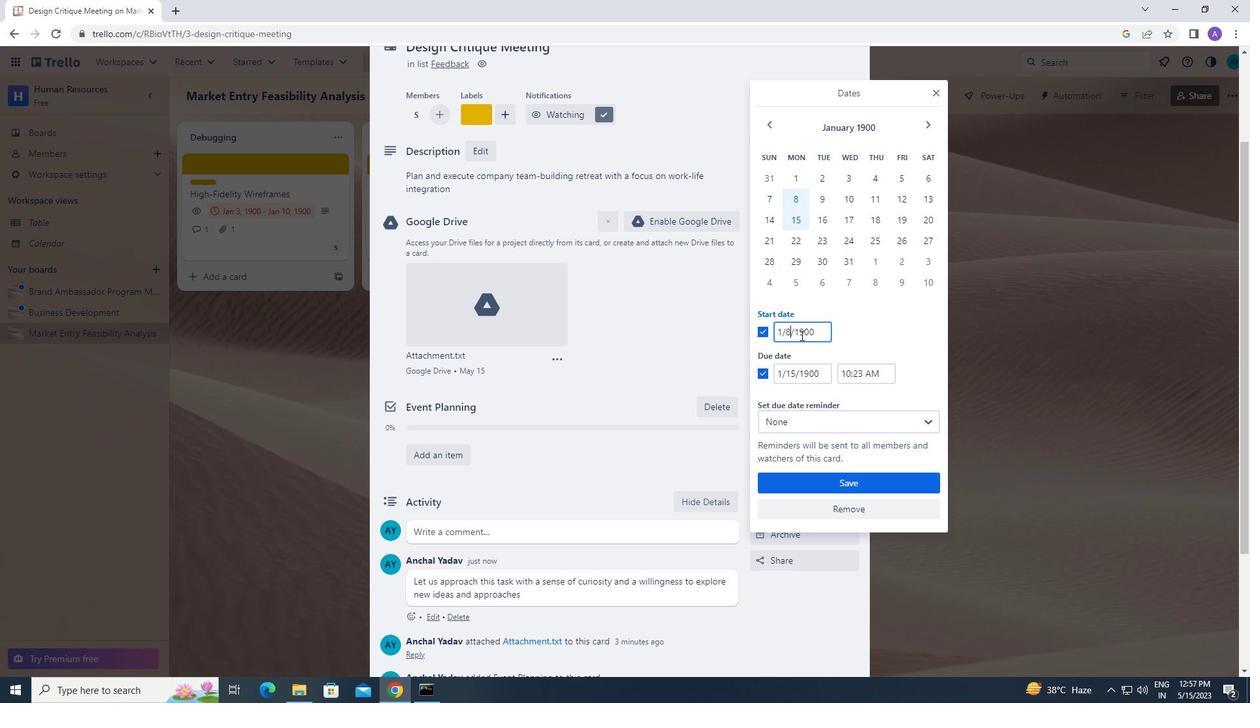 
Action: Key pressed <Key.backspace>09
Screenshot: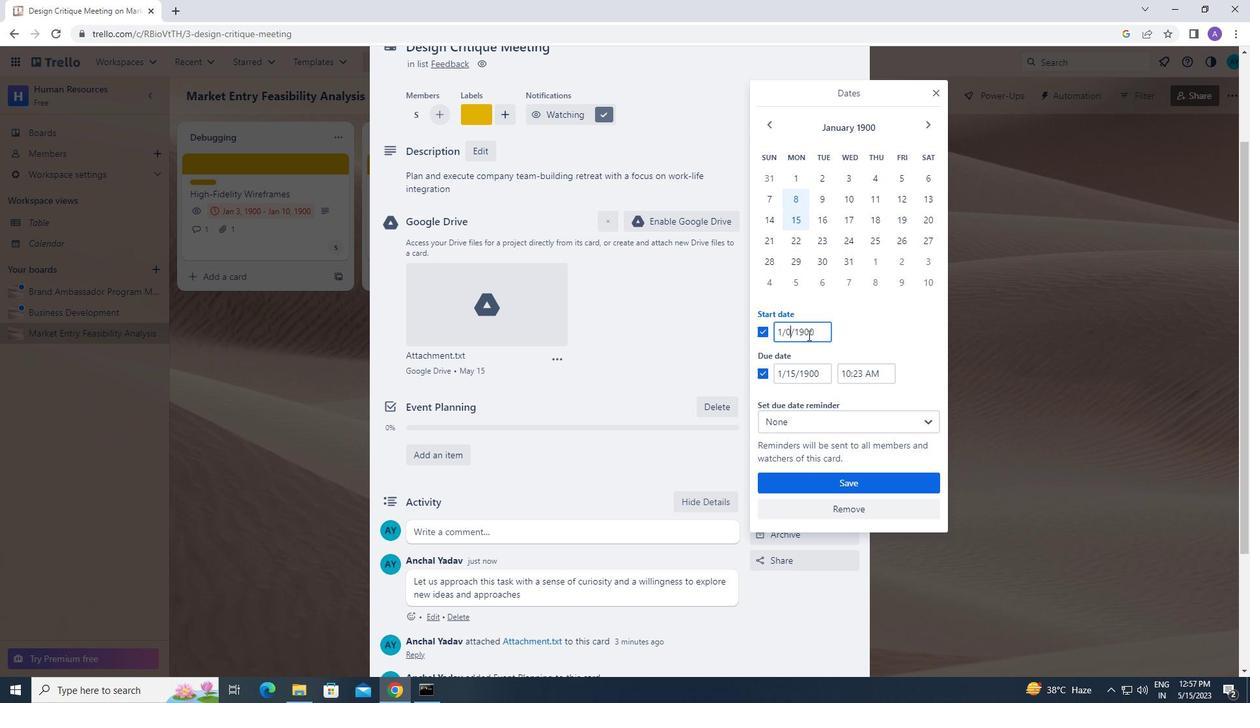 
Action: Mouse moved to (795, 372)
Screenshot: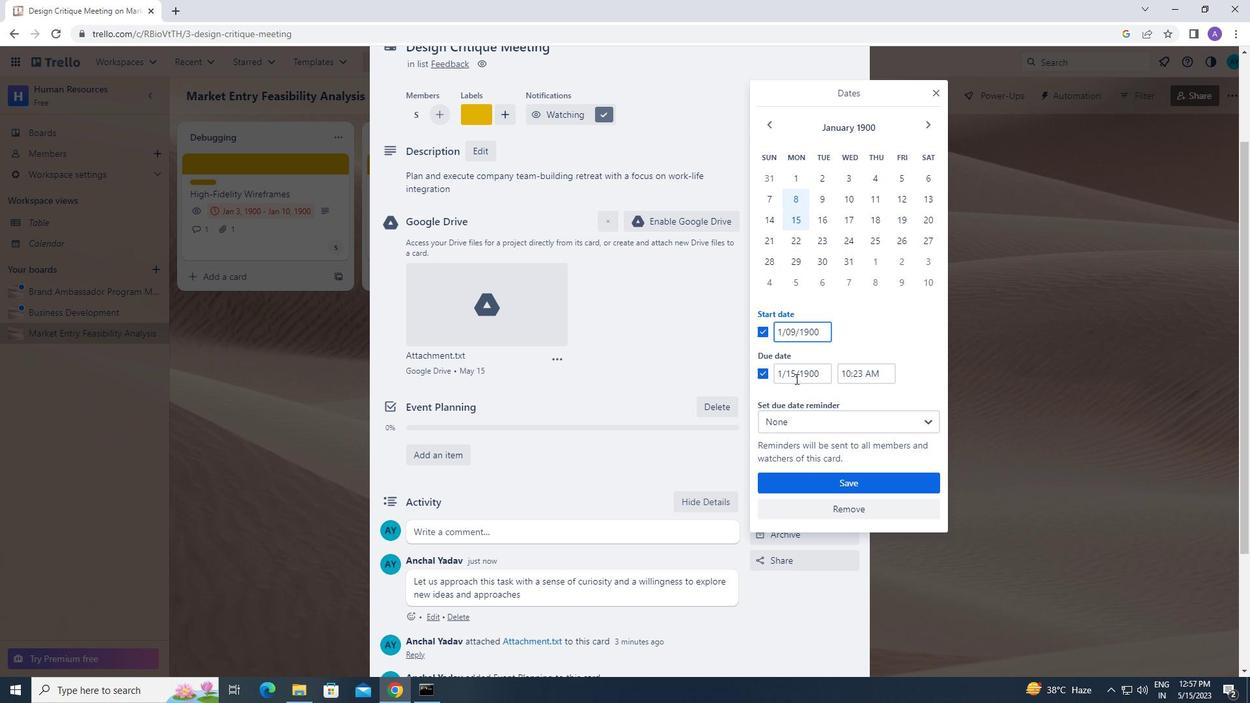 
Action: Mouse pressed left at (795, 372)
Screenshot: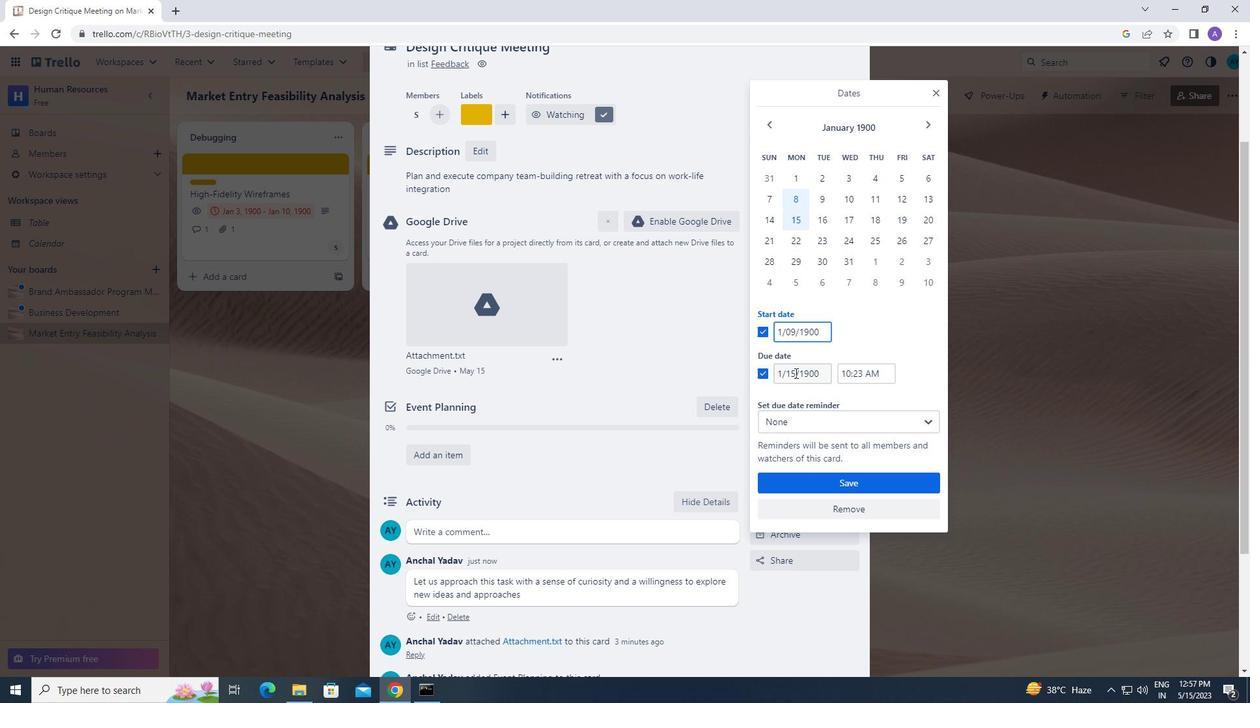 
Action: Mouse moved to (850, 353)
Screenshot: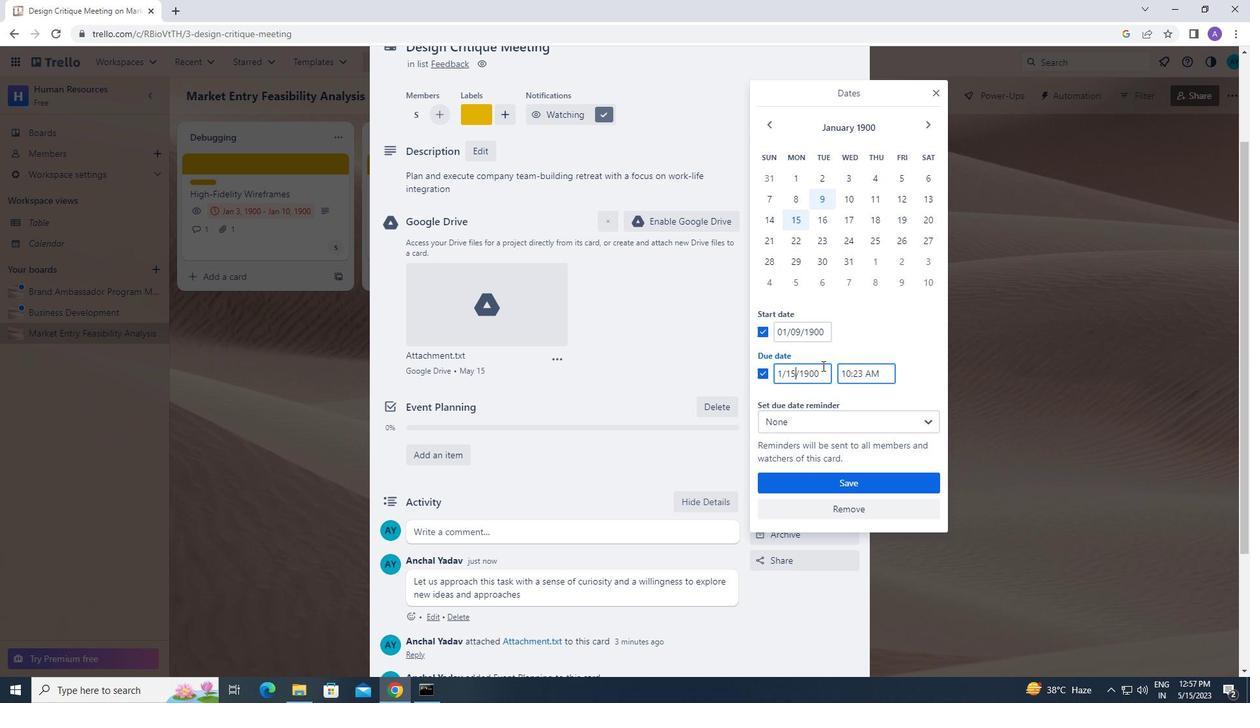 
Action: Key pressed <Key.backspace>6
Screenshot: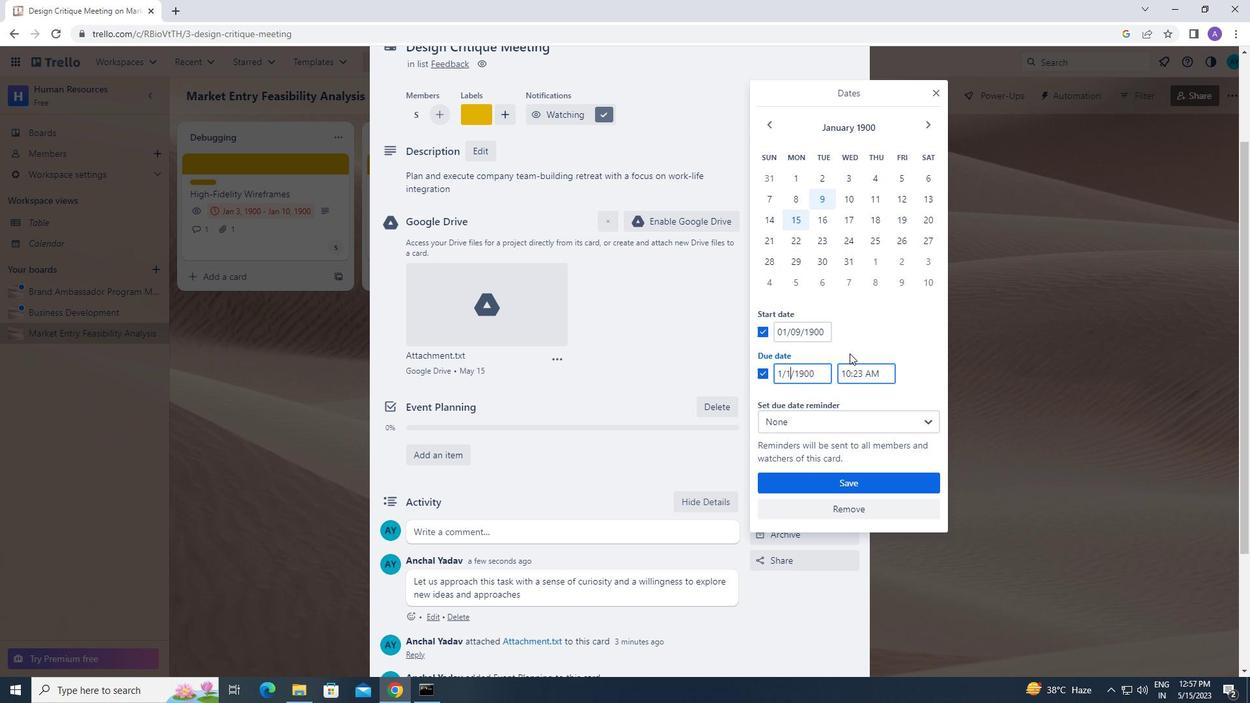 
Action: Mouse moved to (800, 470)
Screenshot: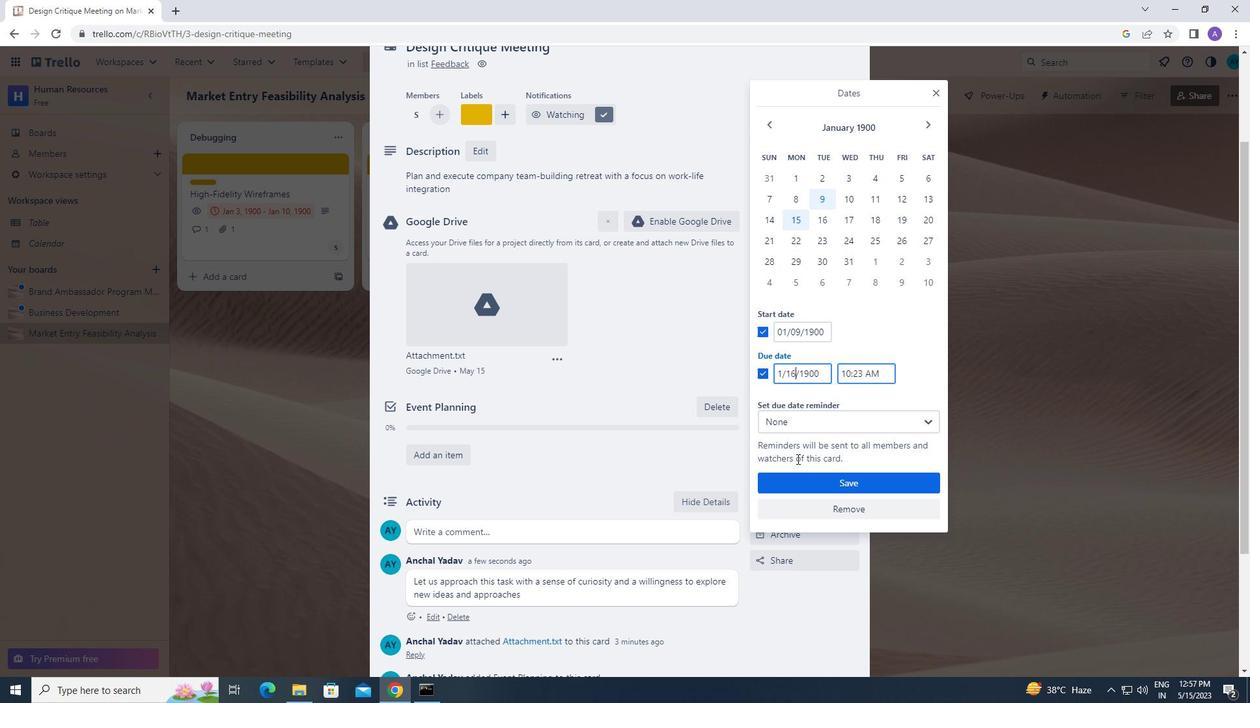 
Action: Mouse pressed left at (800, 470)
Screenshot: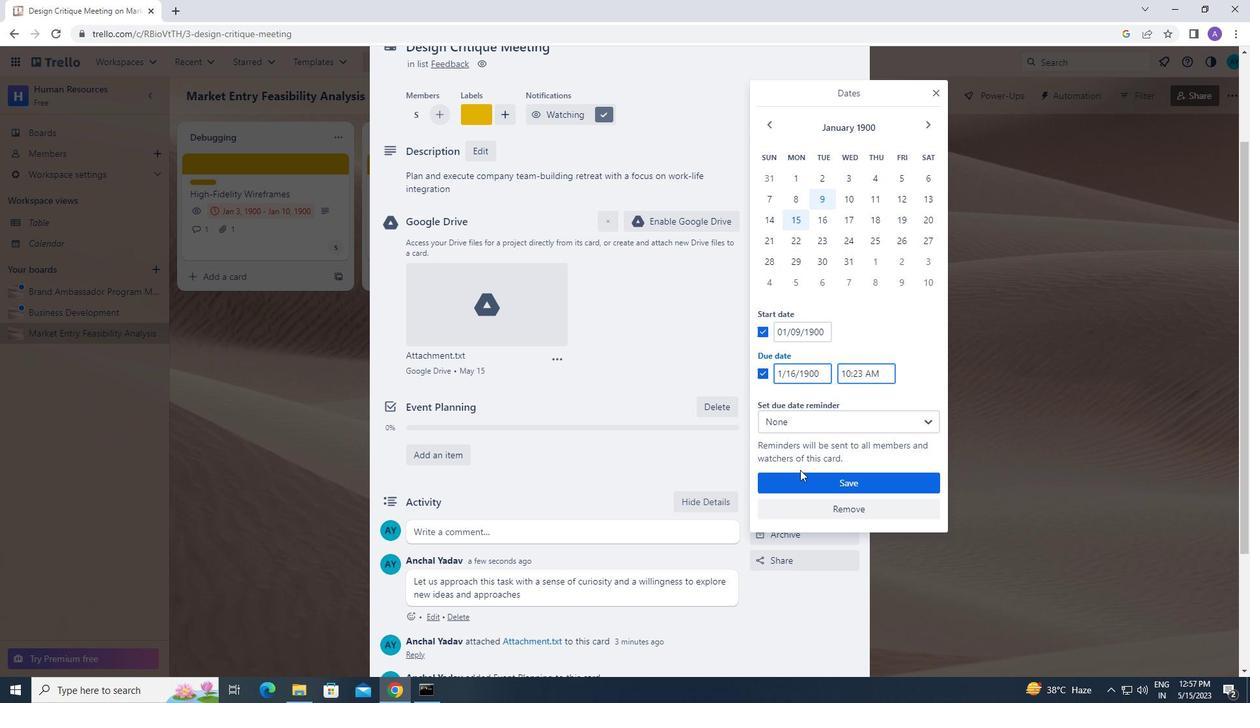 
Action: Mouse moved to (802, 480)
Screenshot: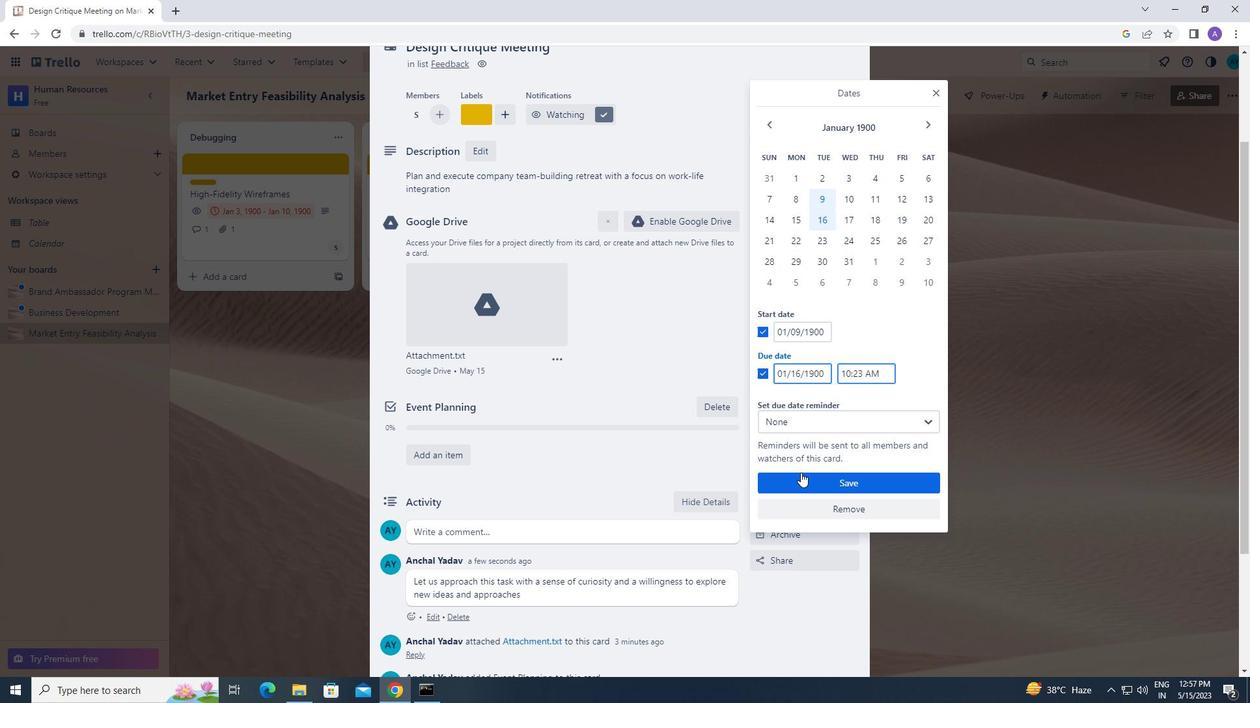 
Action: Mouse pressed left at (802, 480)
Screenshot: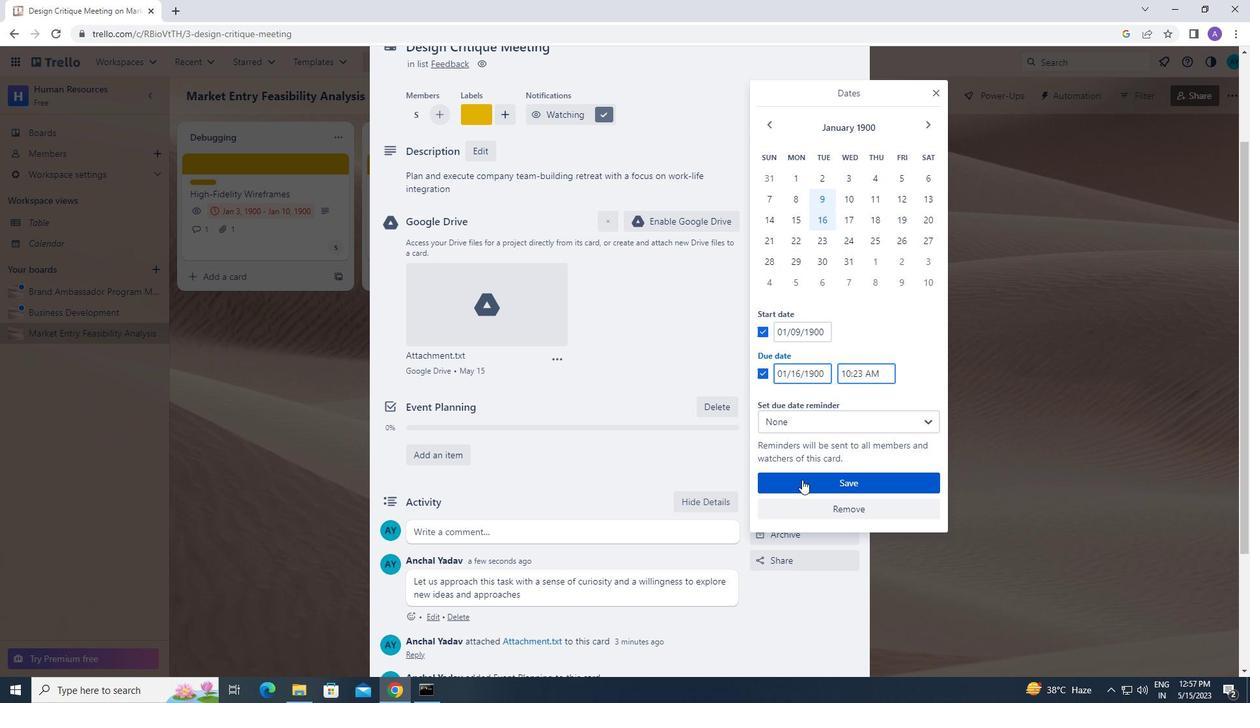
